 Task: Look for space in Jaggayyapeta, India from 4th September, 2023 to 10th September, 2023 for 1 adult in price range Rs.9000 to Rs.17000. Place can be private room with 1  bedroom having 1 bed and 1 bathroom. Property type can be house, flat, guest house, hotel. Booking option can be shelf check-in. Required host language is English.
Action: Mouse moved to (572, 139)
Screenshot: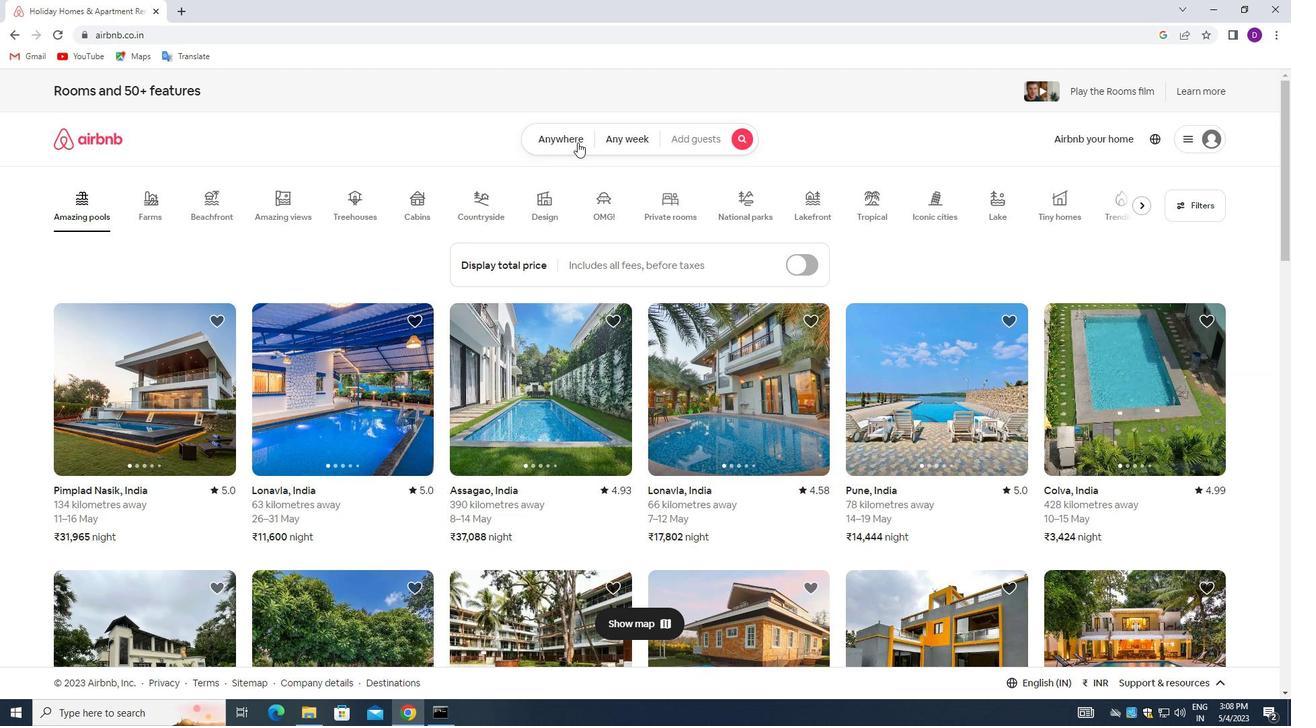 
Action: Mouse pressed left at (572, 139)
Screenshot: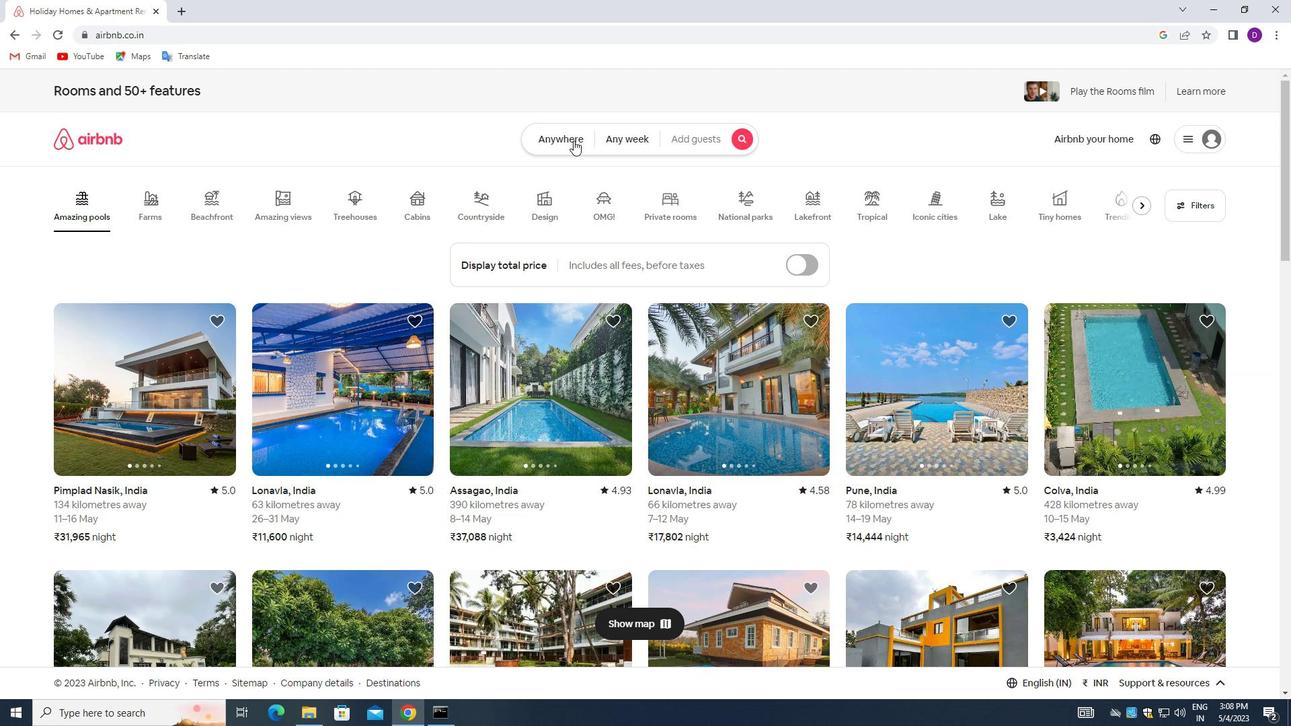
Action: Mouse moved to (525, 189)
Screenshot: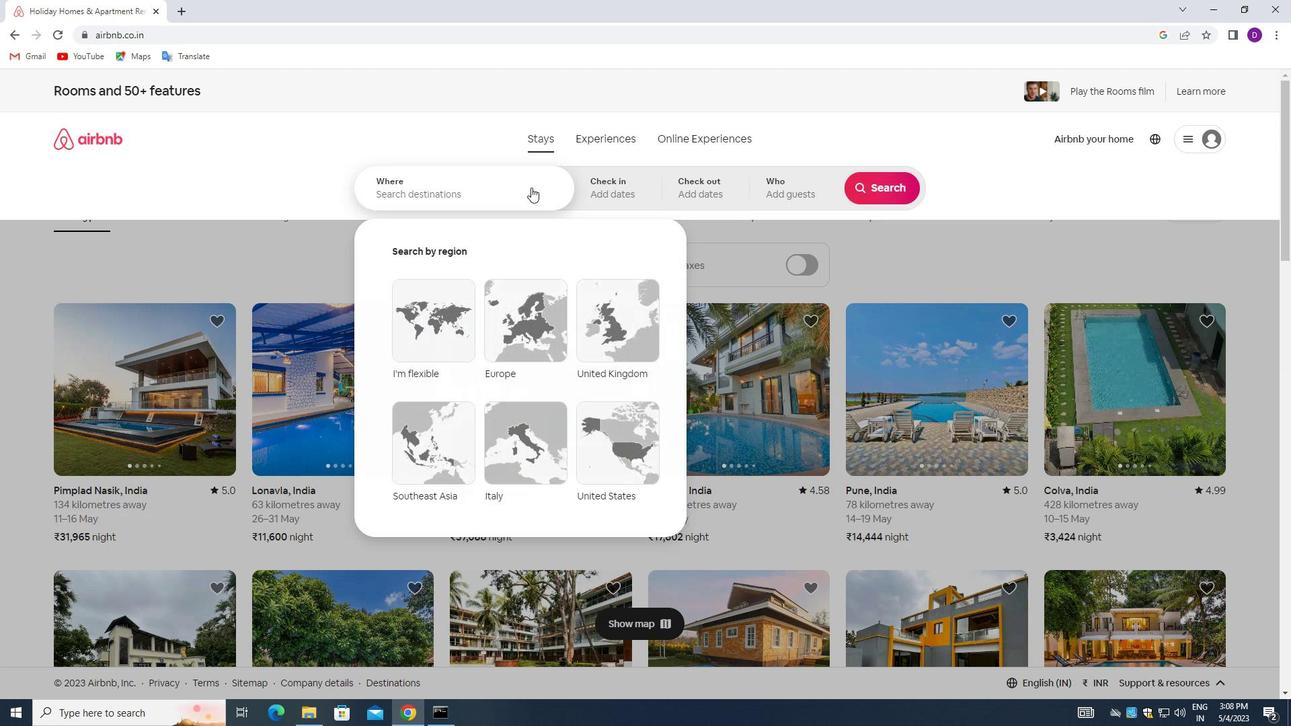 
Action: Mouse pressed left at (525, 189)
Screenshot: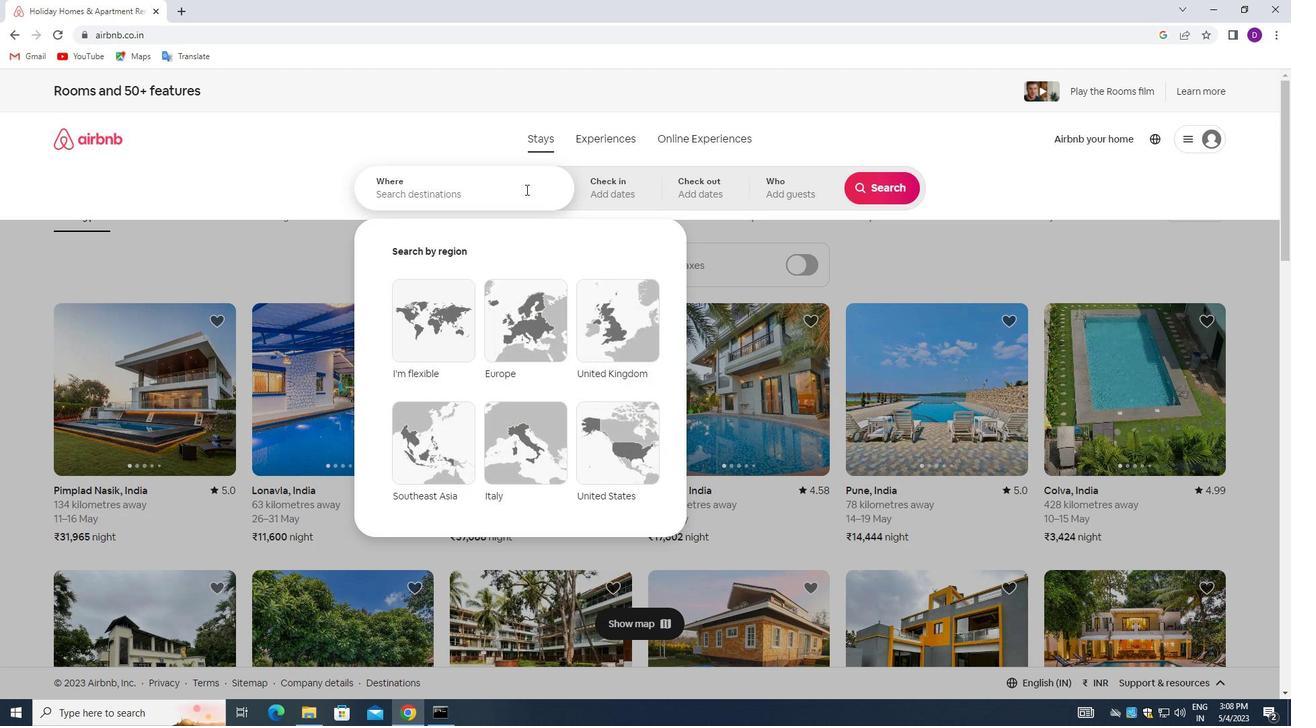 
Action: Mouse moved to (287, 174)
Screenshot: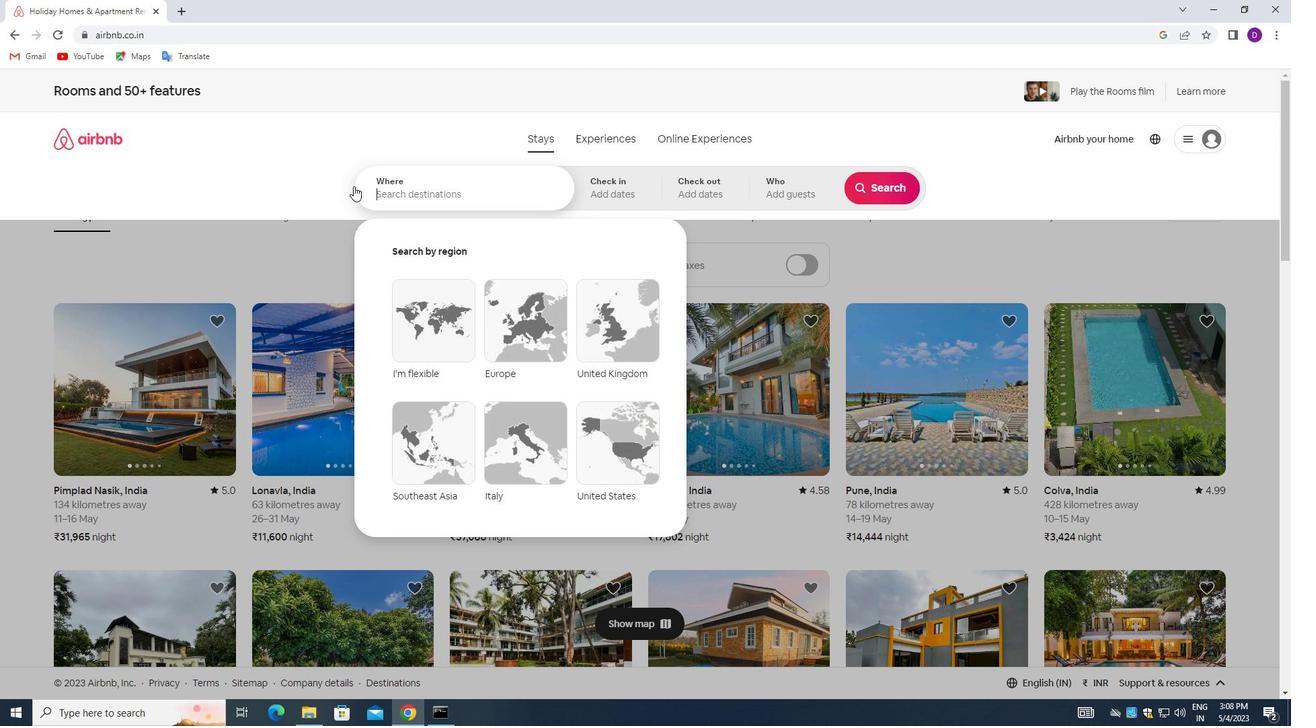 
Action: Key pressed <Key.shift>JAGGAYYAPETA,<Key.space><Key.shift>INDIA<Key.enter>
Screenshot: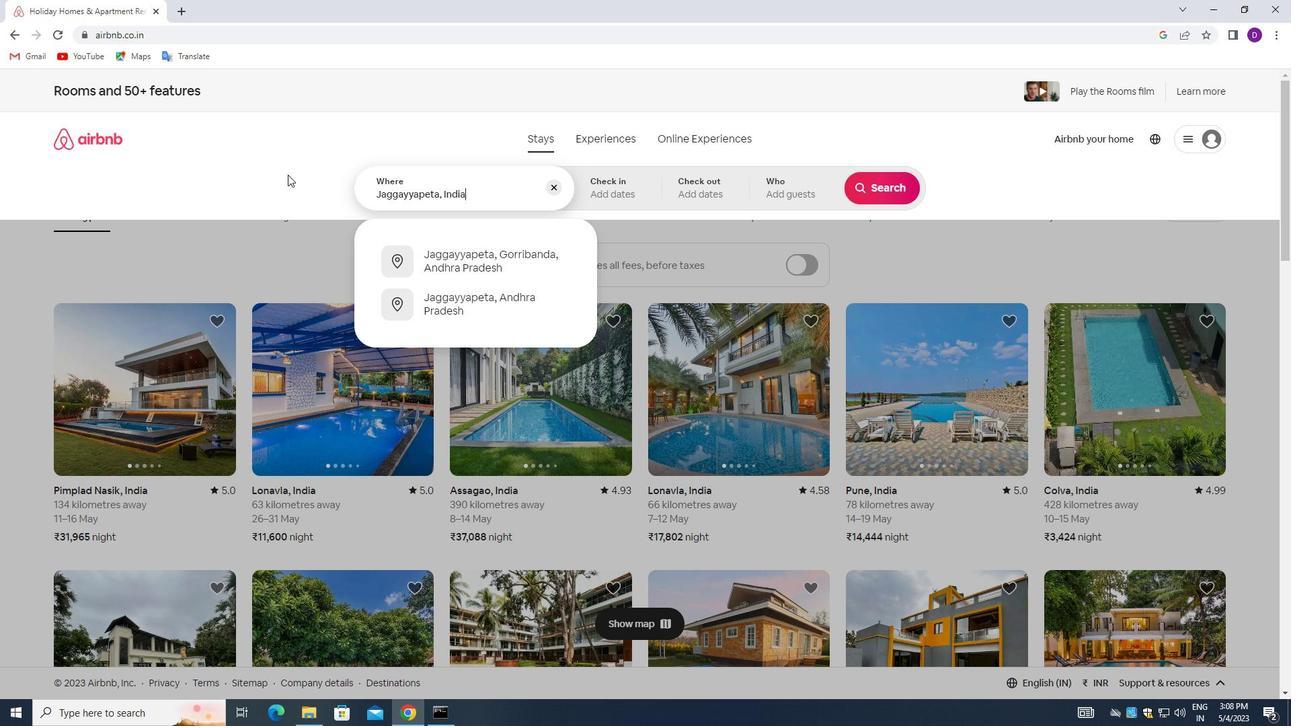 
Action: Mouse moved to (885, 291)
Screenshot: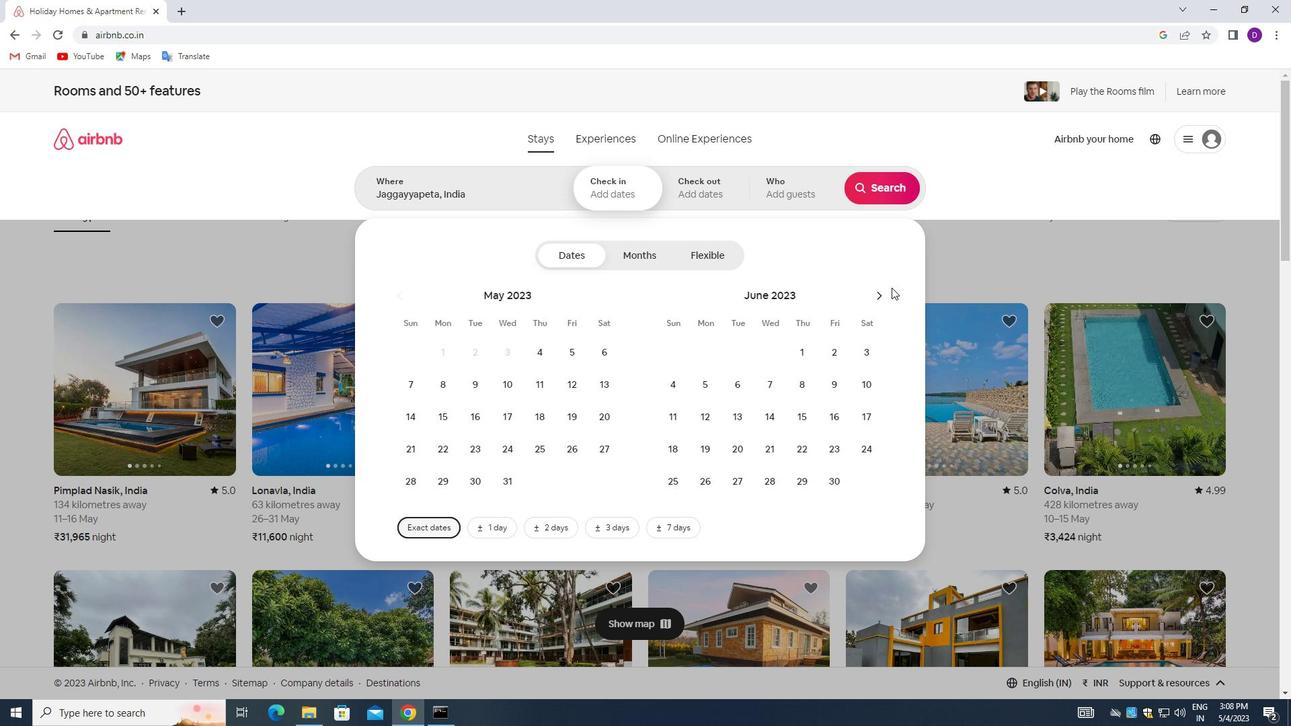 
Action: Mouse pressed left at (885, 291)
Screenshot: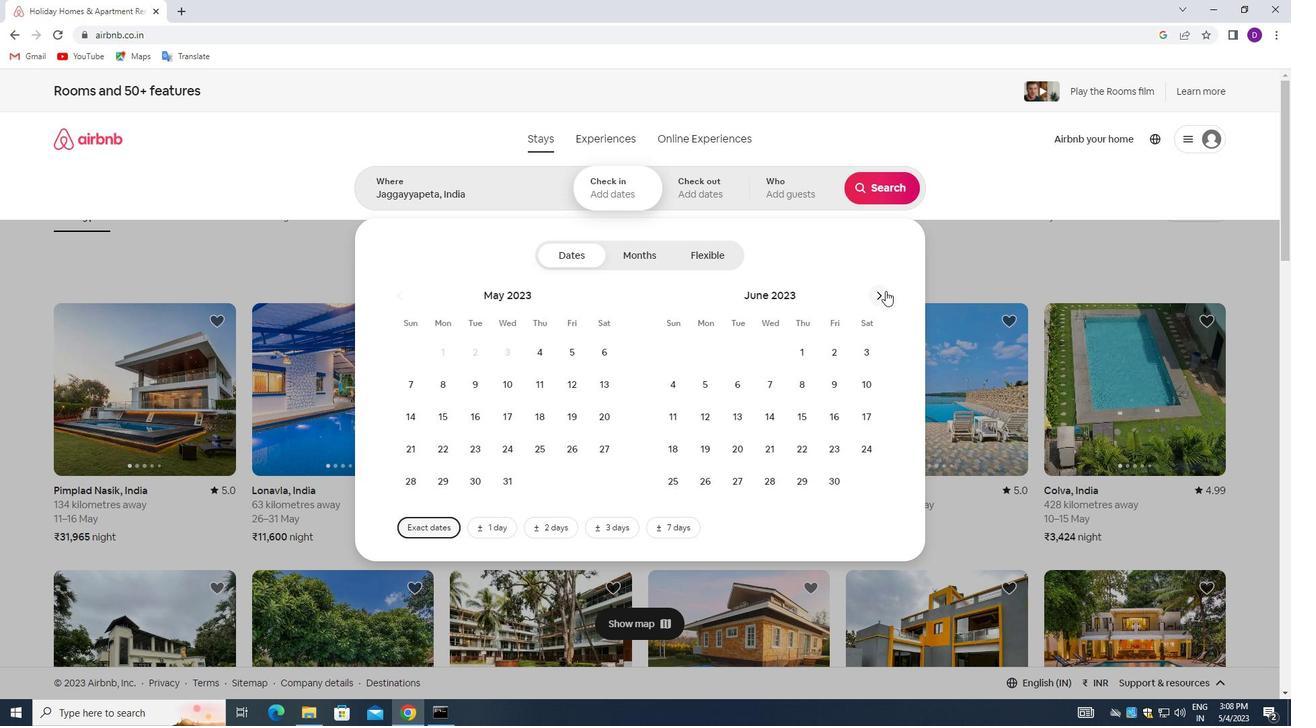 
Action: Mouse moved to (884, 291)
Screenshot: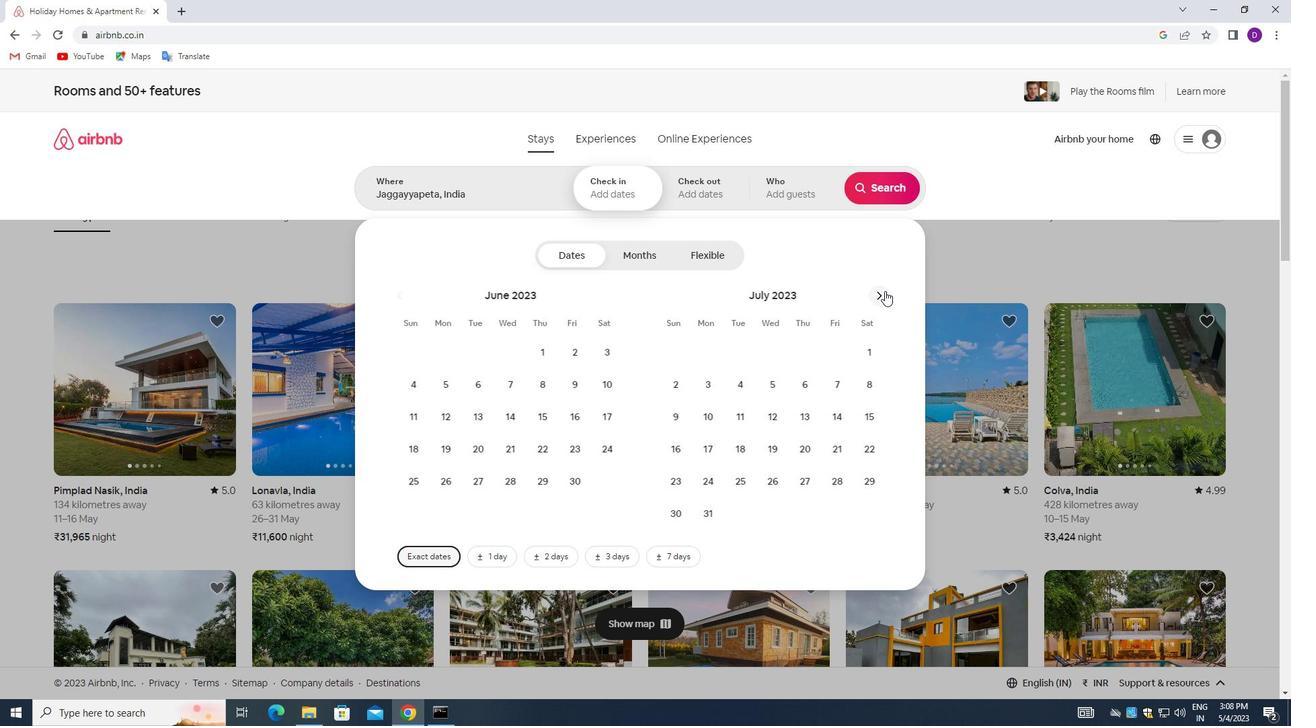 
Action: Mouse pressed left at (884, 291)
Screenshot: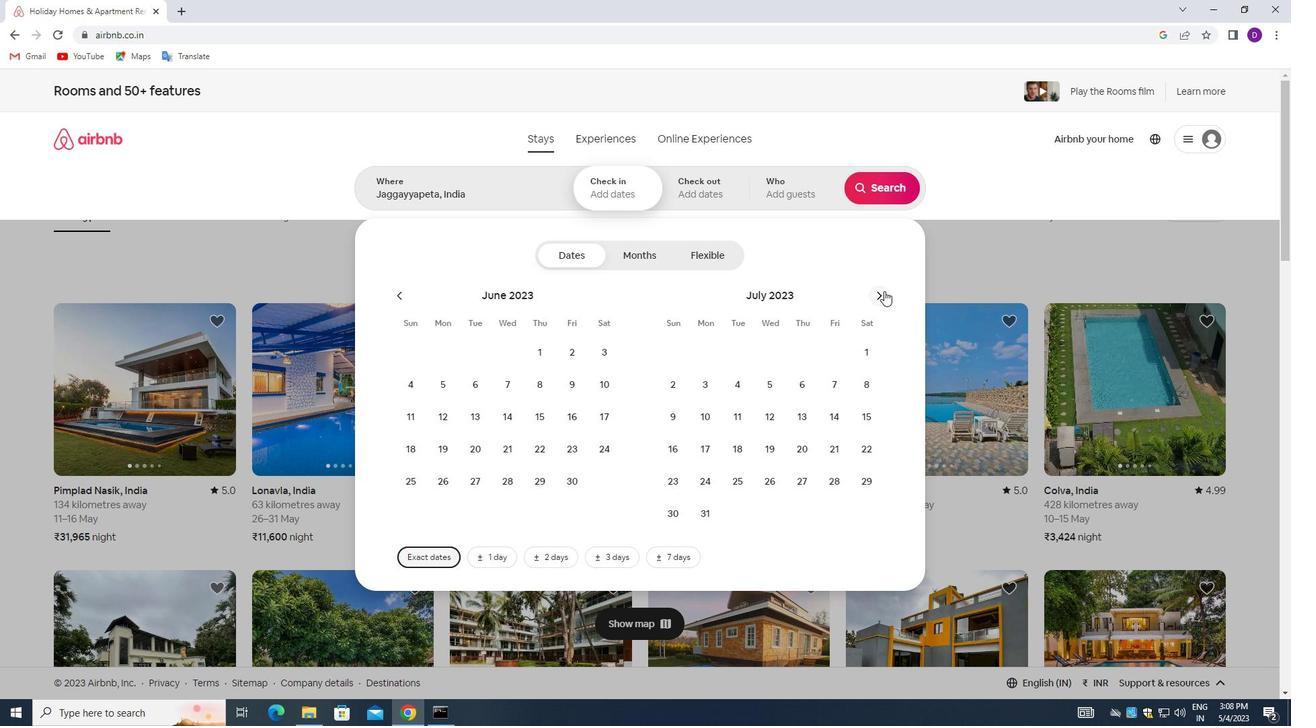 
Action: Mouse pressed left at (884, 291)
Screenshot: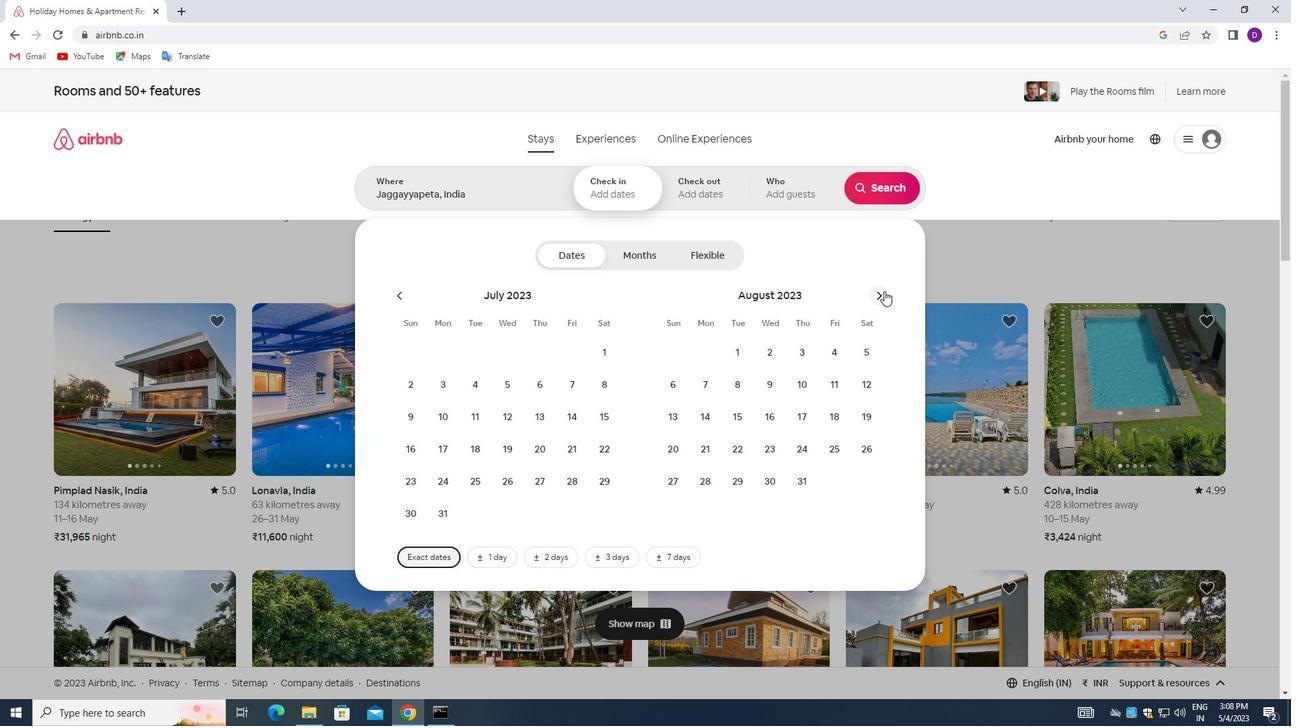 
Action: Mouse moved to (696, 382)
Screenshot: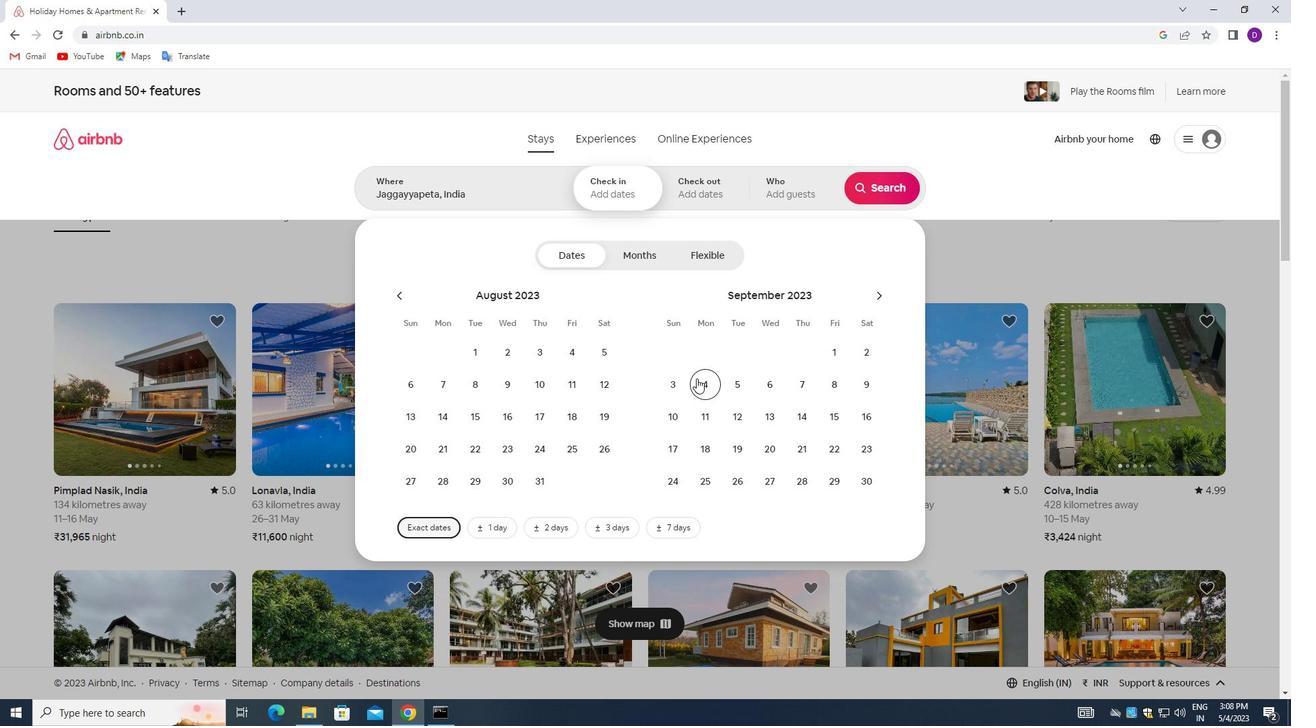 
Action: Mouse pressed left at (696, 382)
Screenshot: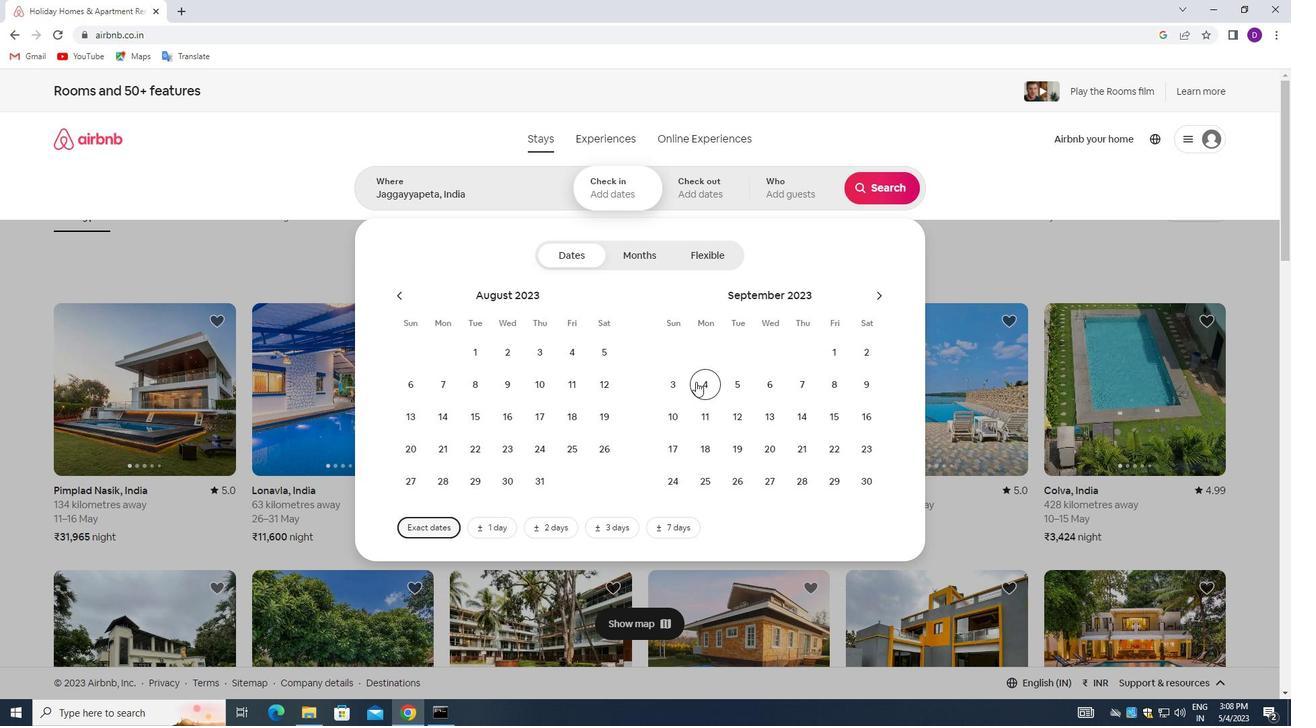 
Action: Mouse moved to (680, 409)
Screenshot: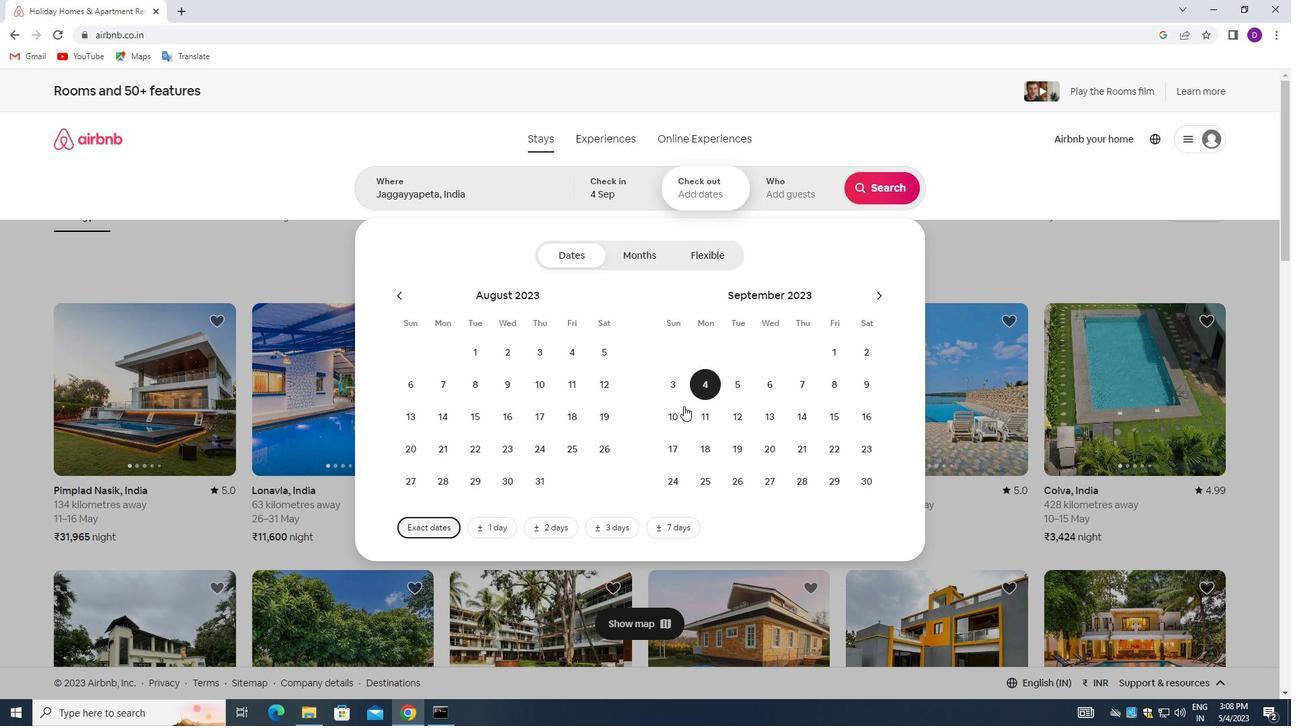
Action: Mouse pressed left at (680, 409)
Screenshot: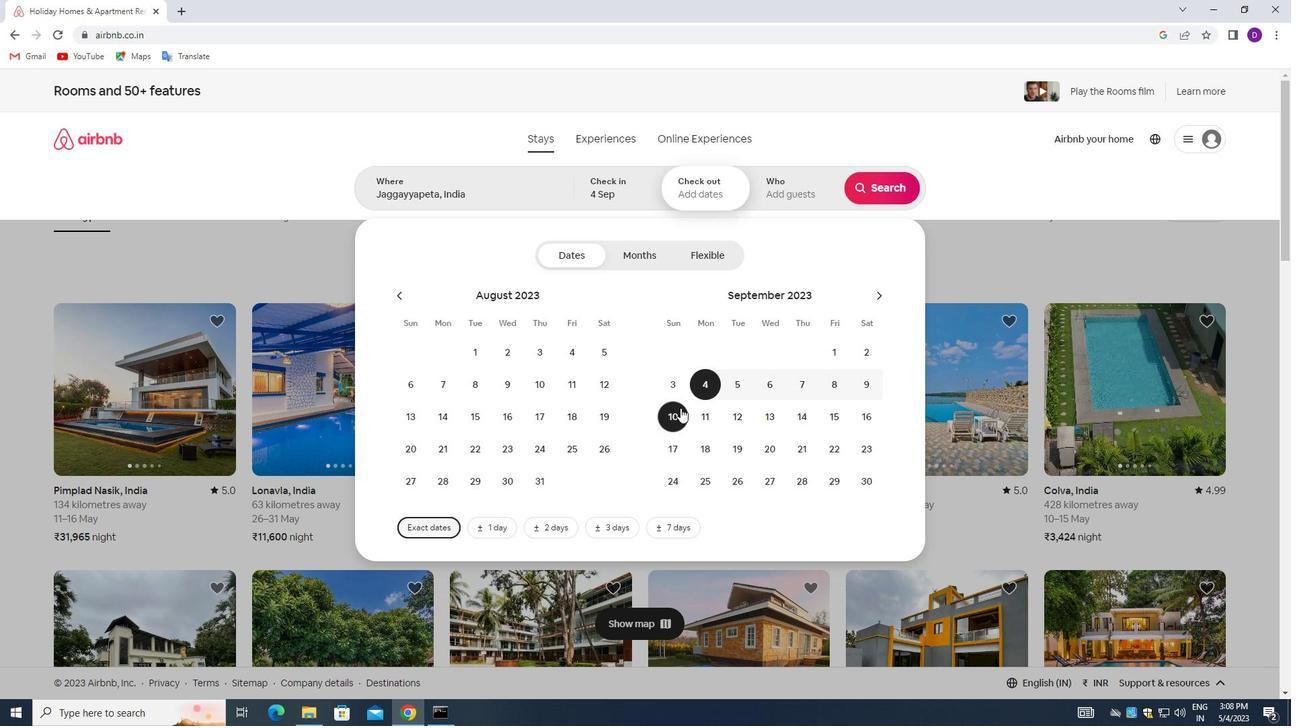 
Action: Mouse moved to (781, 192)
Screenshot: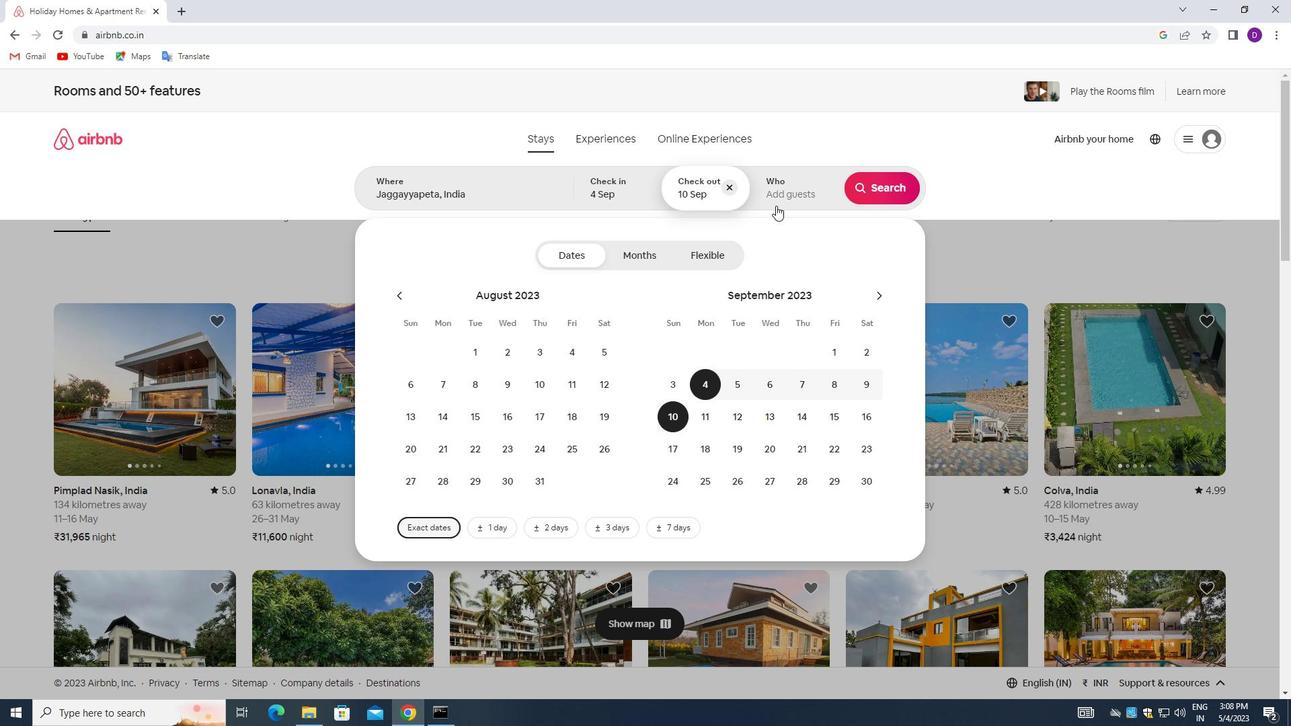 
Action: Mouse pressed left at (781, 192)
Screenshot: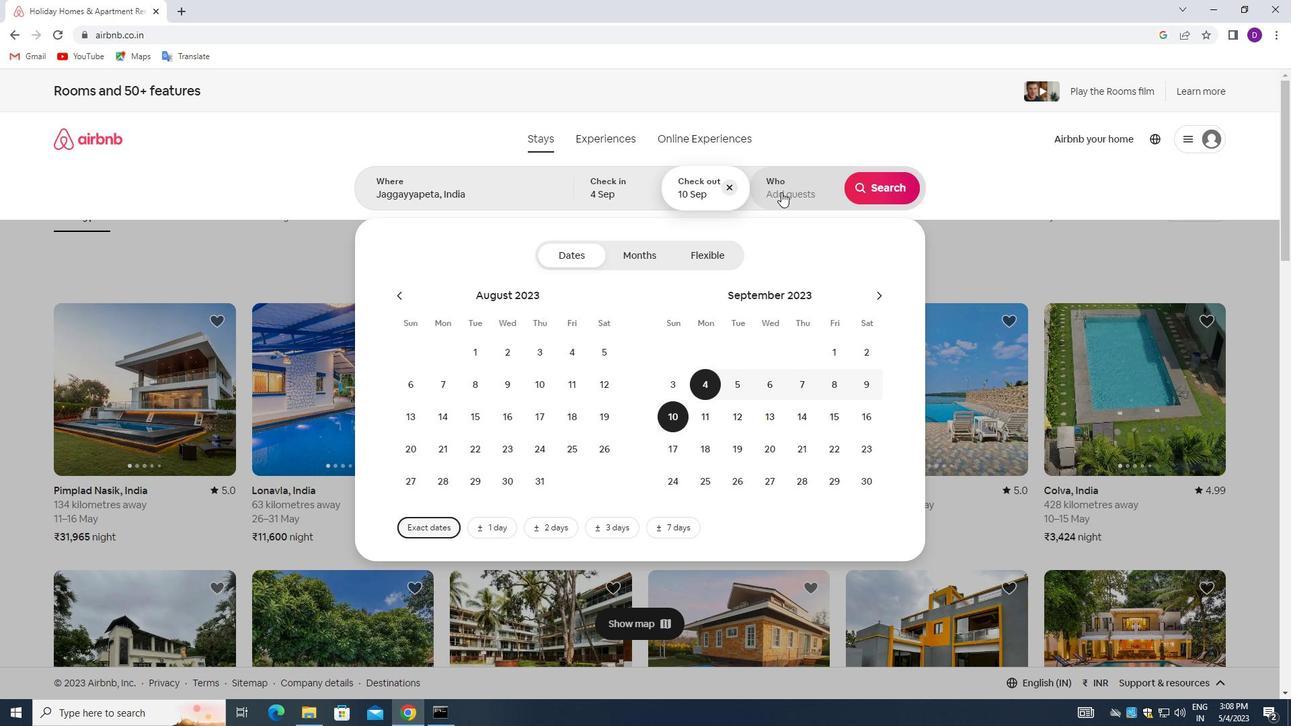 
Action: Mouse moved to (887, 259)
Screenshot: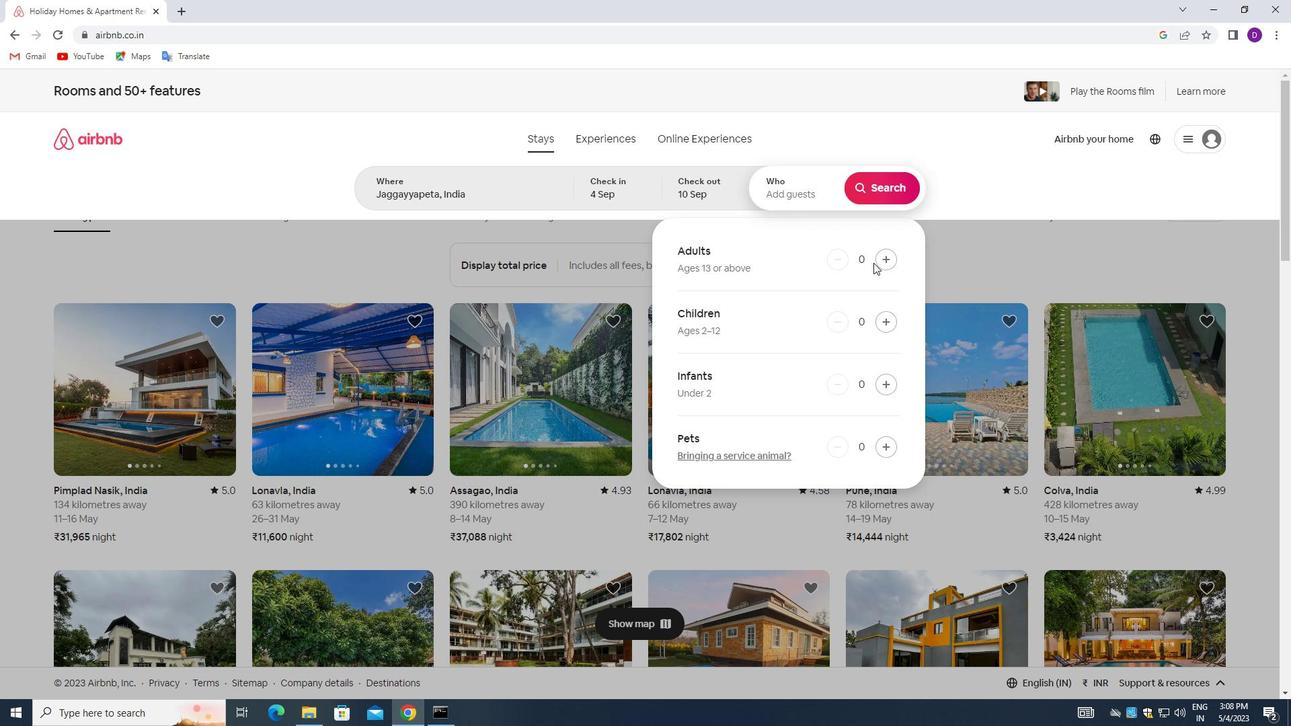 
Action: Mouse pressed left at (887, 259)
Screenshot: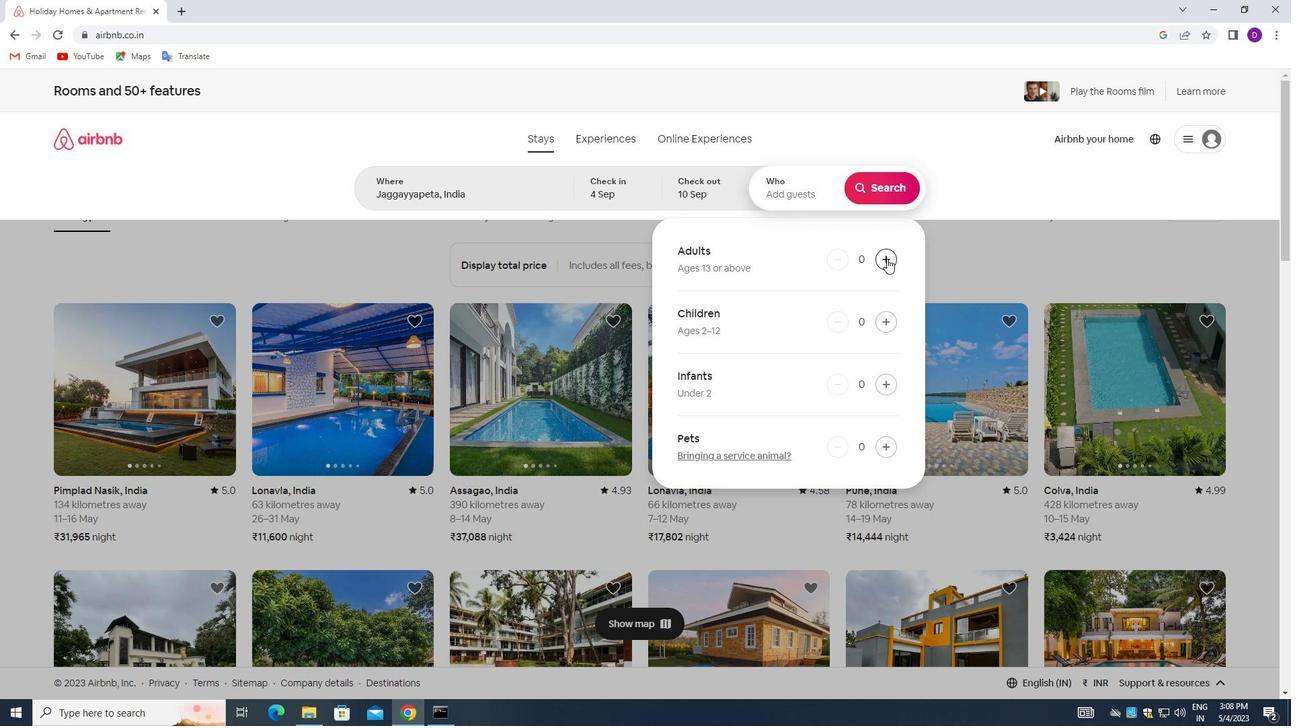 
Action: Mouse moved to (888, 185)
Screenshot: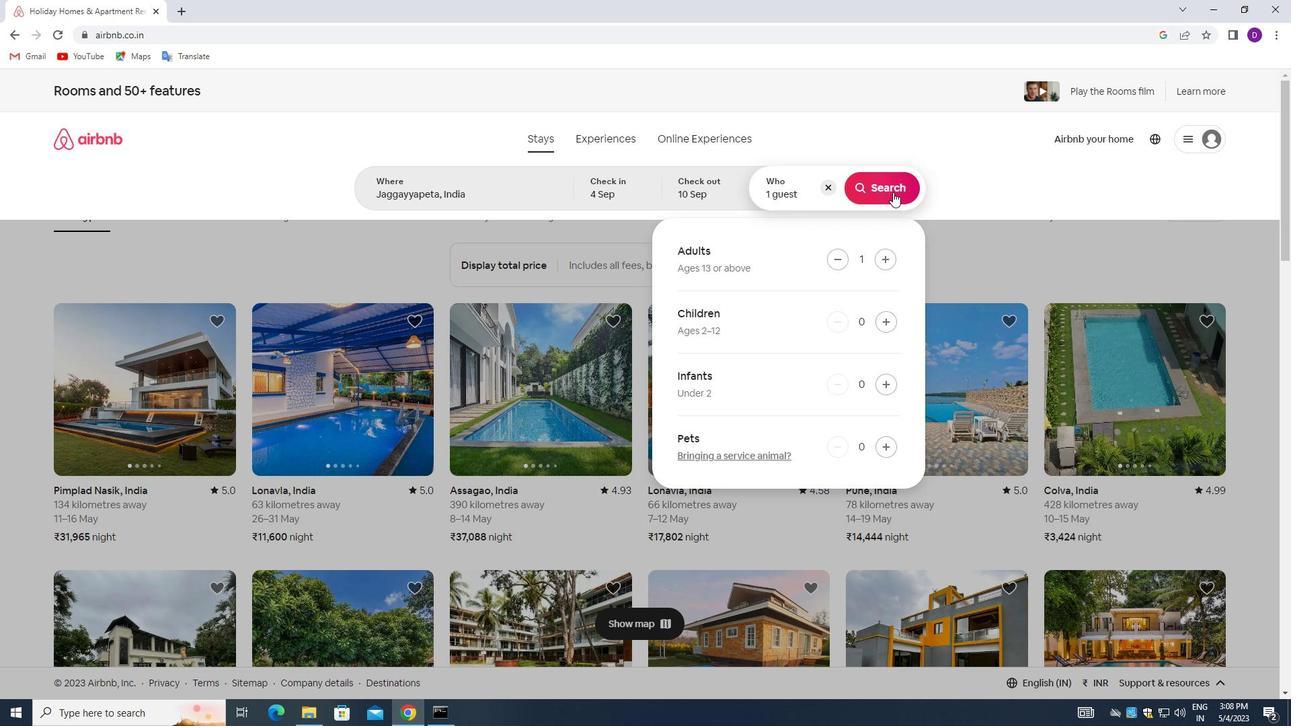 
Action: Mouse pressed left at (888, 185)
Screenshot: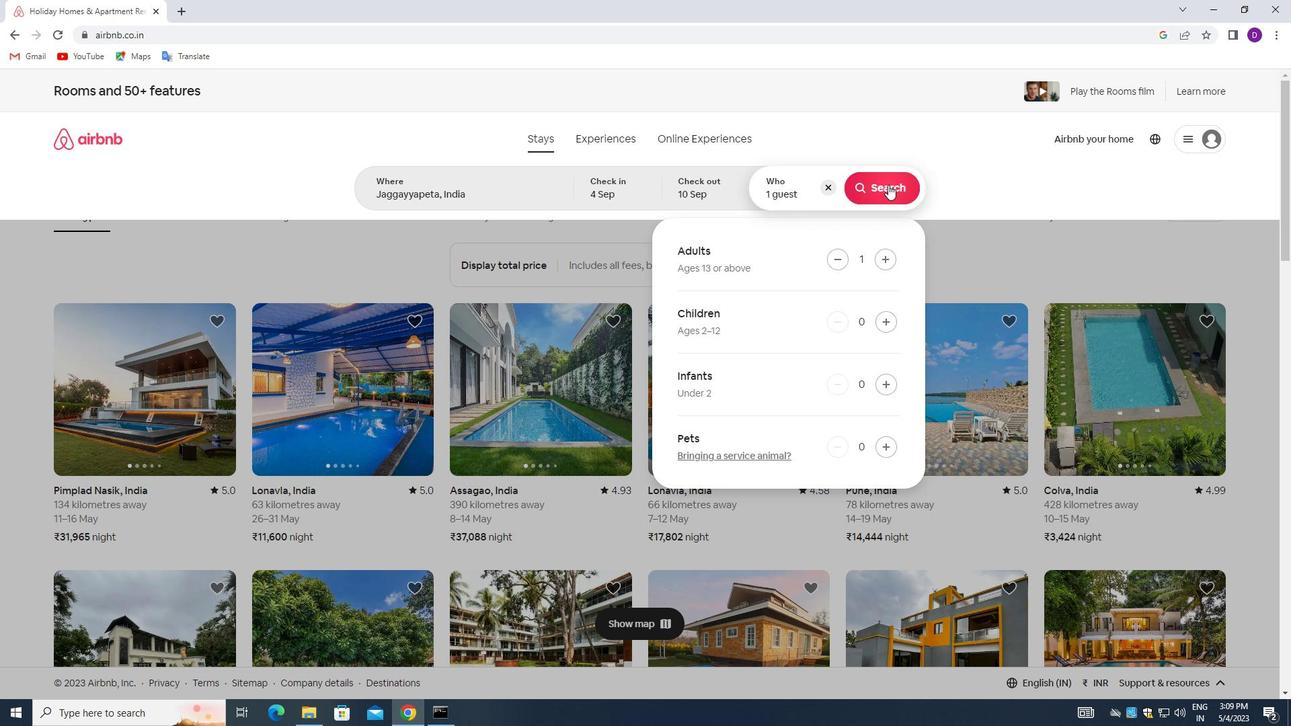 
Action: Mouse moved to (1225, 147)
Screenshot: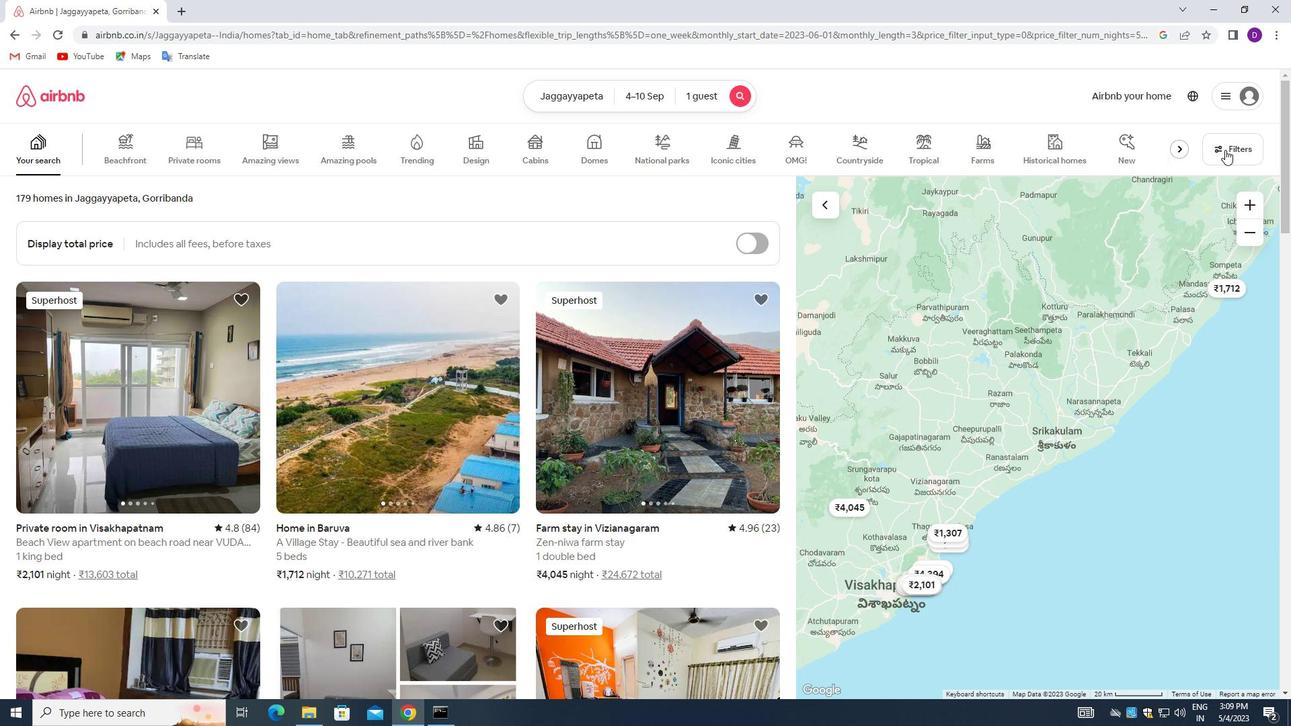 
Action: Mouse pressed left at (1225, 147)
Screenshot: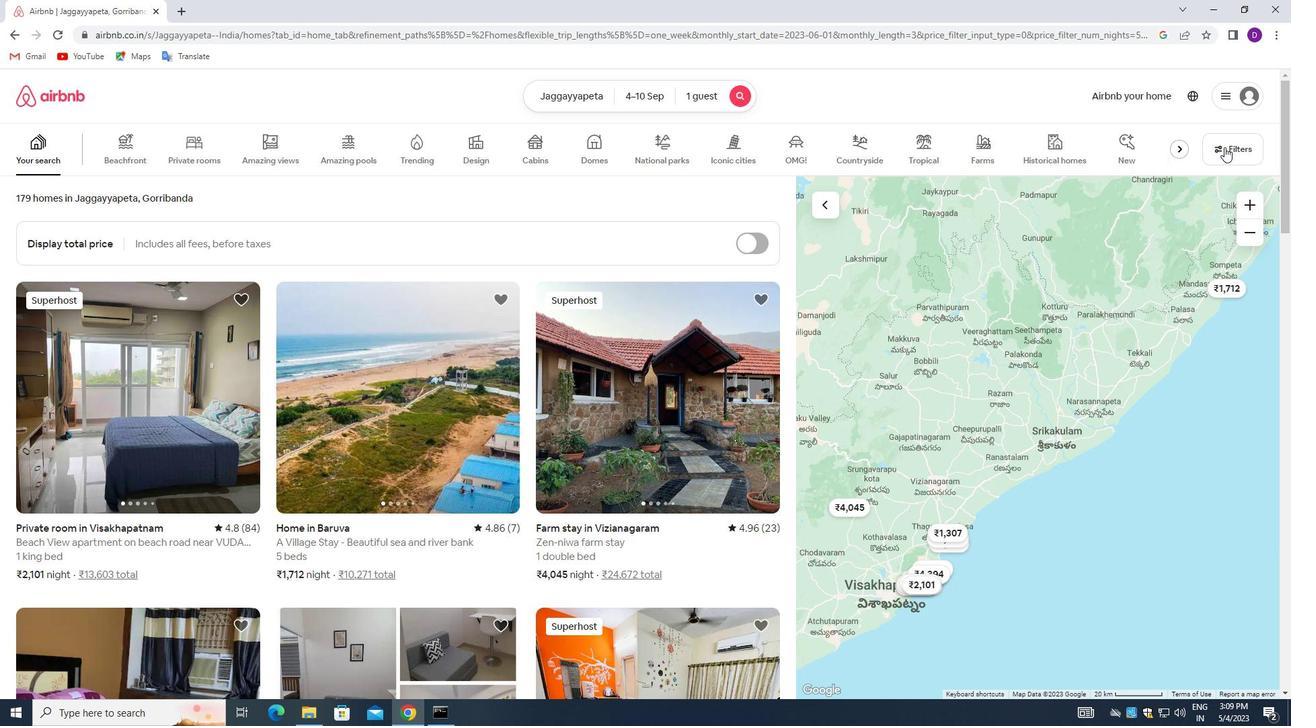 
Action: Mouse moved to (471, 320)
Screenshot: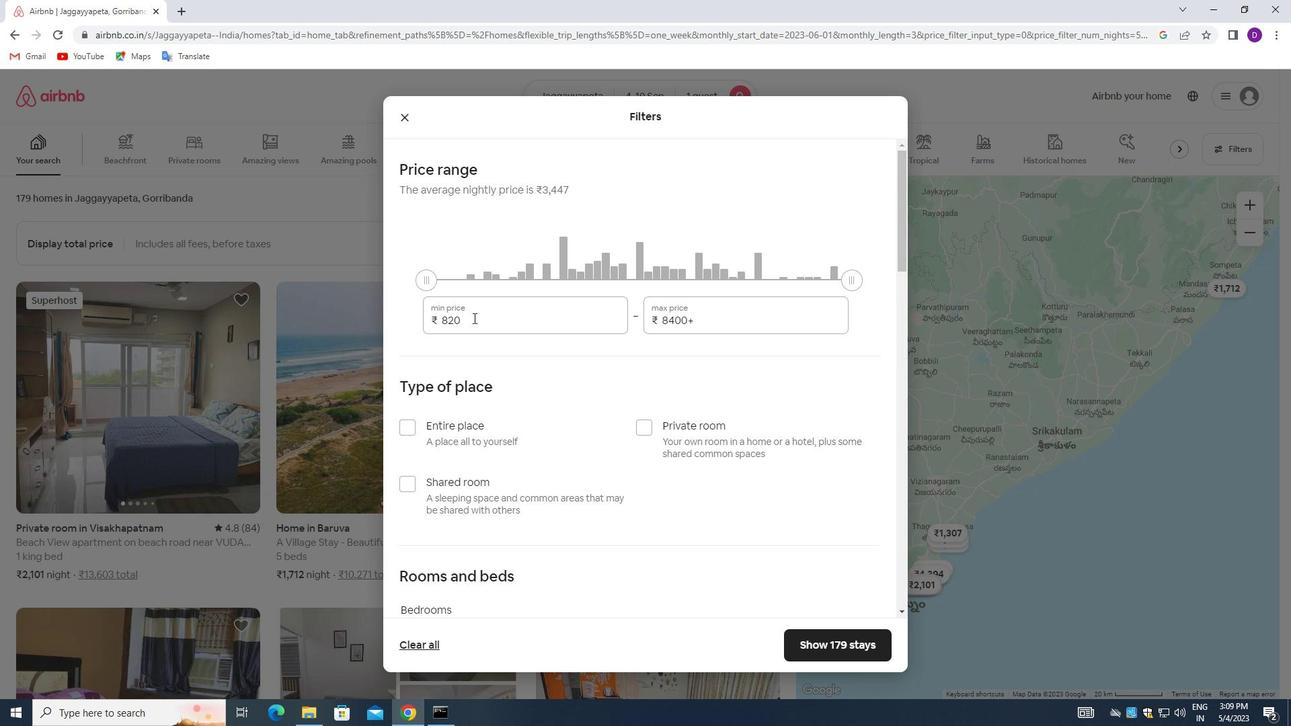 
Action: Mouse pressed left at (471, 320)
Screenshot: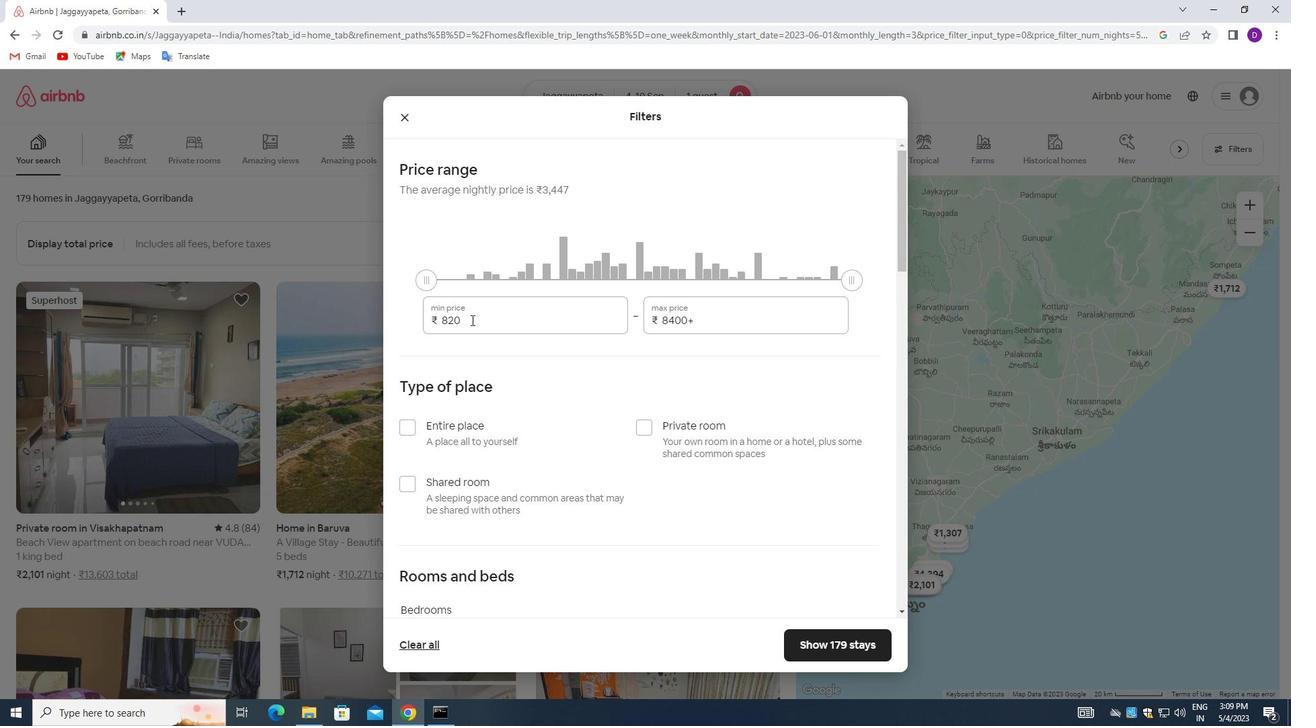 
Action: Mouse pressed left at (471, 320)
Screenshot: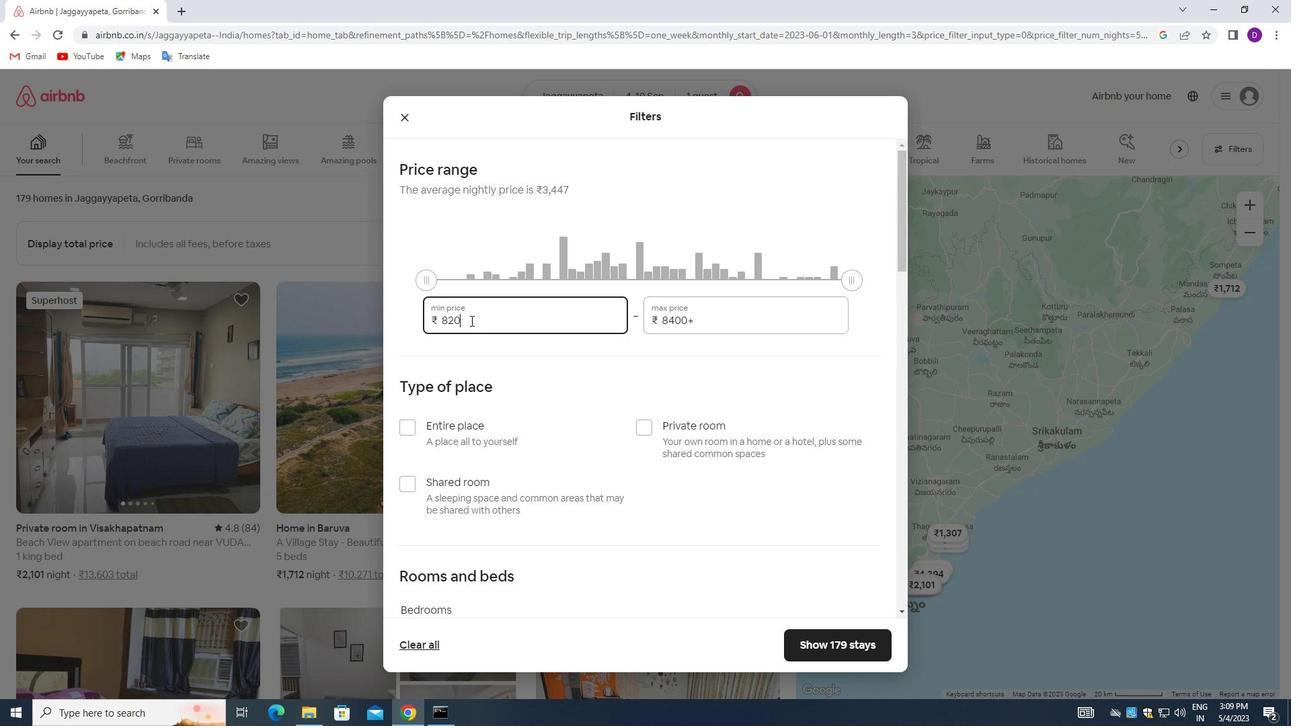 
Action: Key pressed 9000<Key.tab>17000
Screenshot: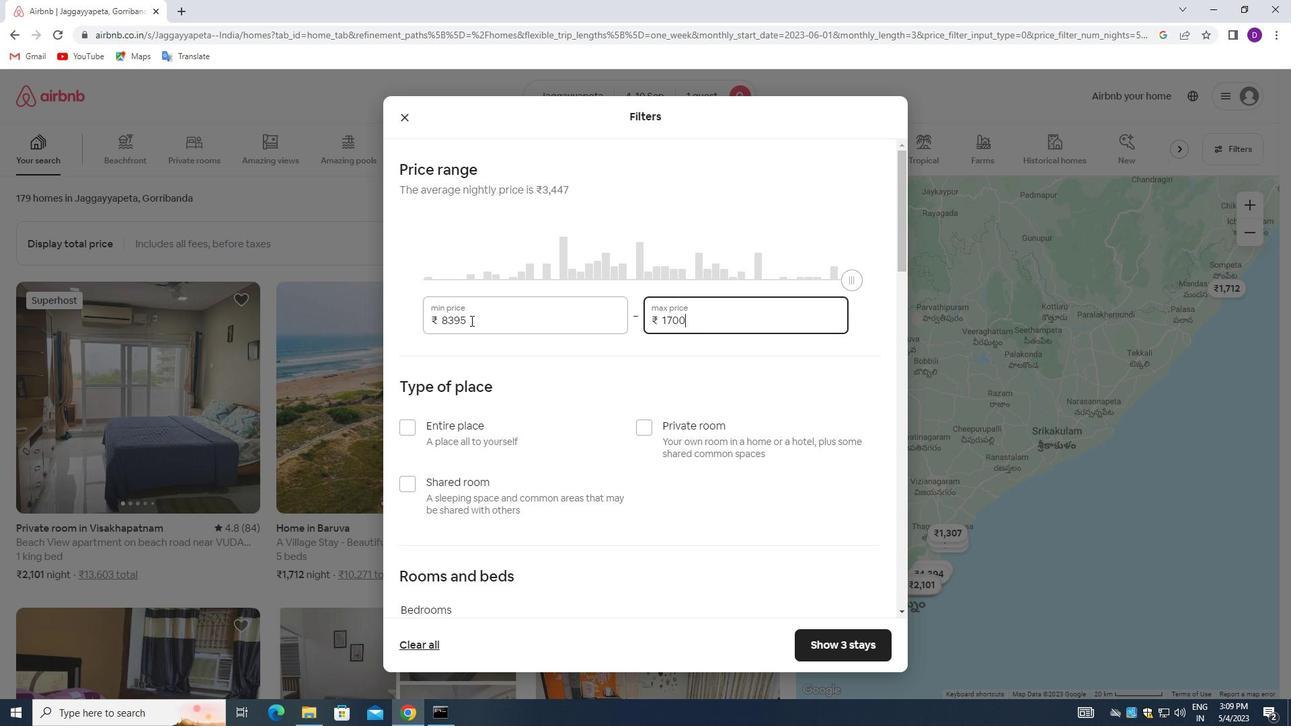 
Action: Mouse moved to (644, 431)
Screenshot: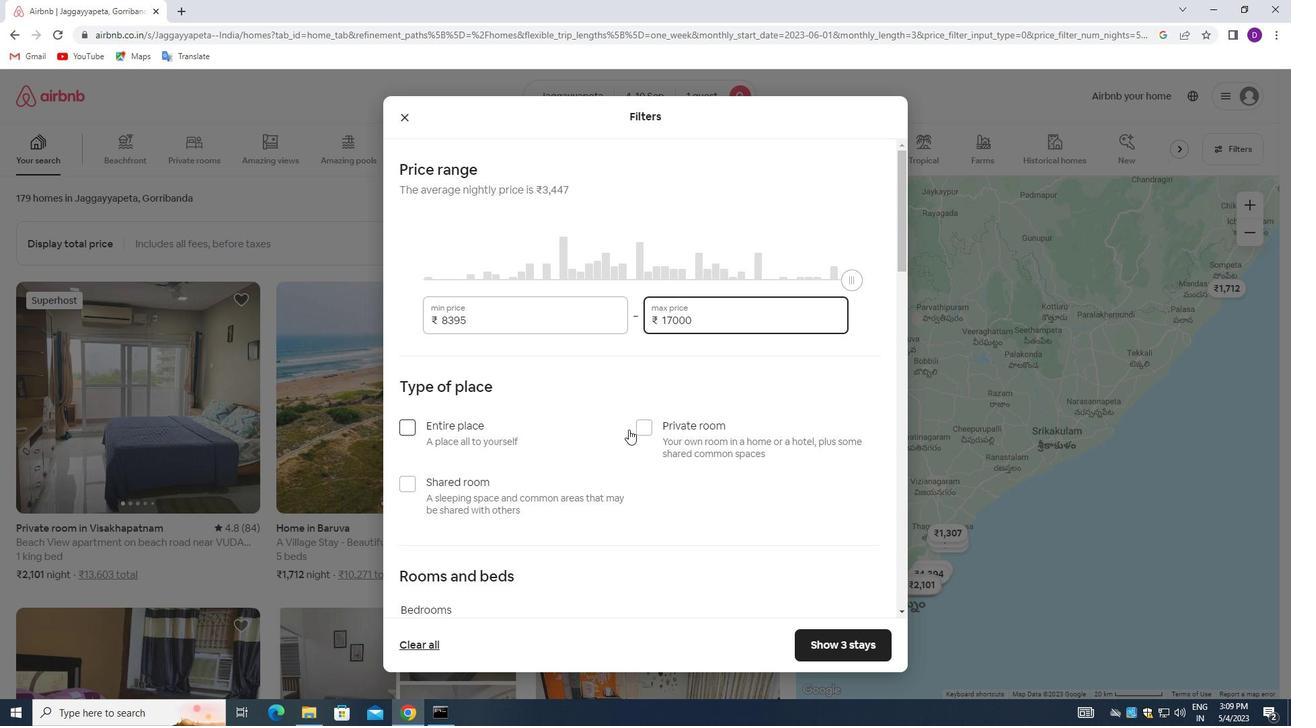 
Action: Mouse pressed left at (644, 431)
Screenshot: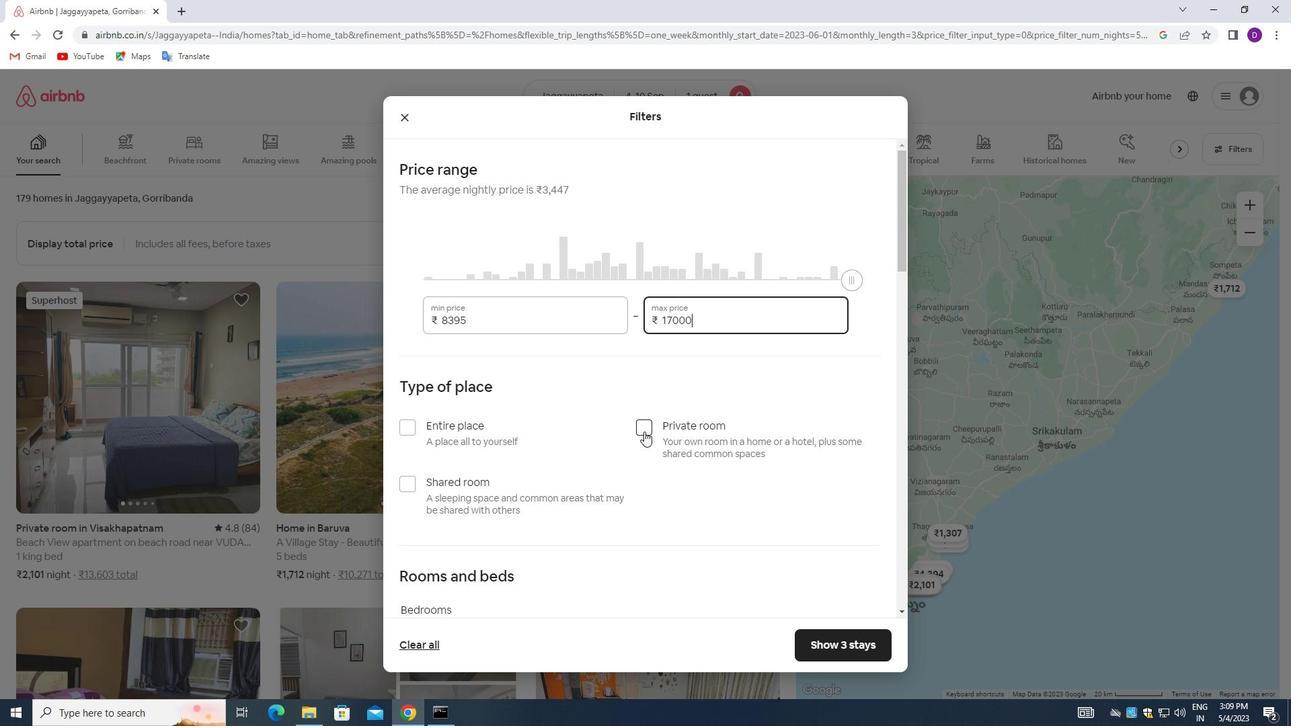 
Action: Mouse moved to (644, 431)
Screenshot: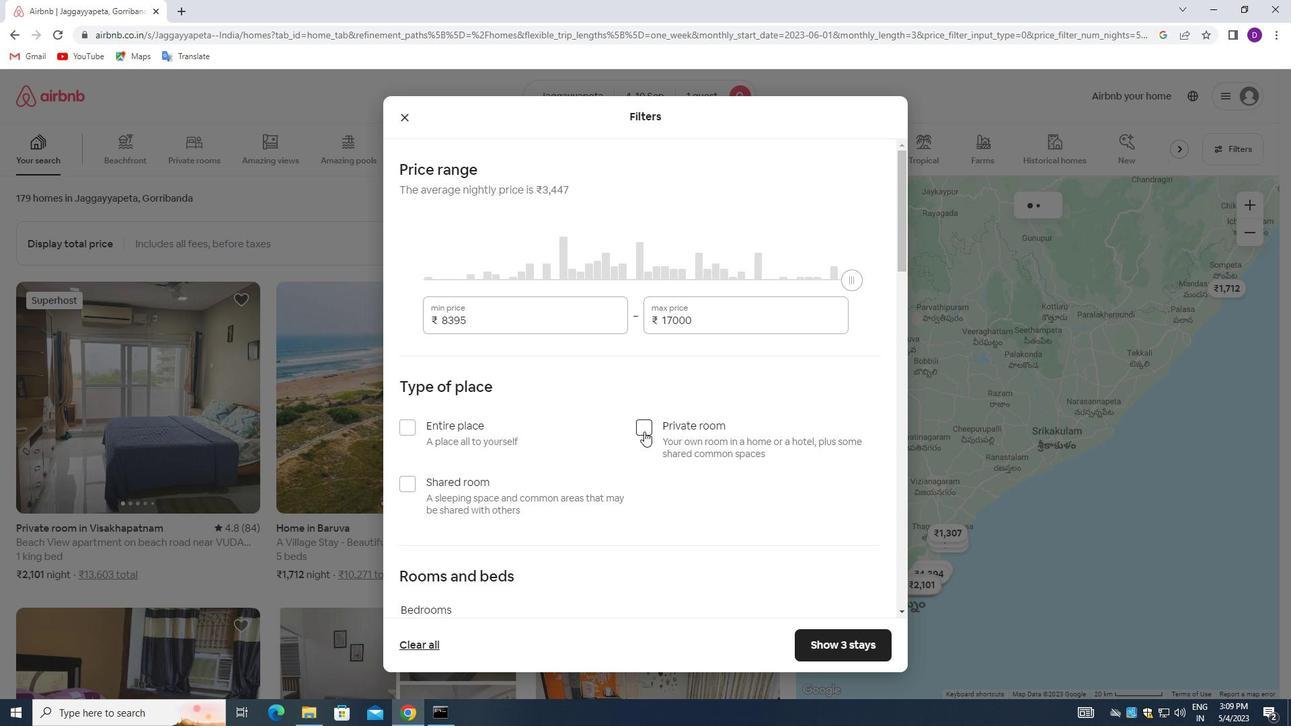 
Action: Mouse scrolled (644, 431) with delta (0, 0)
Screenshot: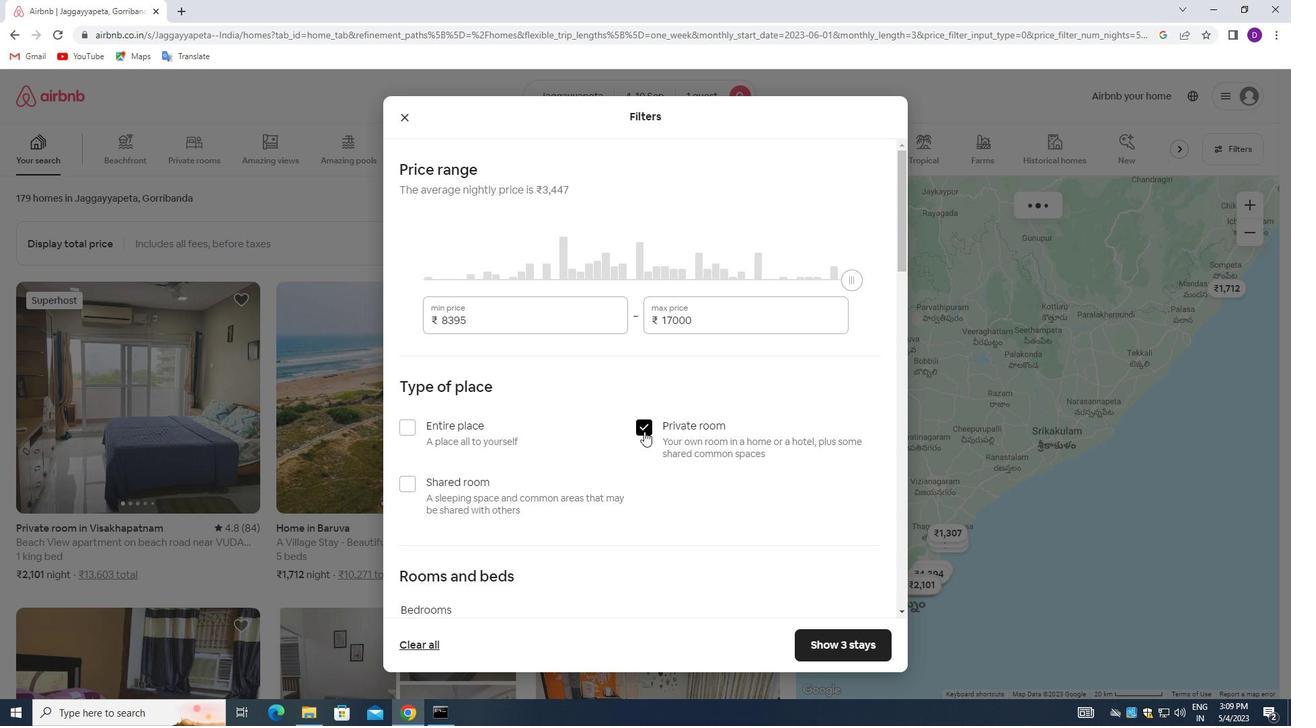 
Action: Mouse scrolled (644, 431) with delta (0, 0)
Screenshot: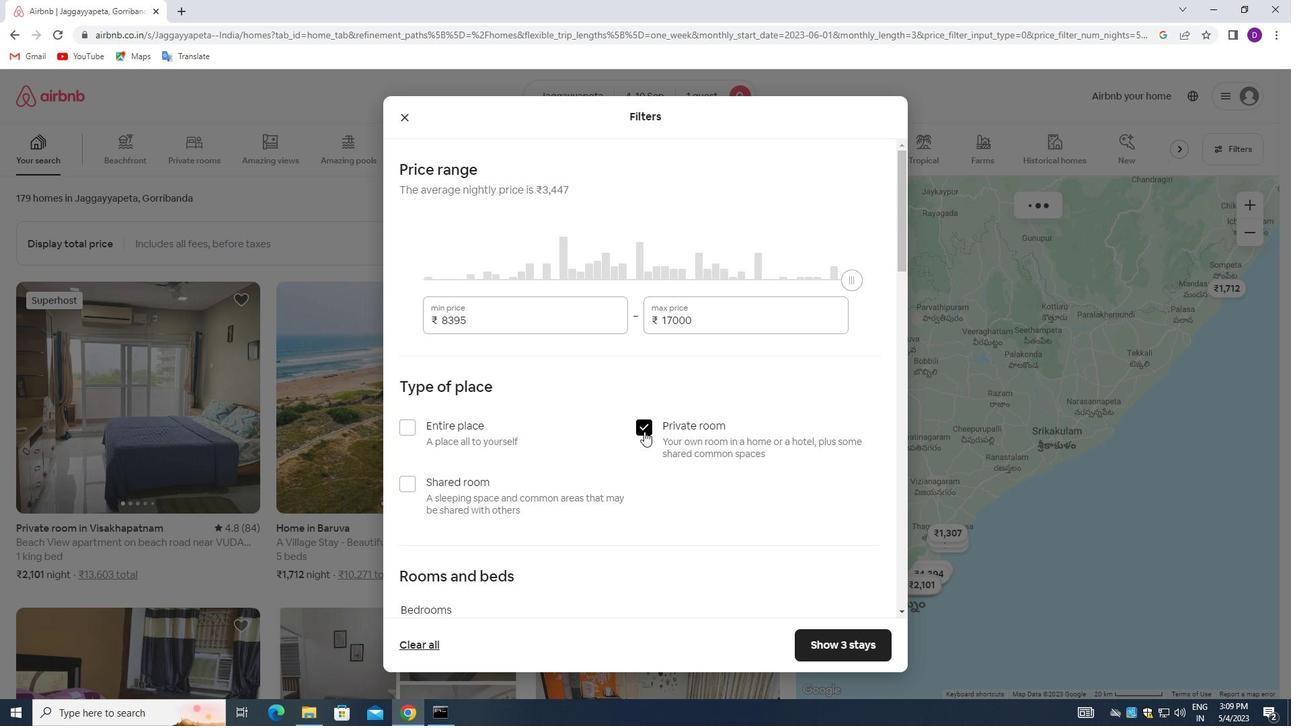 
Action: Mouse scrolled (644, 431) with delta (0, 0)
Screenshot: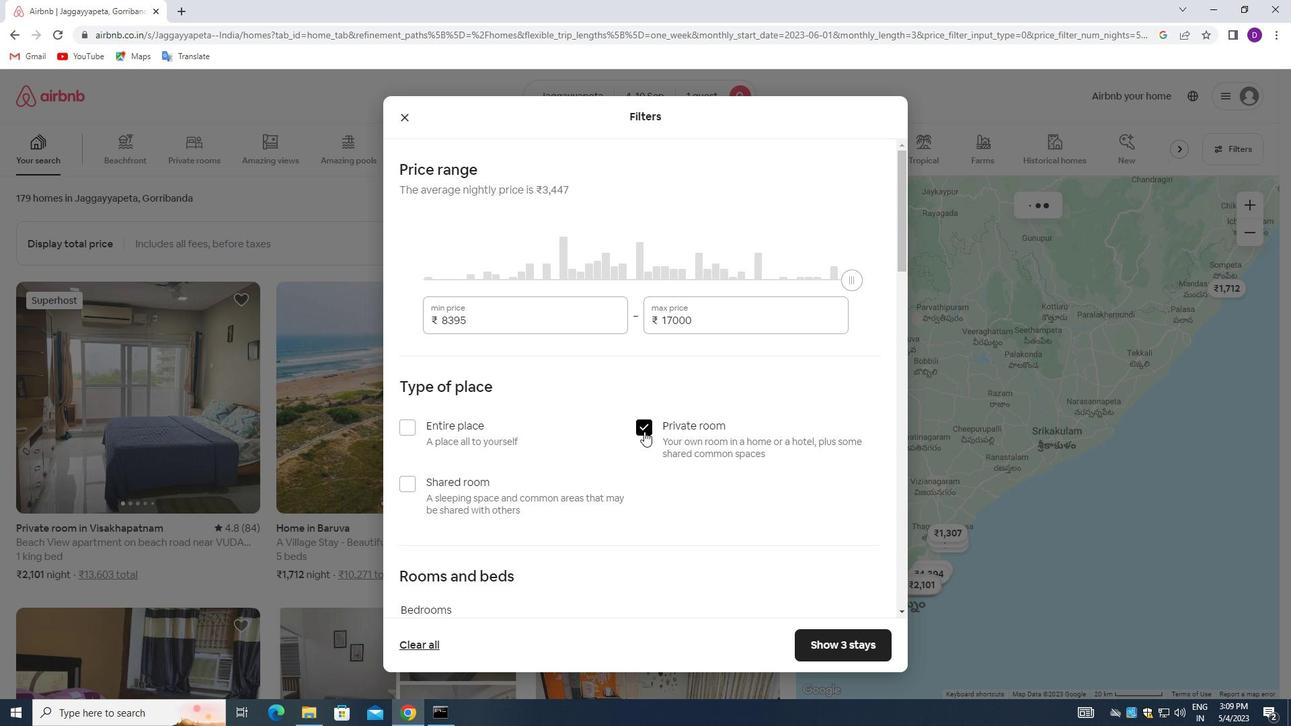 
Action: Mouse scrolled (644, 431) with delta (0, 0)
Screenshot: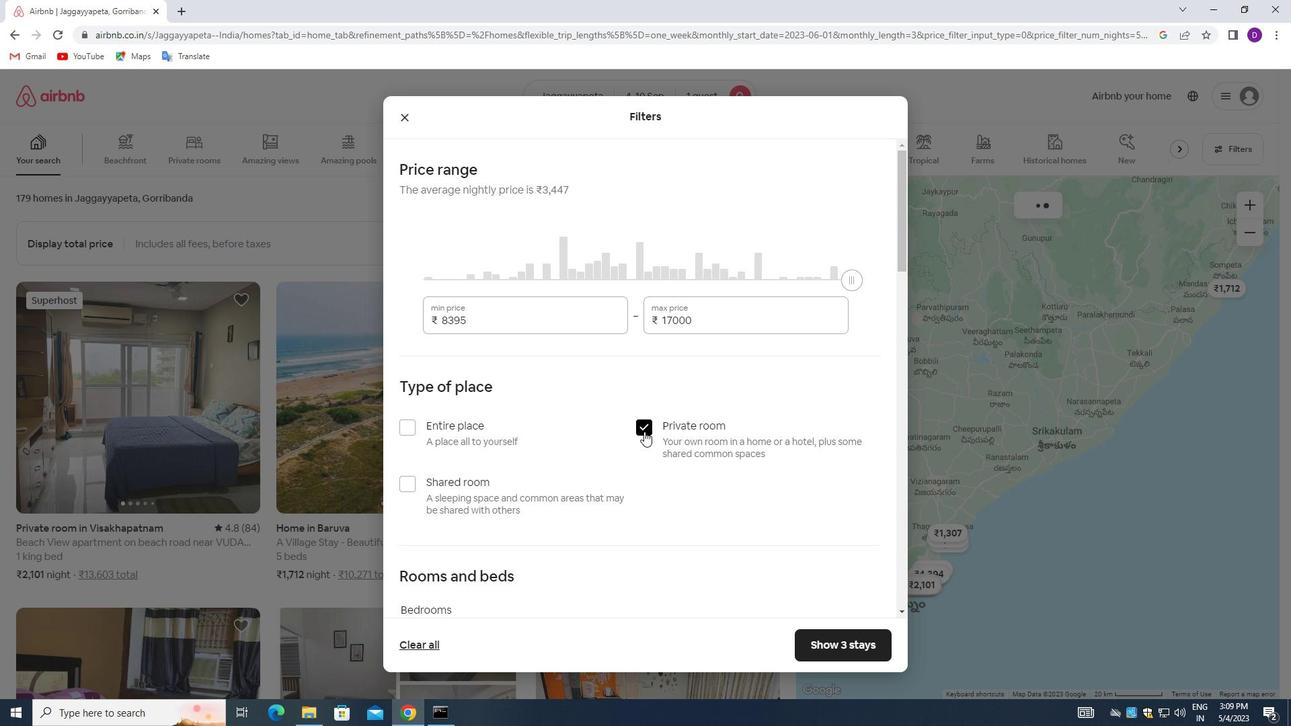 
Action: Mouse scrolled (644, 431) with delta (0, 0)
Screenshot: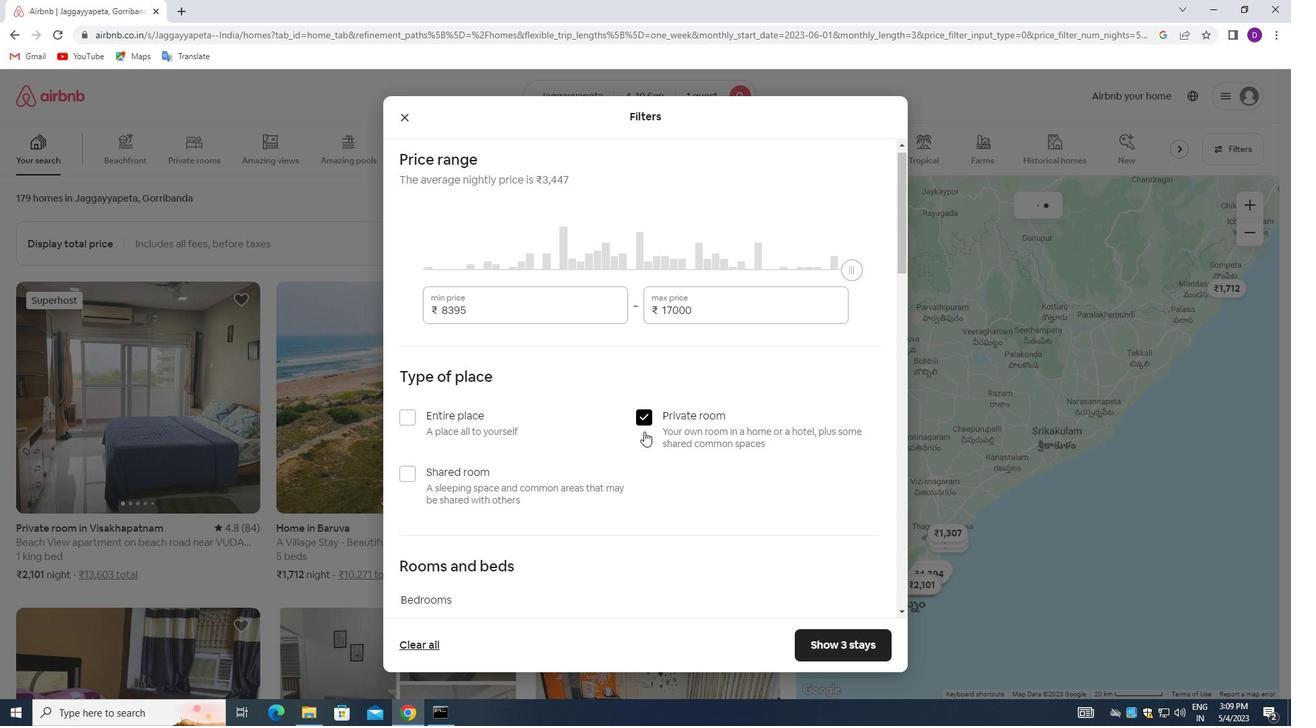 
Action: Mouse moved to (482, 317)
Screenshot: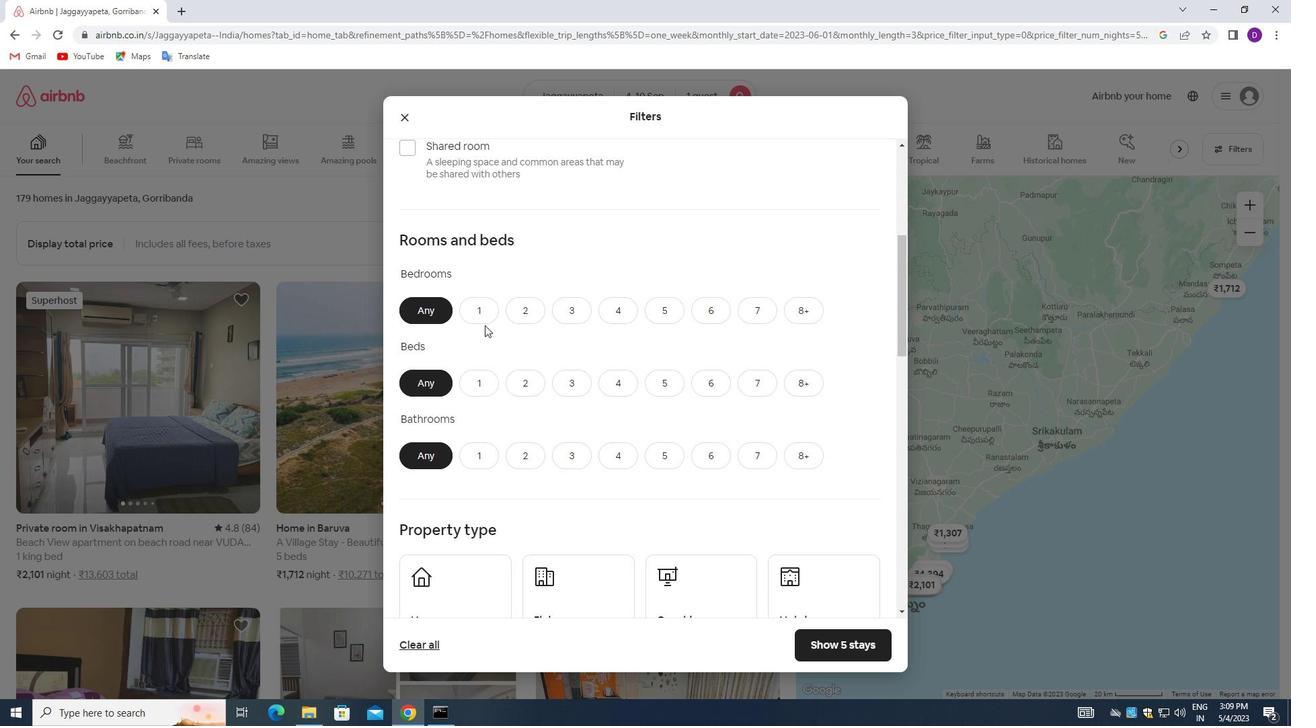 
Action: Mouse pressed left at (482, 317)
Screenshot: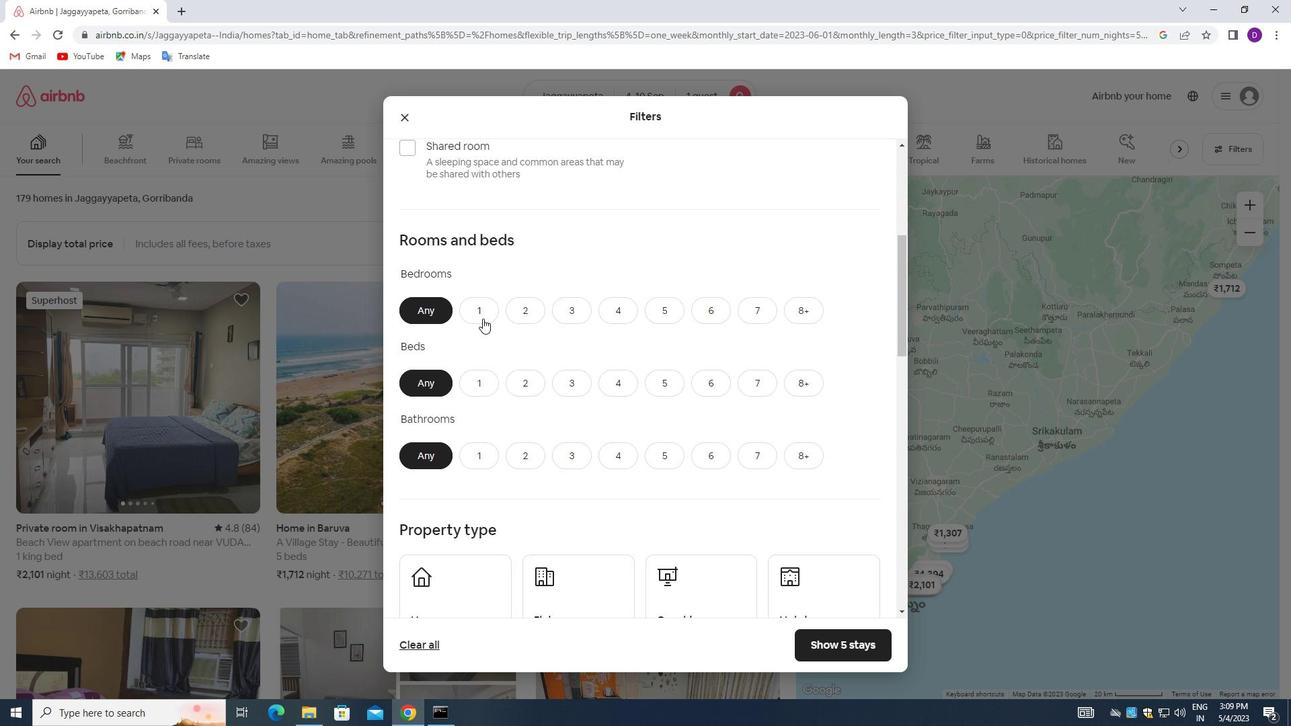 
Action: Mouse moved to (478, 388)
Screenshot: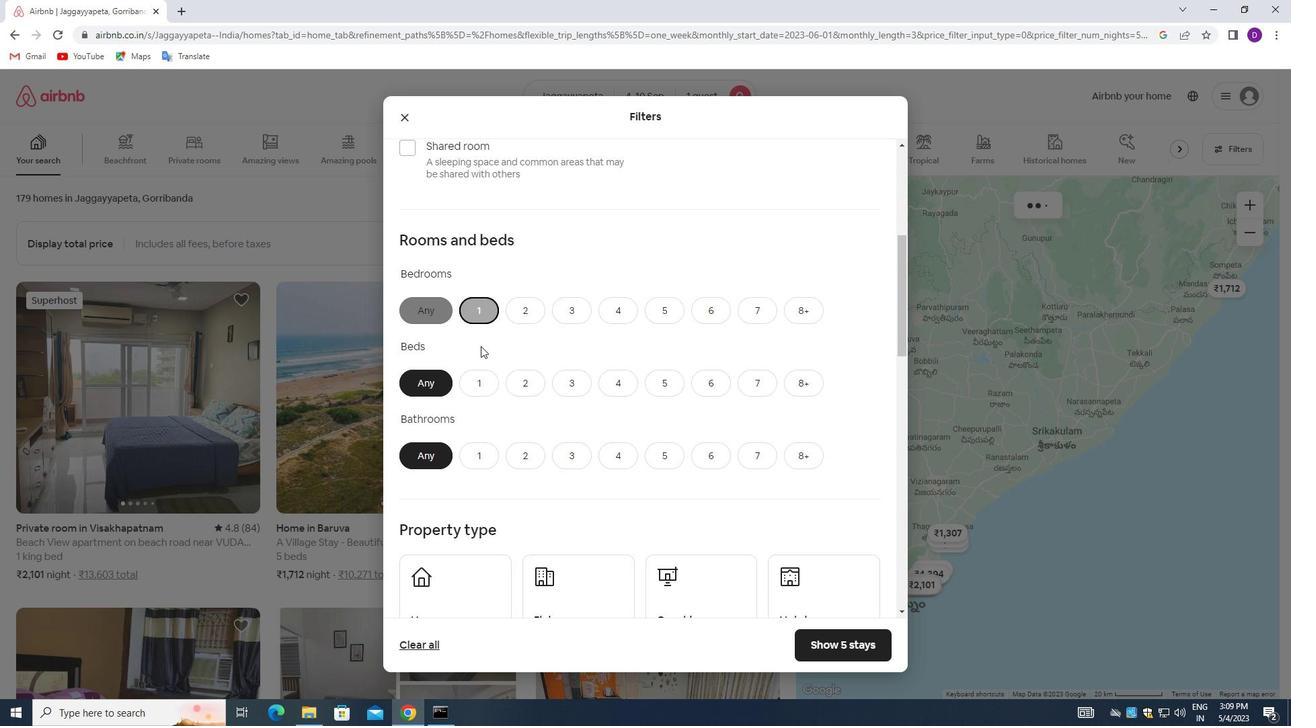 
Action: Mouse pressed left at (478, 388)
Screenshot: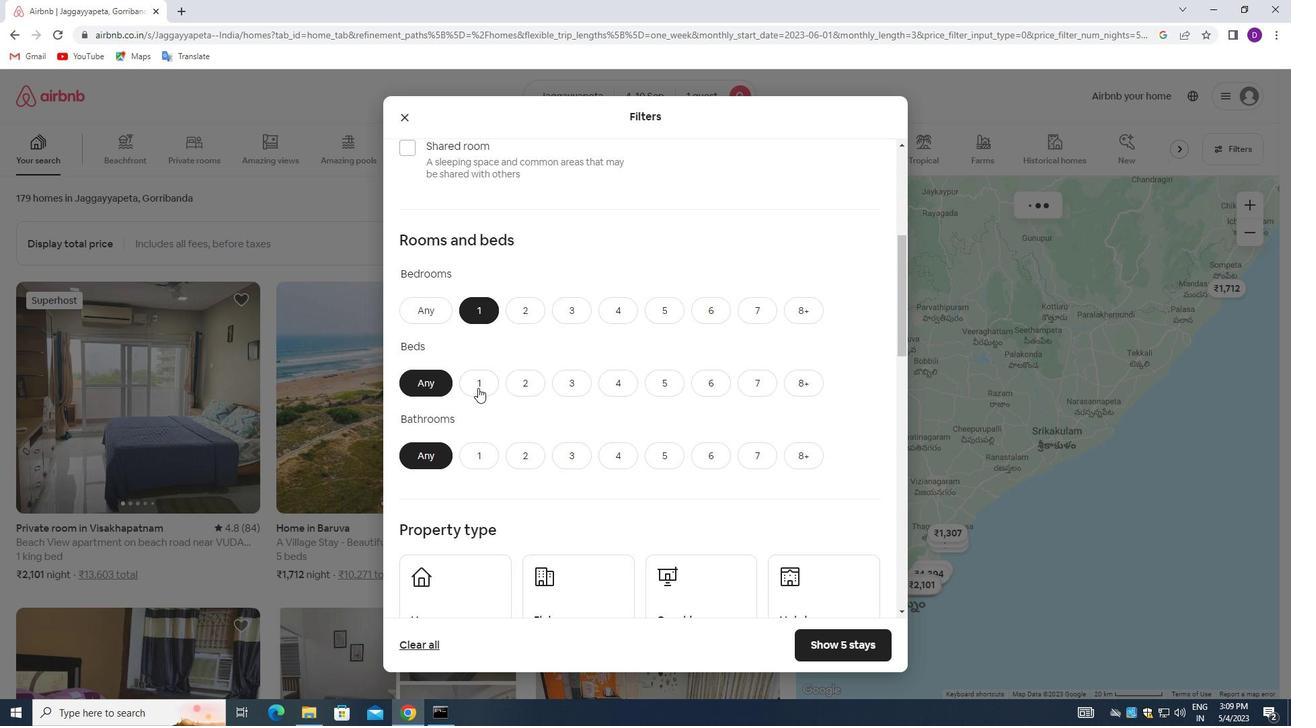 
Action: Mouse moved to (488, 458)
Screenshot: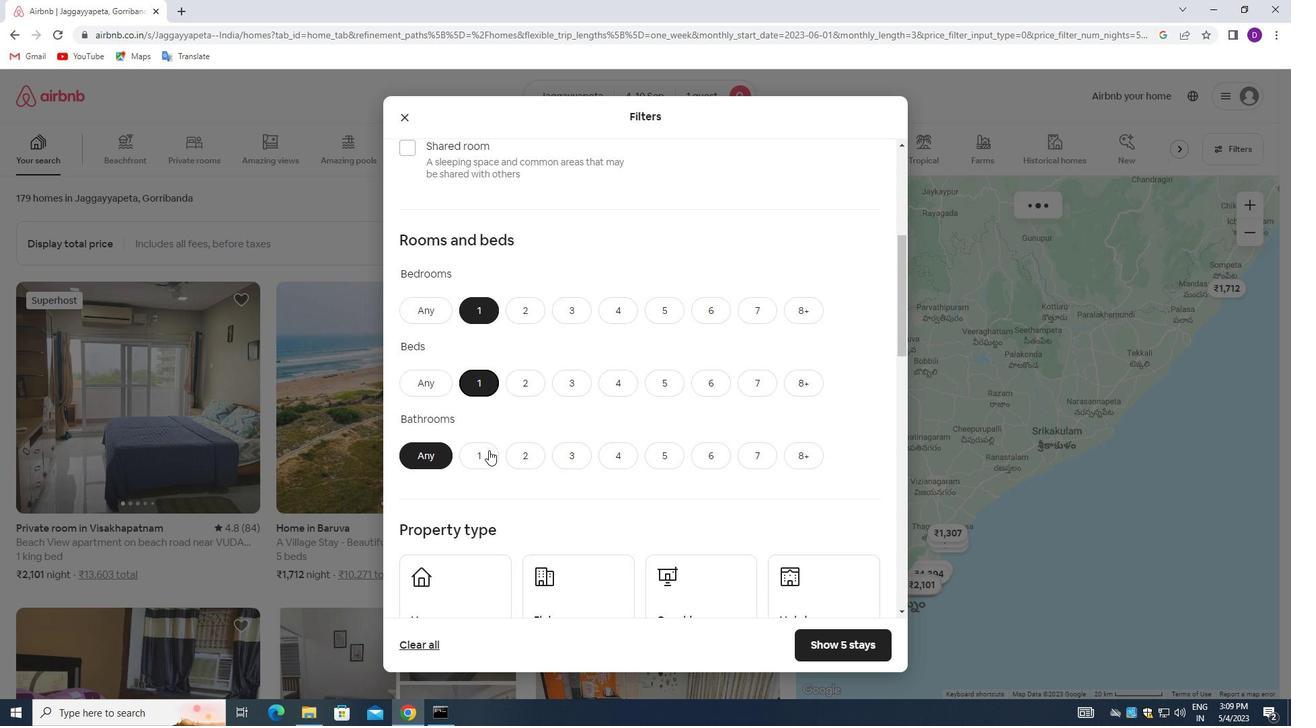 
Action: Mouse pressed left at (488, 458)
Screenshot: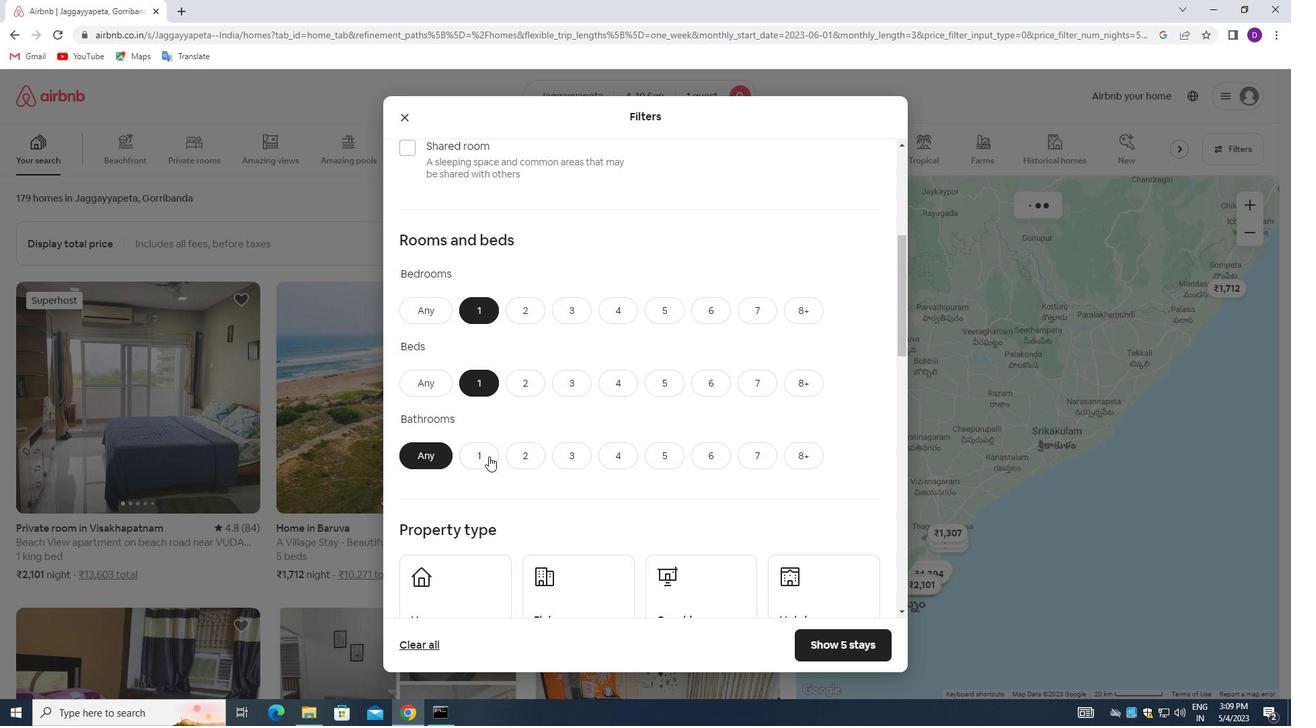 
Action: Mouse moved to (506, 388)
Screenshot: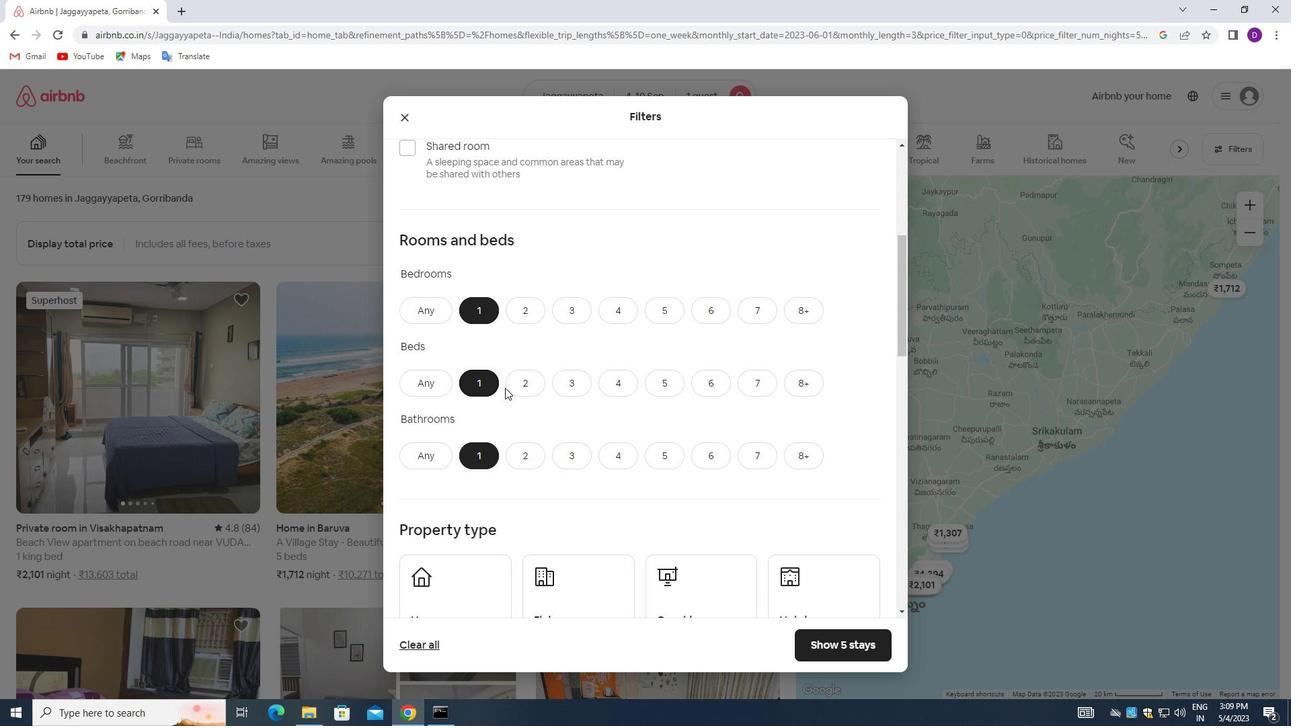 
Action: Mouse scrolled (506, 388) with delta (0, 0)
Screenshot: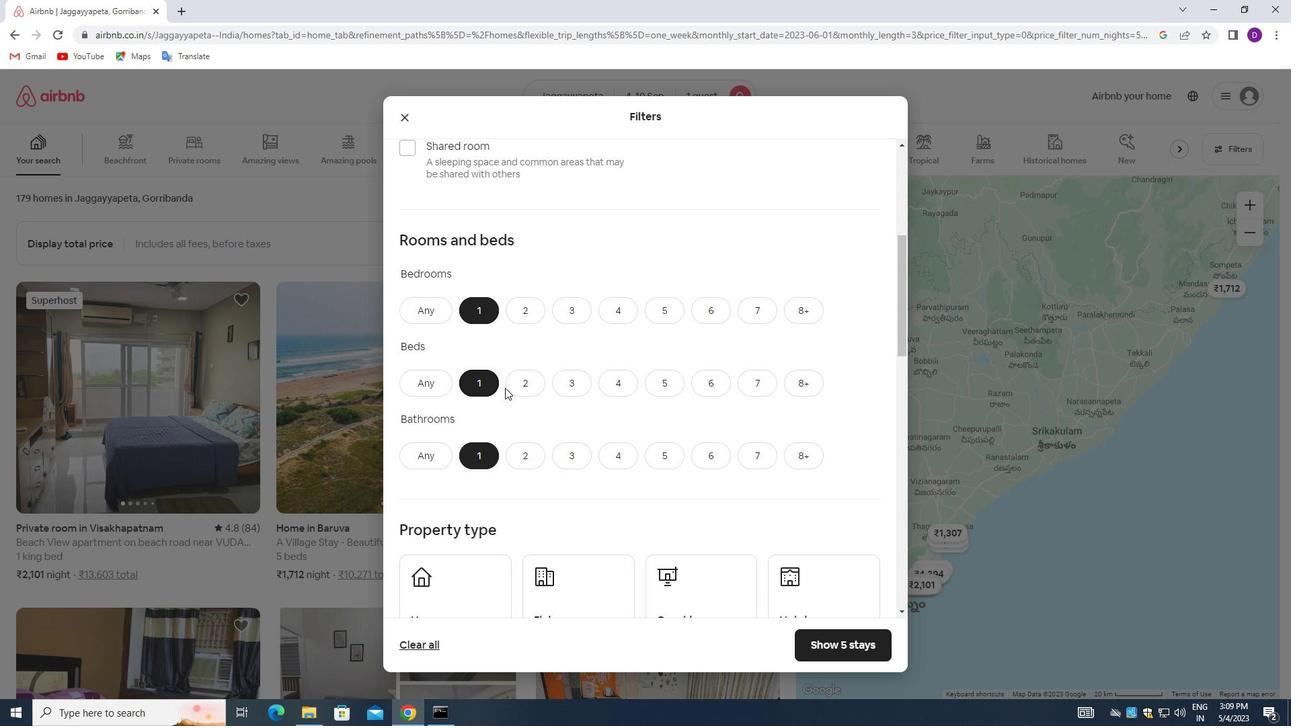 
Action: Mouse moved to (507, 388)
Screenshot: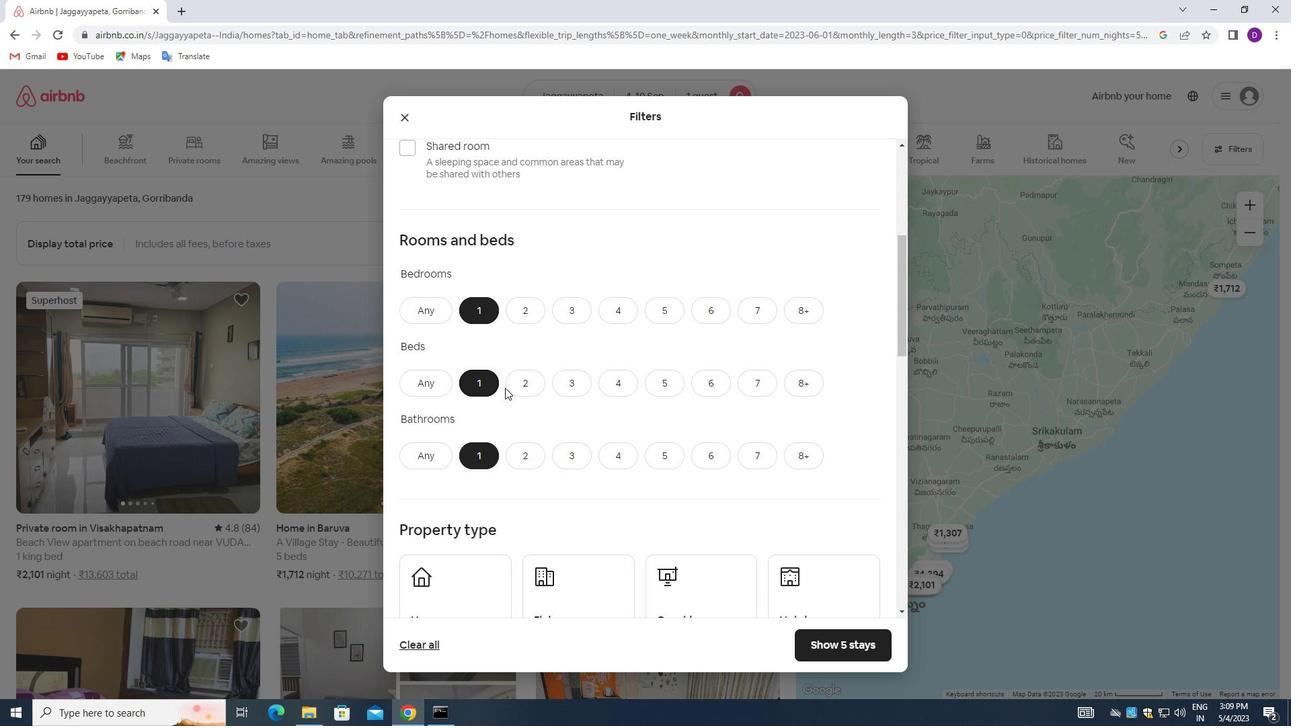 
Action: Mouse scrolled (507, 388) with delta (0, 0)
Screenshot: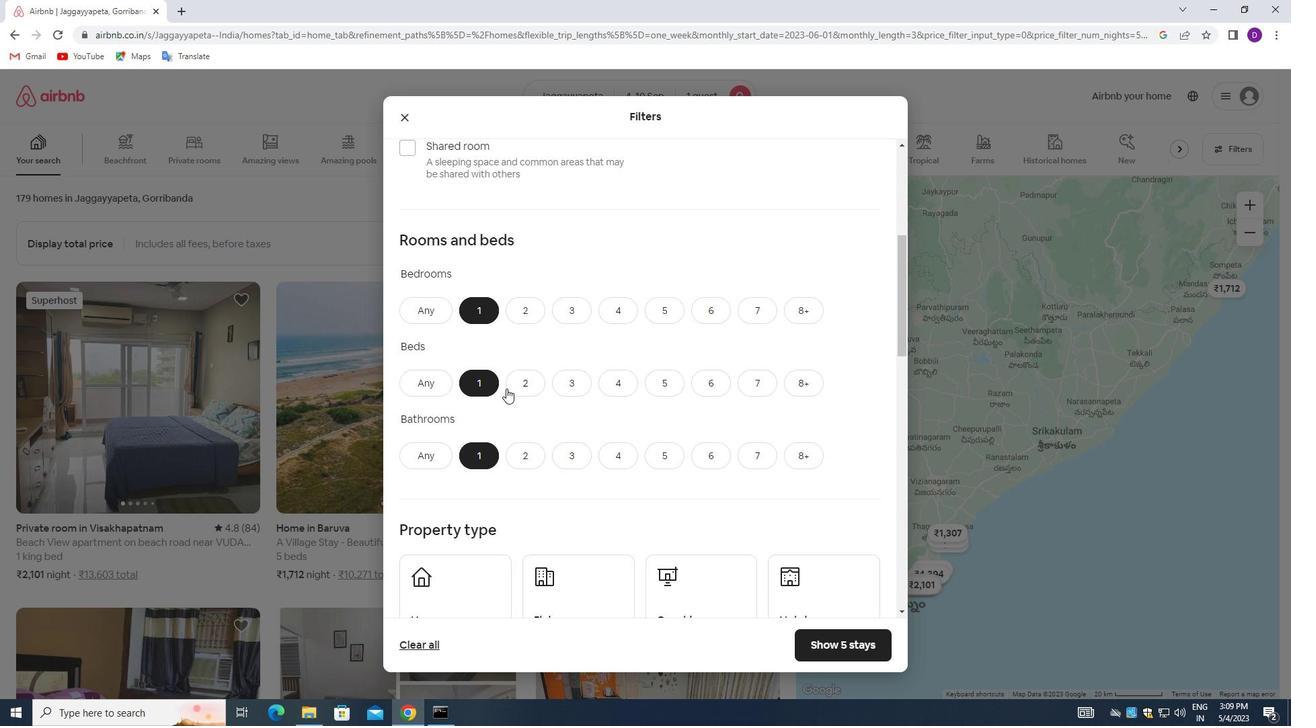 
Action: Mouse moved to (507, 389)
Screenshot: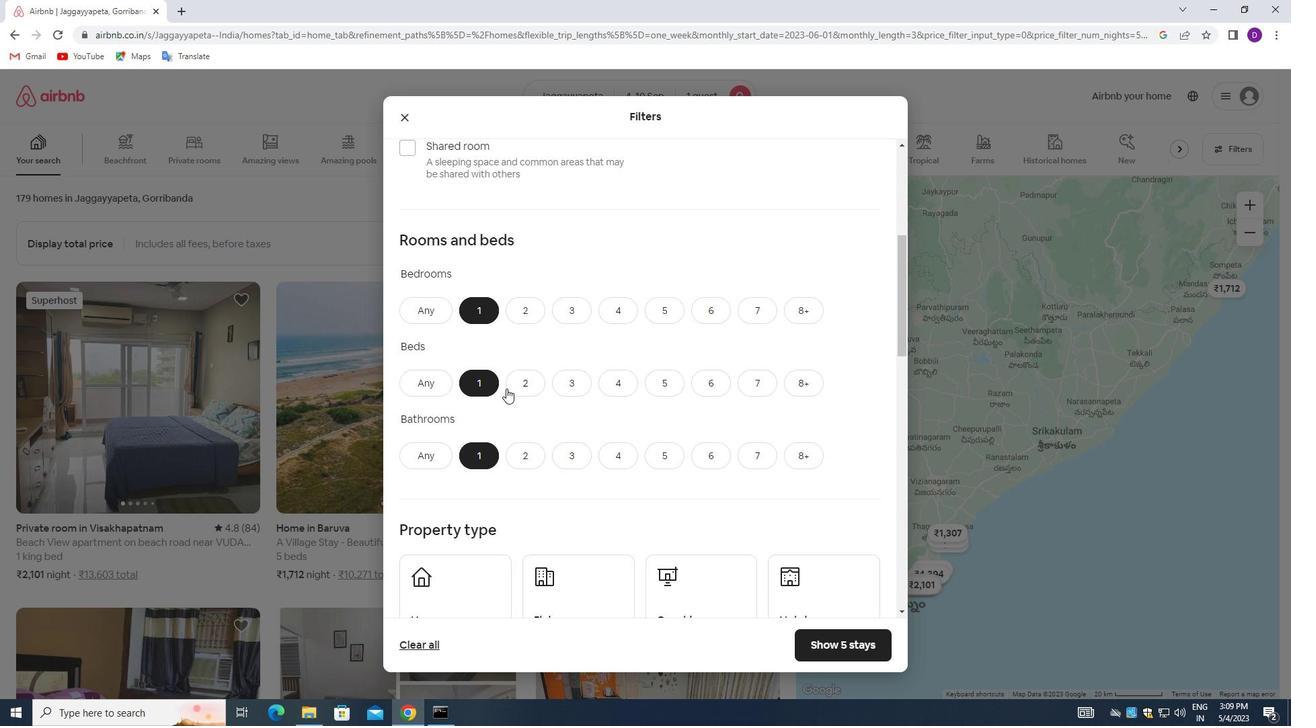 
Action: Mouse scrolled (507, 388) with delta (0, 0)
Screenshot: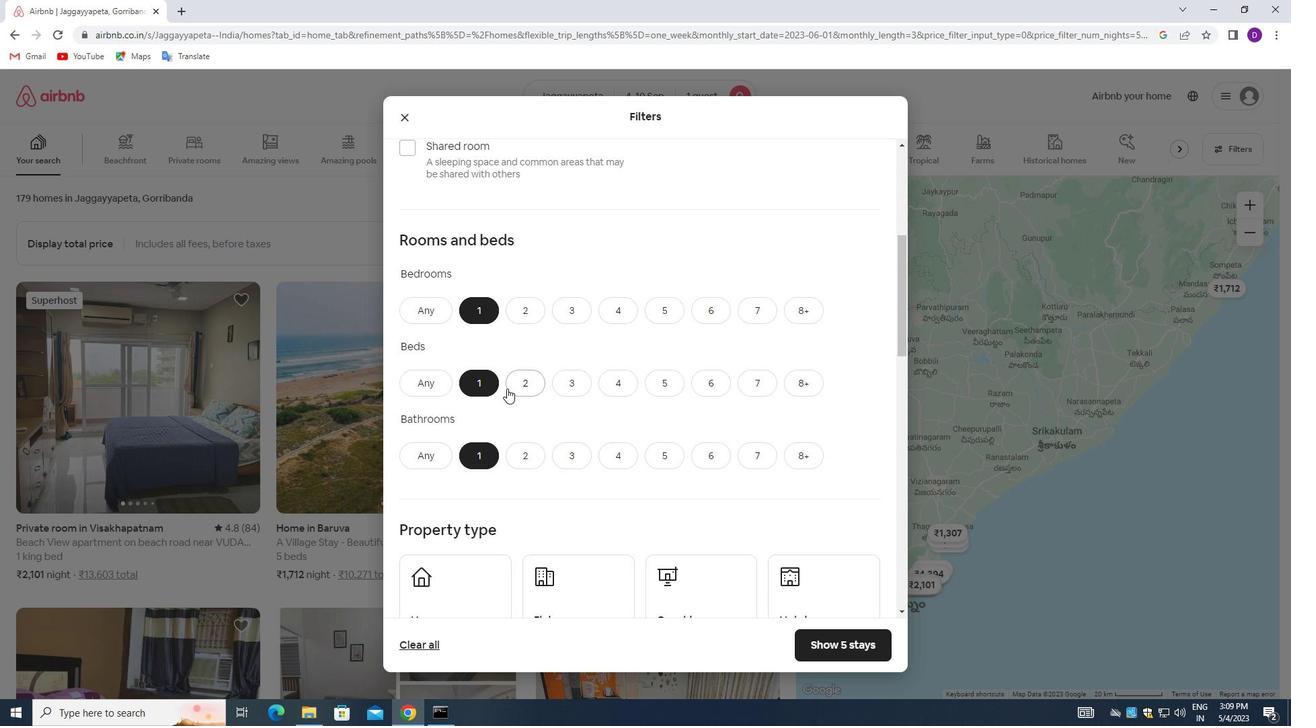 
Action: Mouse moved to (497, 400)
Screenshot: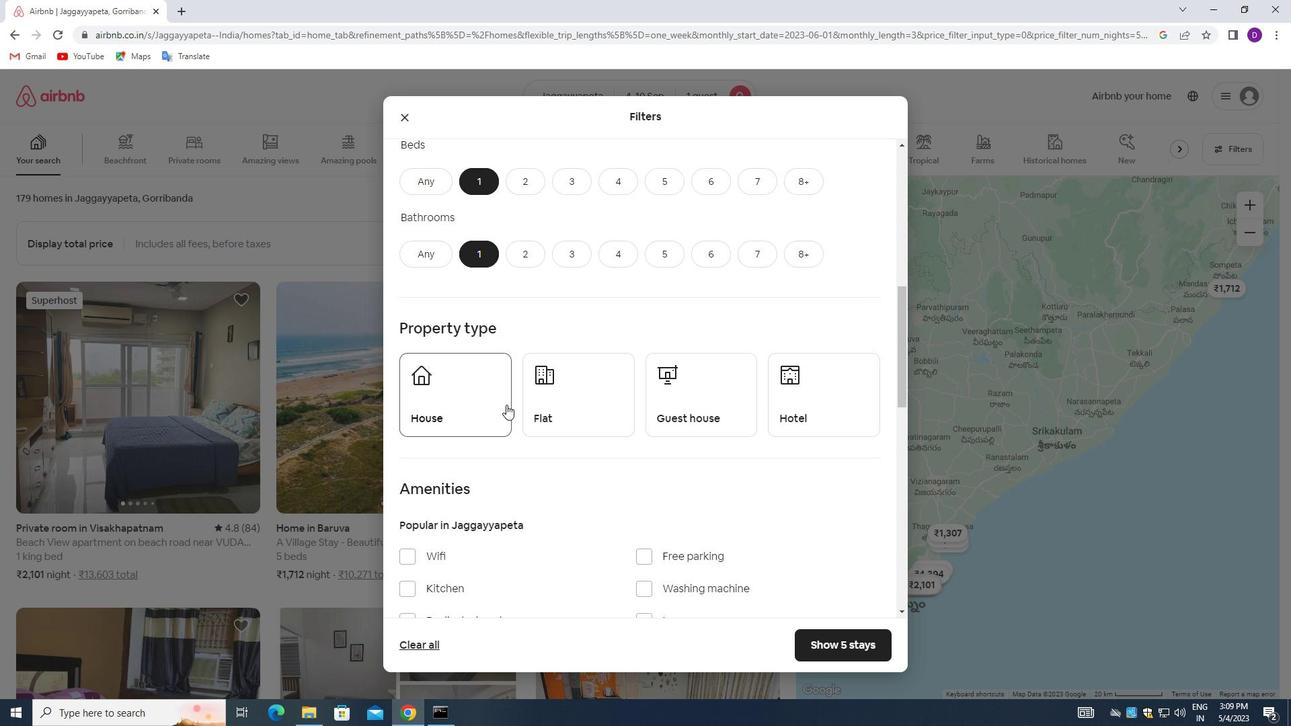 
Action: Mouse pressed left at (497, 400)
Screenshot: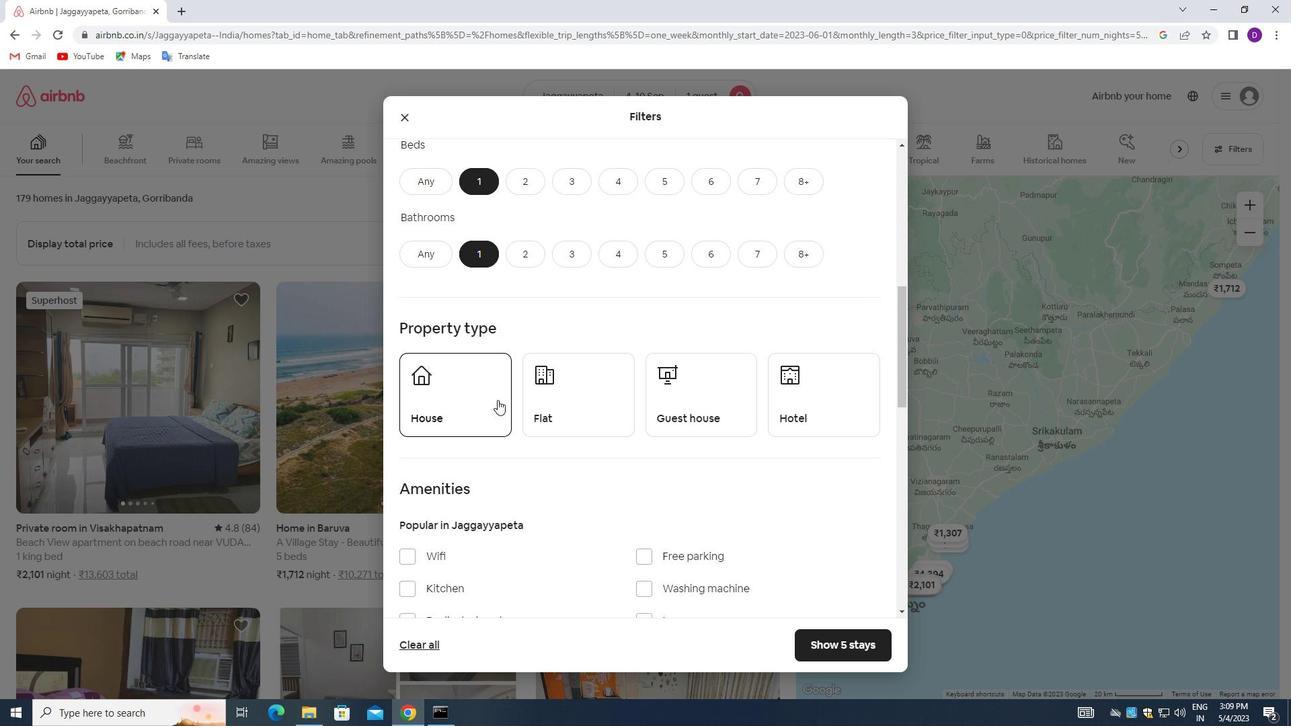 
Action: Mouse moved to (581, 399)
Screenshot: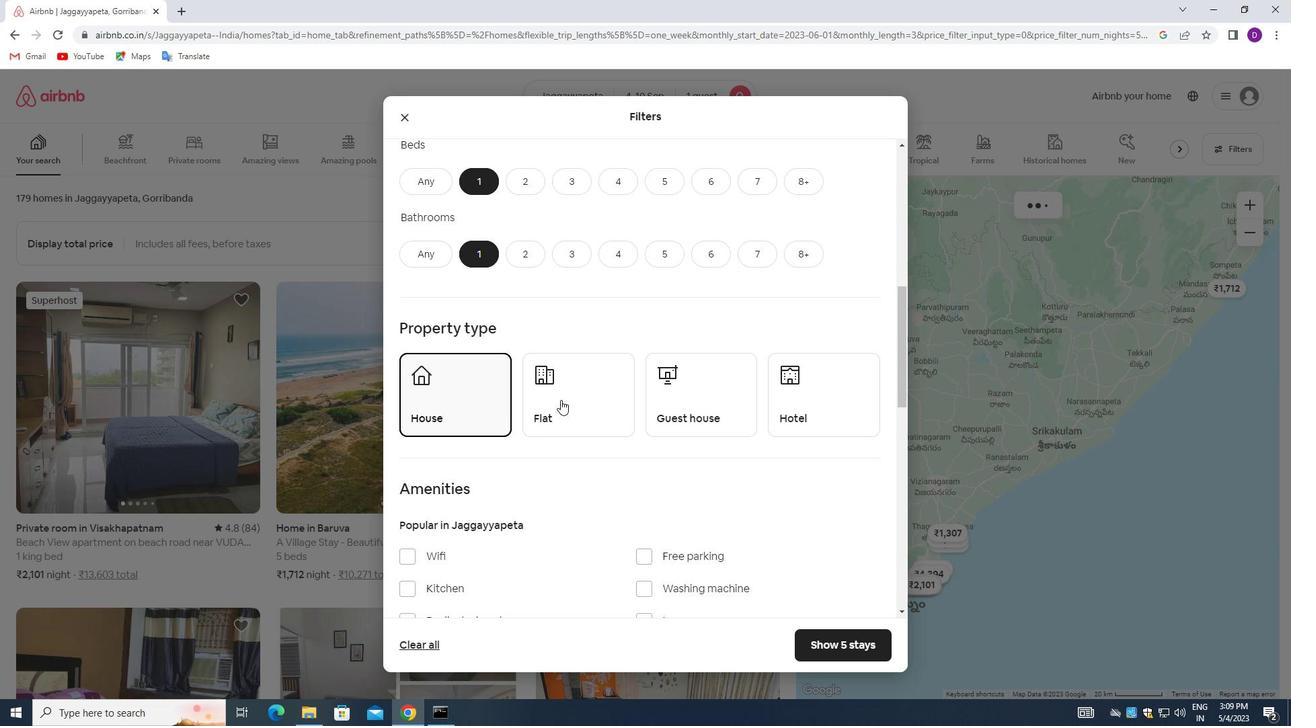 
Action: Mouse pressed left at (581, 399)
Screenshot: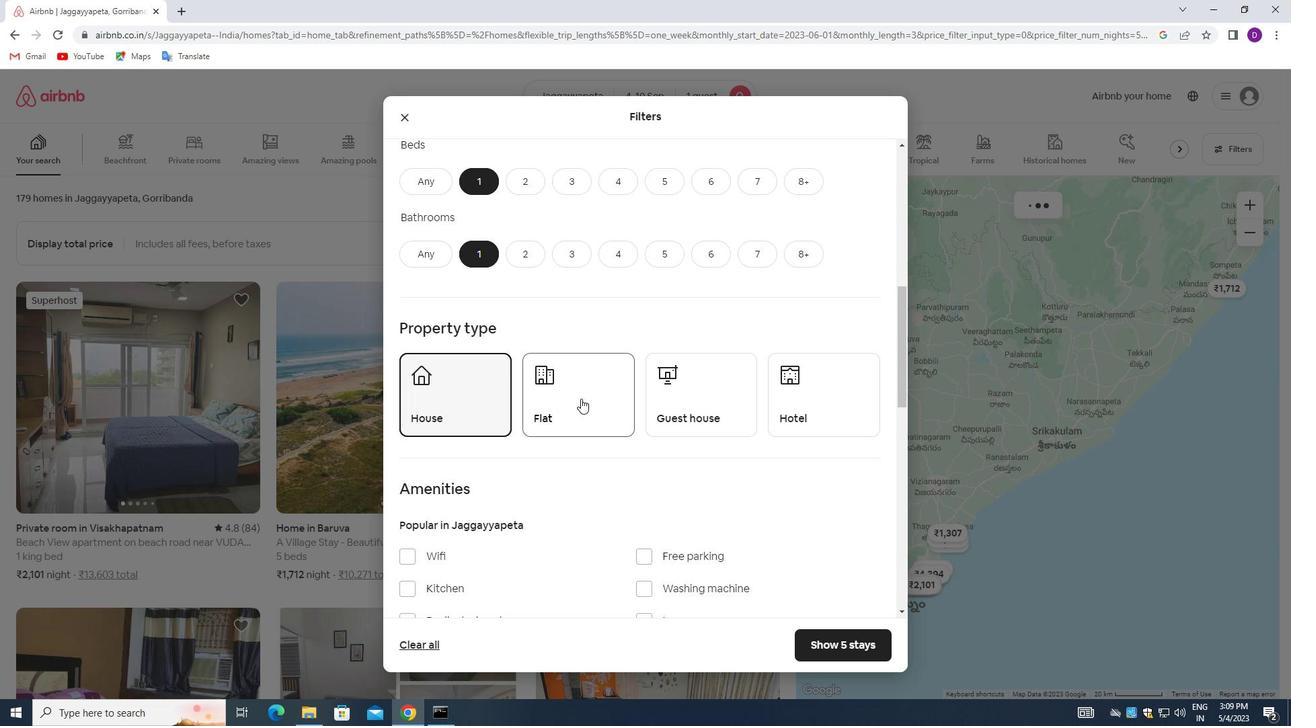
Action: Mouse moved to (699, 387)
Screenshot: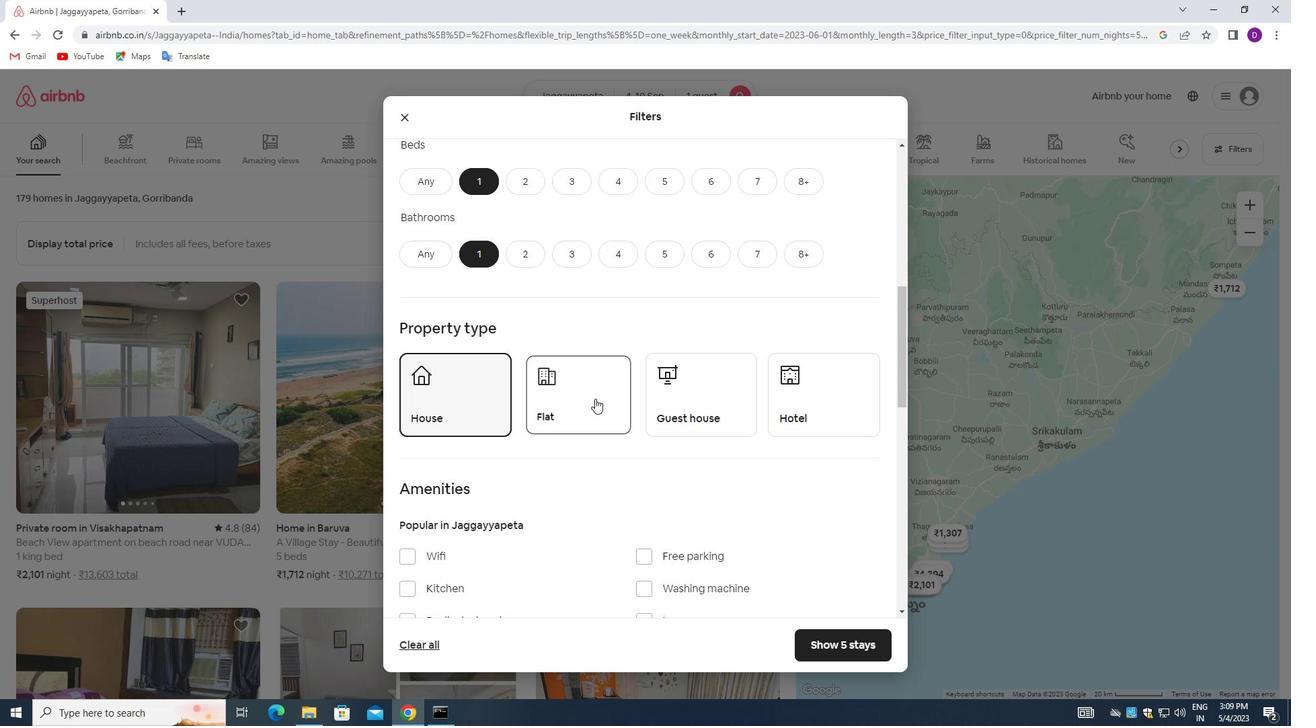 
Action: Mouse pressed left at (699, 387)
Screenshot: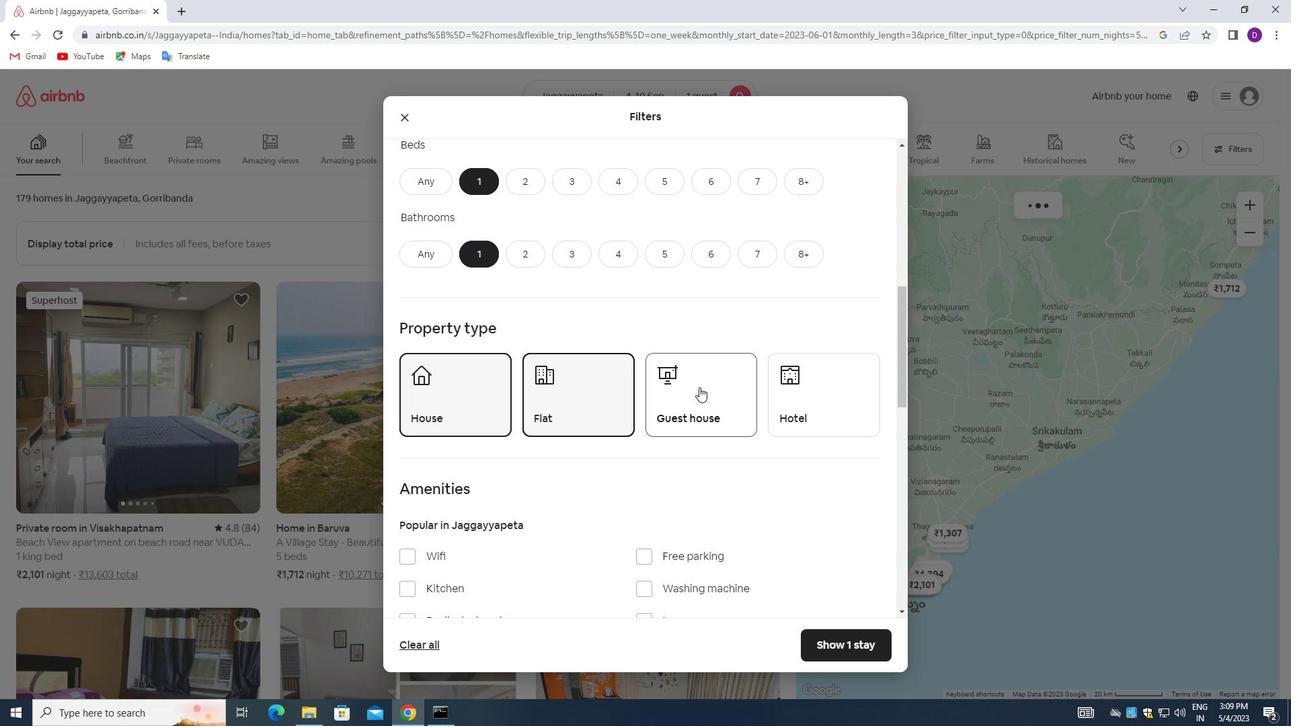 
Action: Mouse moved to (827, 384)
Screenshot: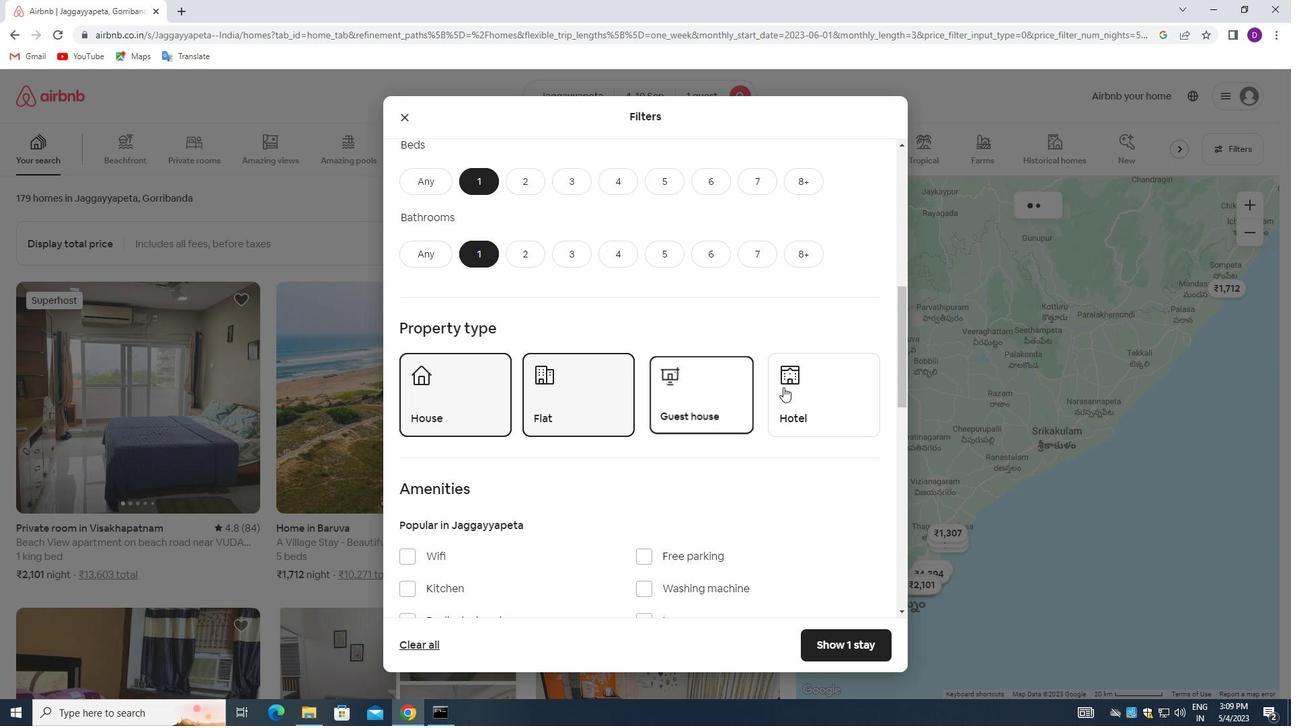 
Action: Mouse pressed left at (827, 384)
Screenshot: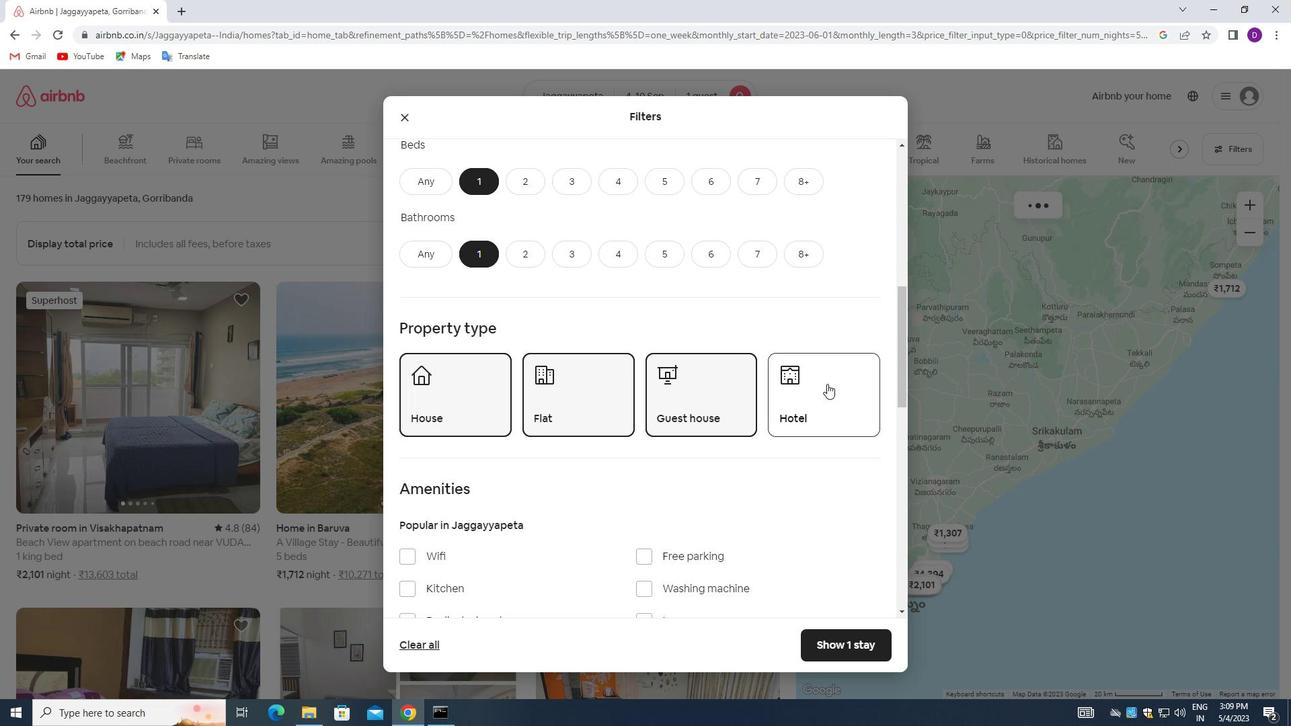 
Action: Mouse moved to (630, 390)
Screenshot: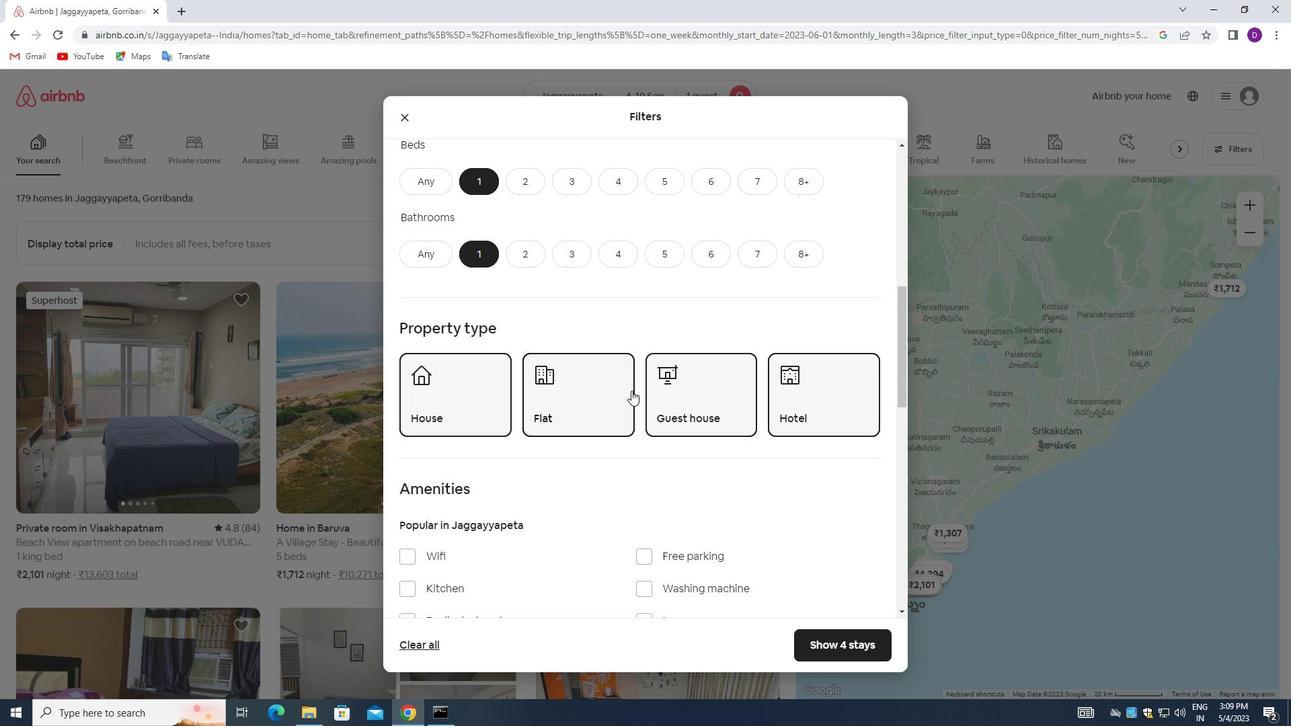 
Action: Mouse scrolled (630, 389) with delta (0, 0)
Screenshot: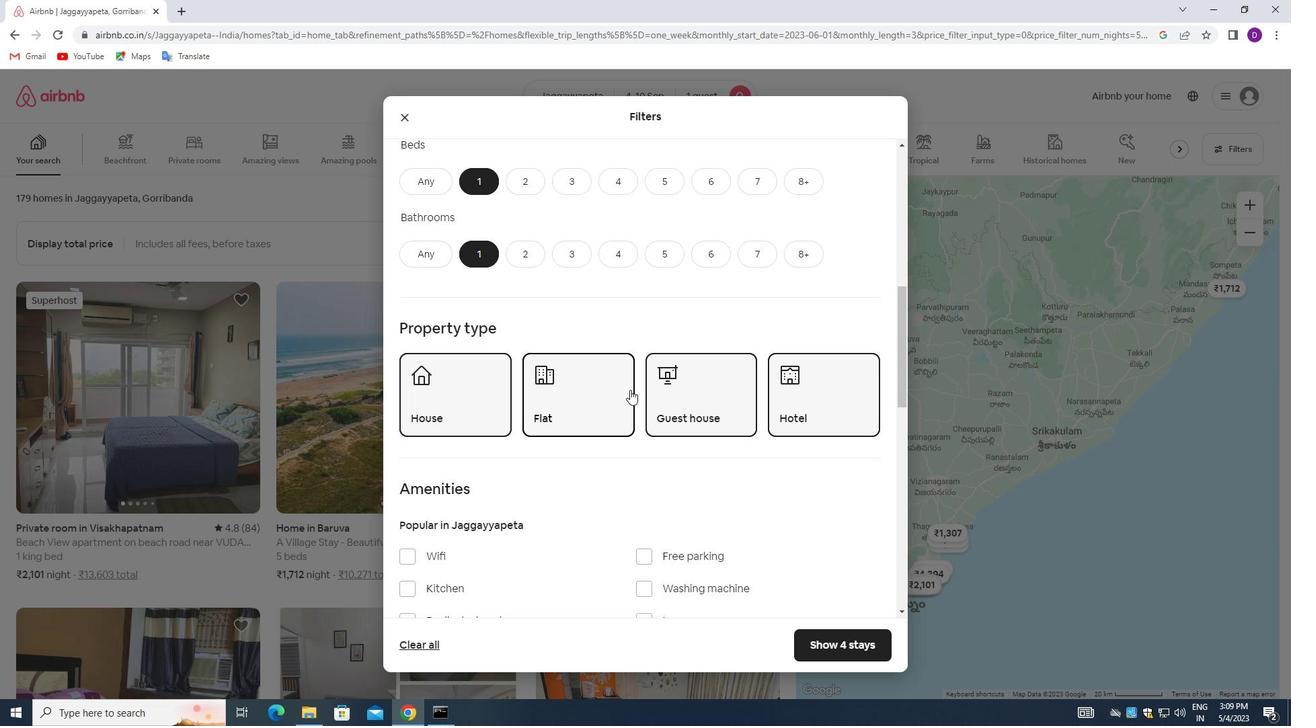 
Action: Mouse moved to (626, 391)
Screenshot: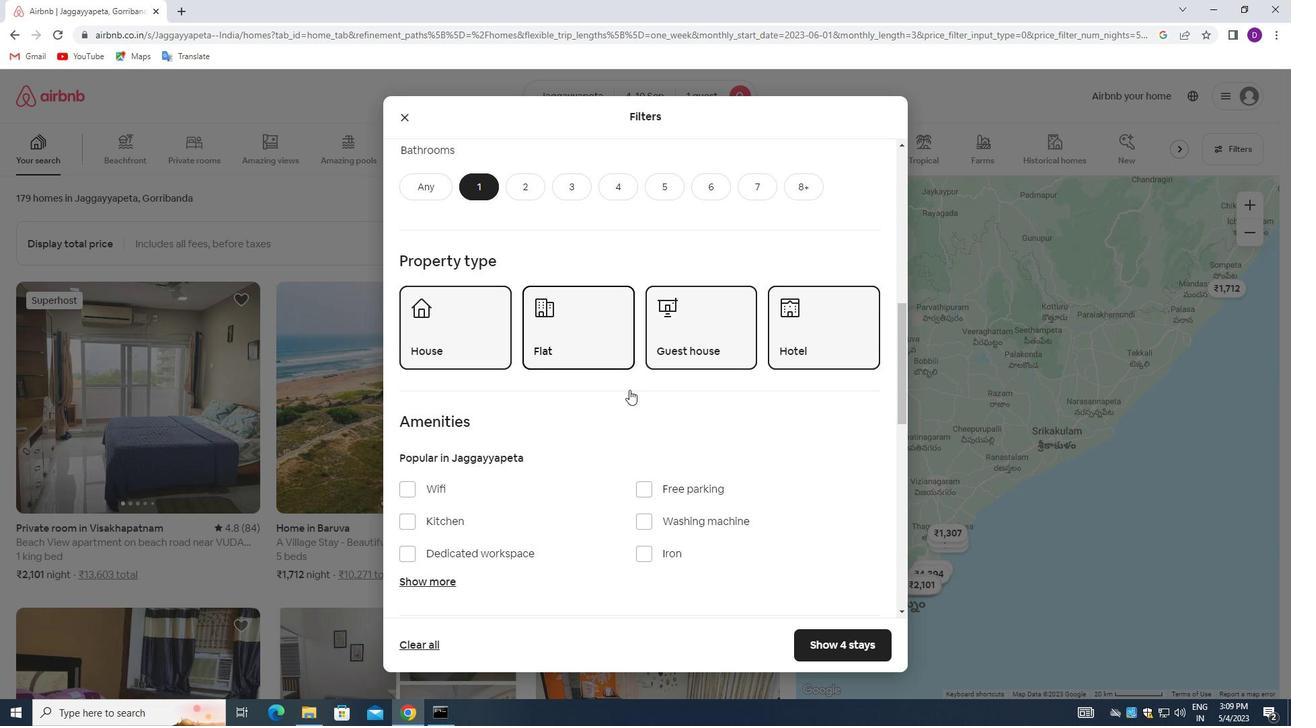 
Action: Mouse scrolled (626, 390) with delta (0, 0)
Screenshot: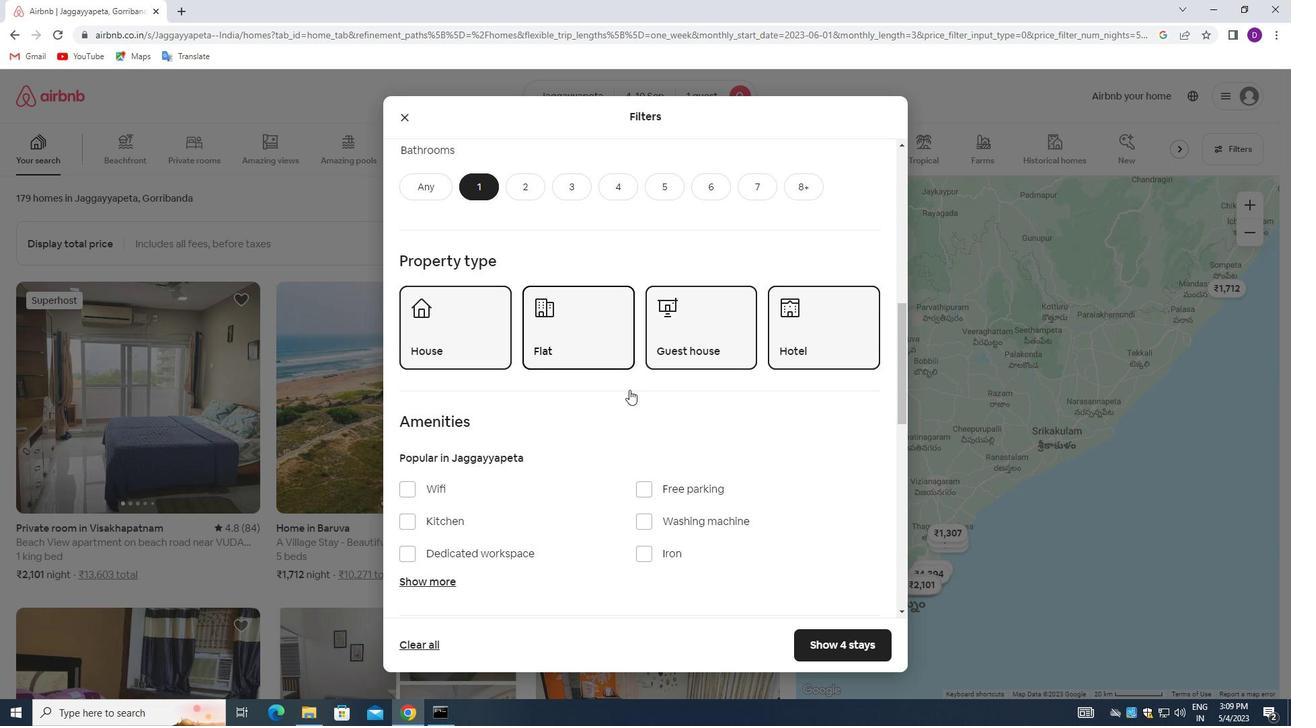 
Action: Mouse moved to (623, 395)
Screenshot: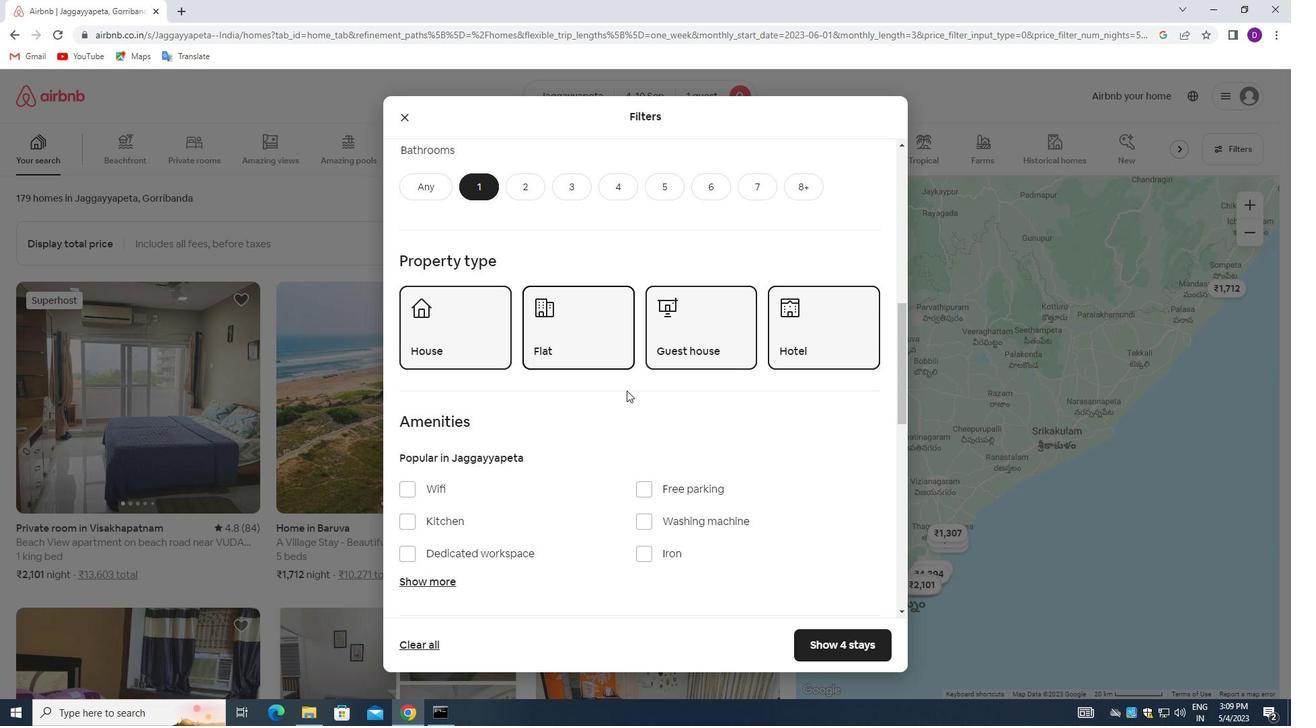 
Action: Mouse scrolled (623, 394) with delta (0, 0)
Screenshot: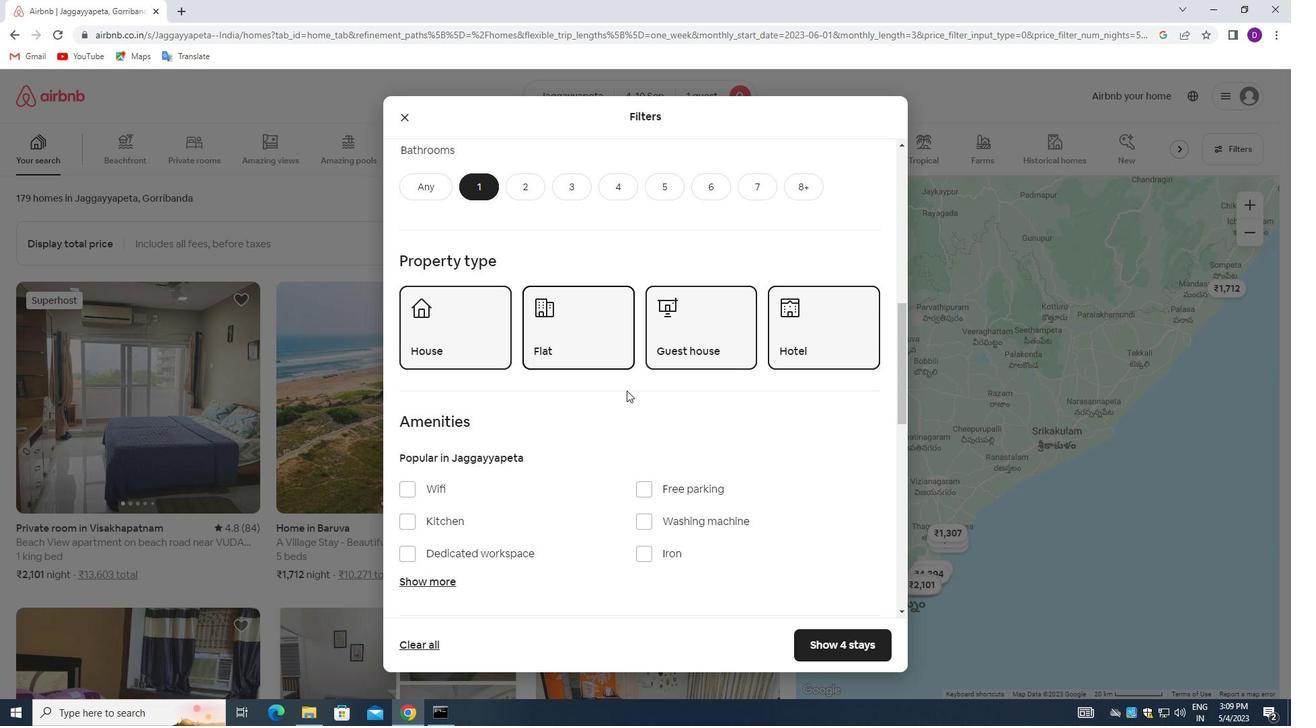 
Action: Mouse moved to (408, 351)
Screenshot: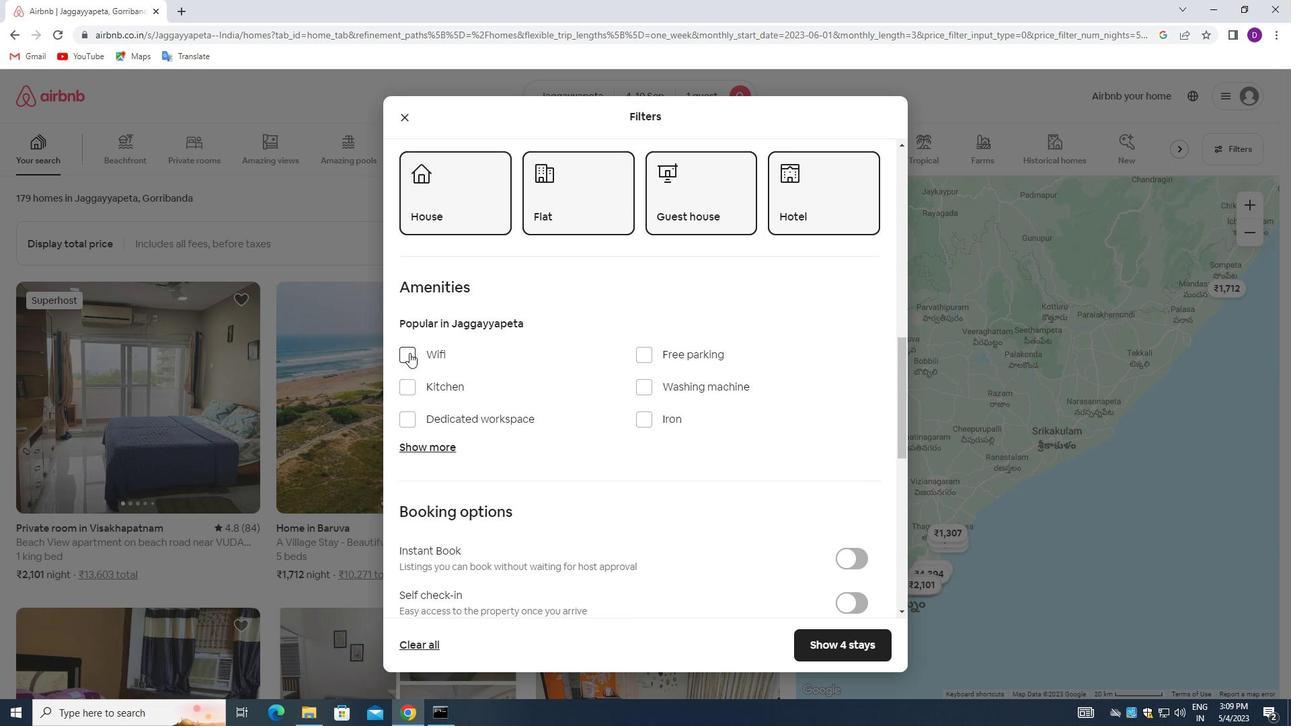 
Action: Mouse pressed left at (408, 351)
Screenshot: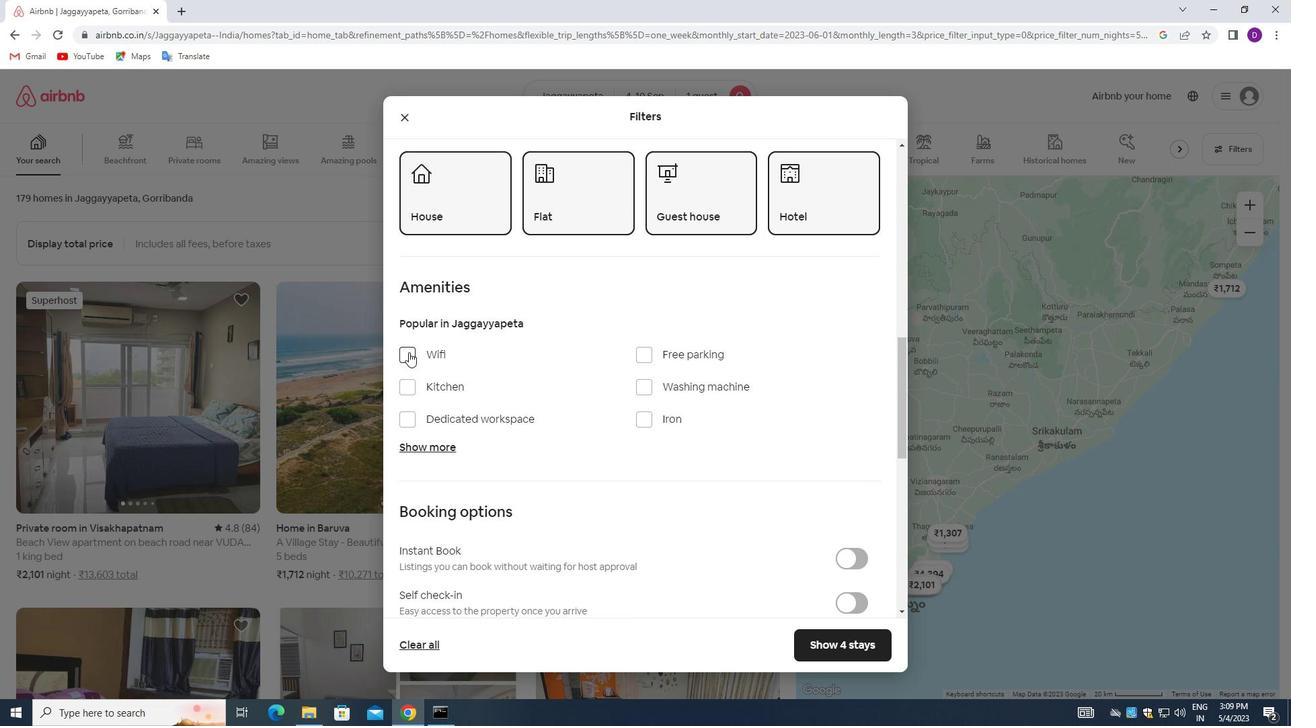 
Action: Mouse moved to (571, 406)
Screenshot: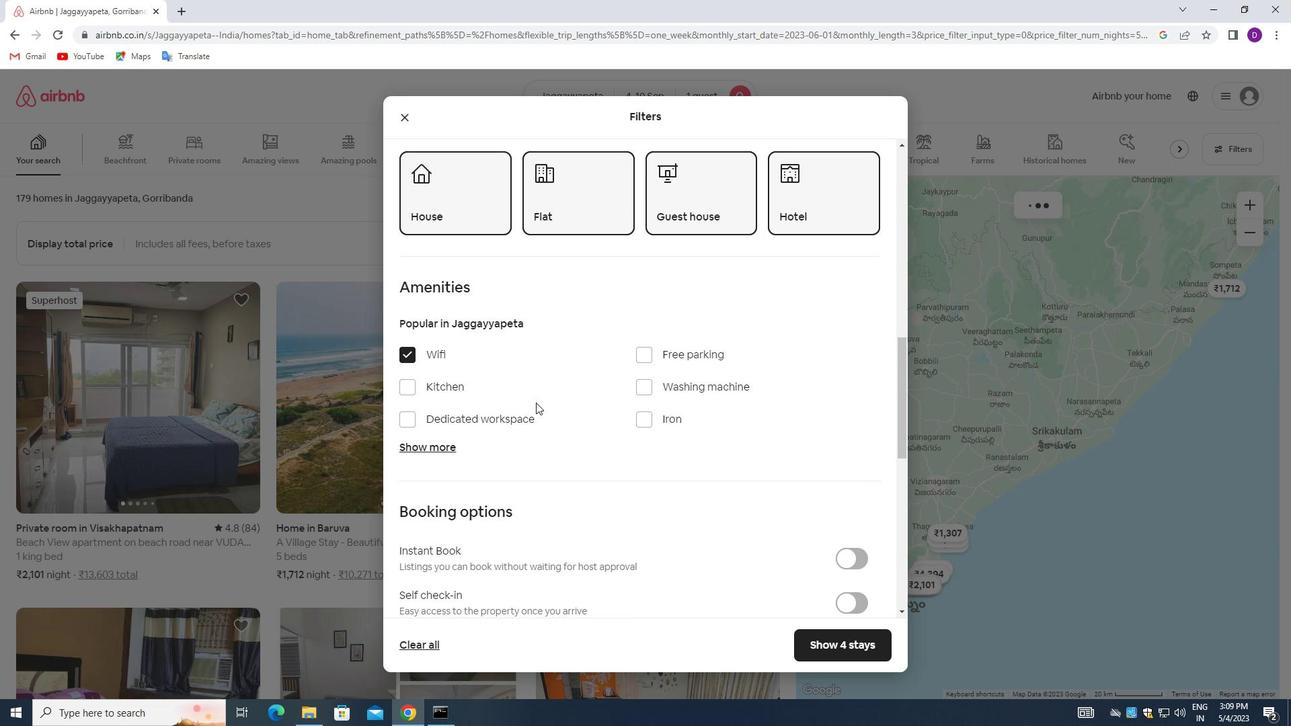 
Action: Mouse scrolled (571, 405) with delta (0, 0)
Screenshot: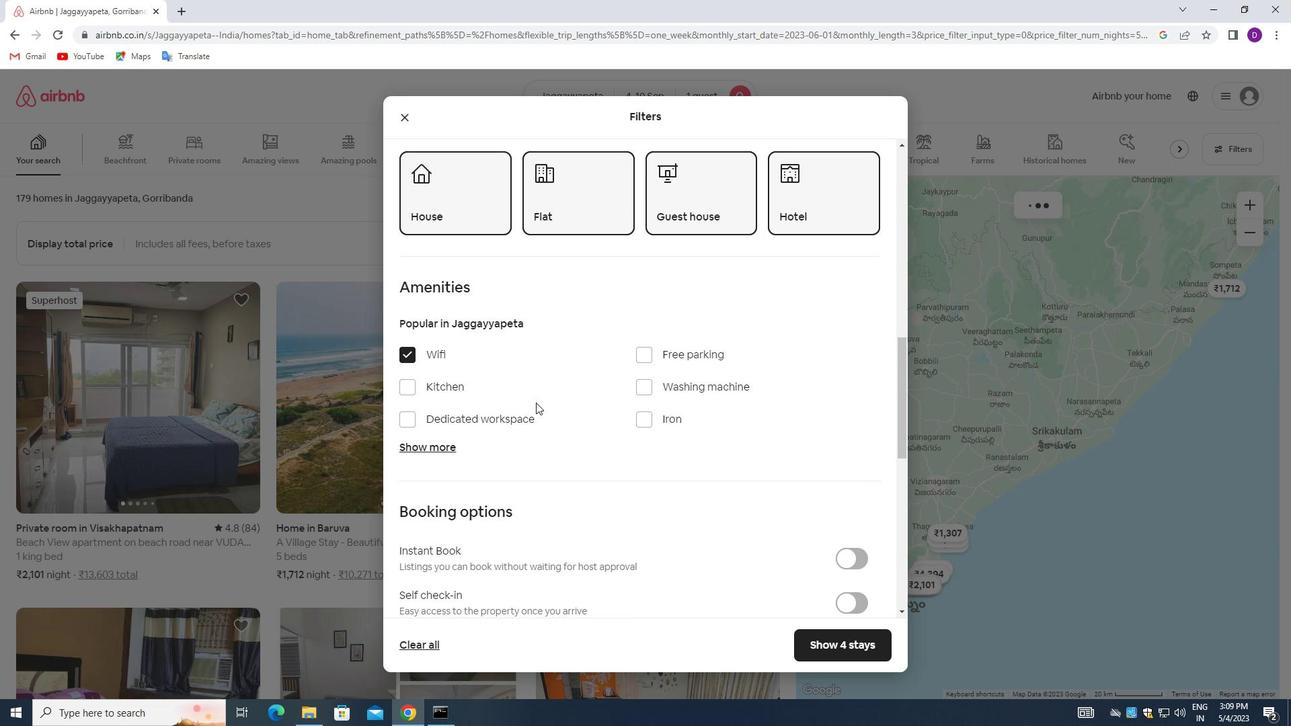 
Action: Mouse moved to (573, 407)
Screenshot: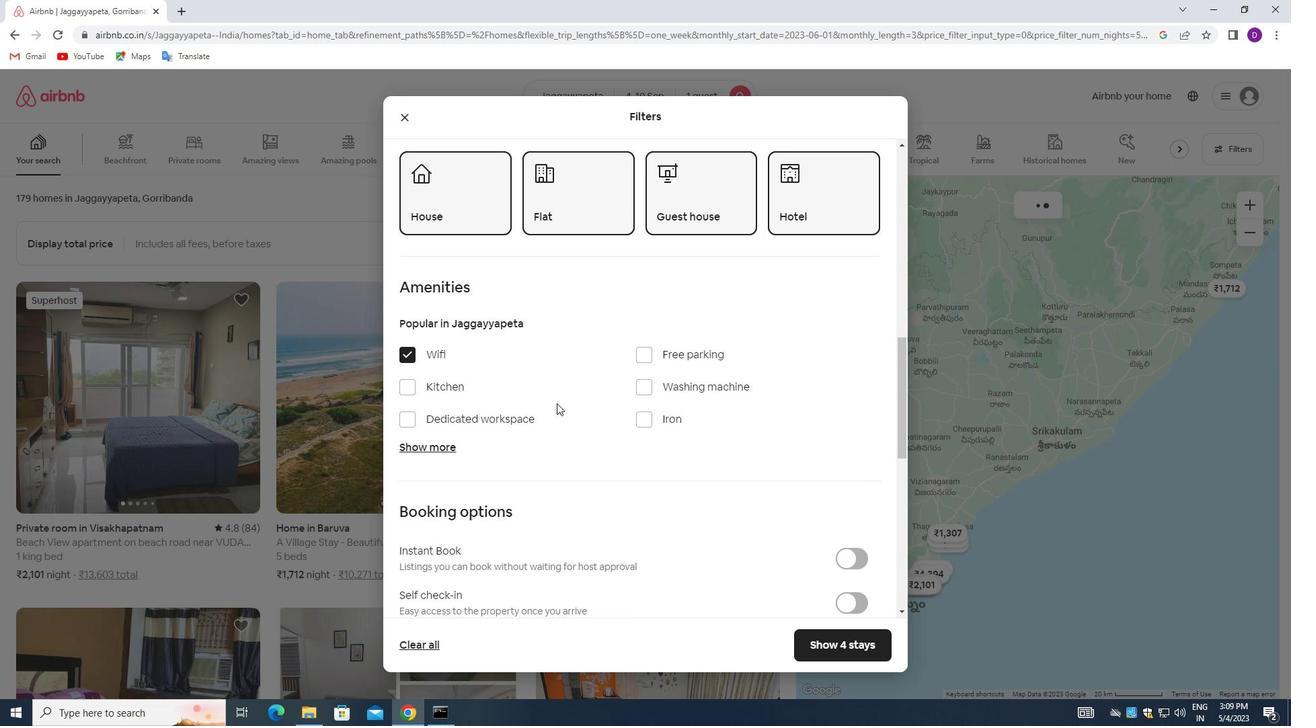 
Action: Mouse scrolled (573, 407) with delta (0, 0)
Screenshot: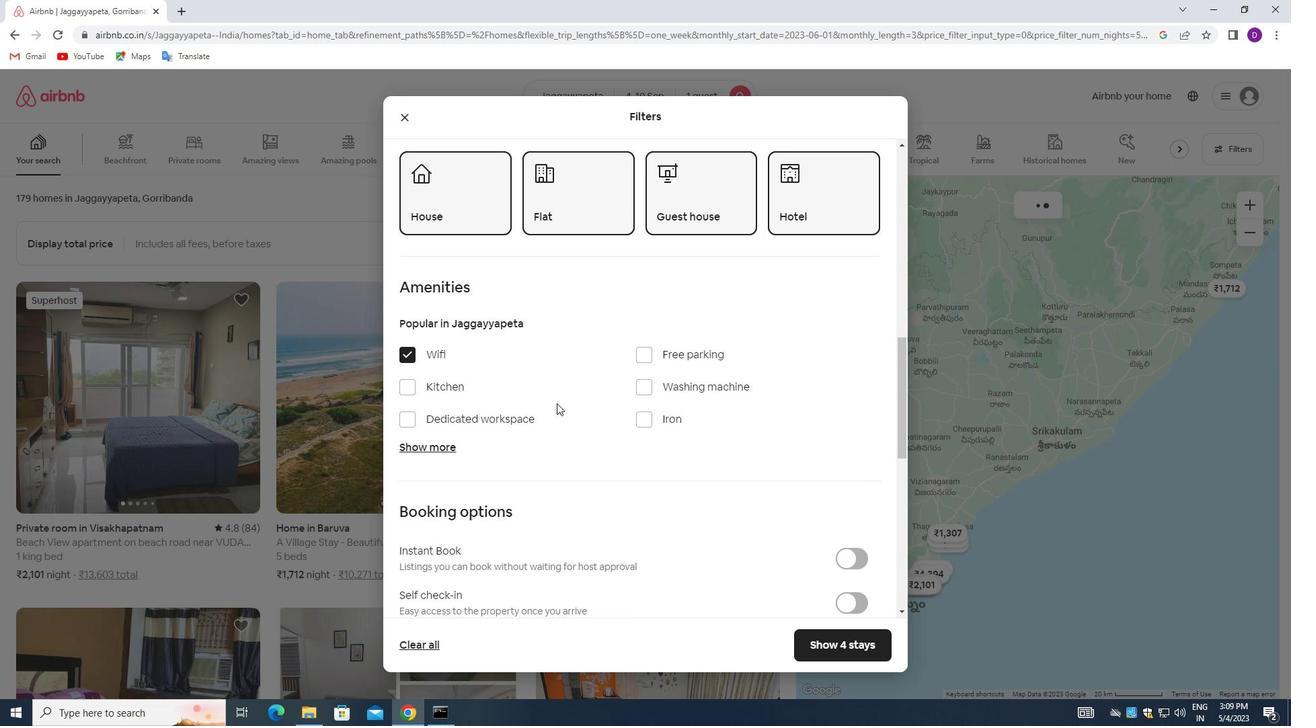 
Action: Mouse moved to (574, 407)
Screenshot: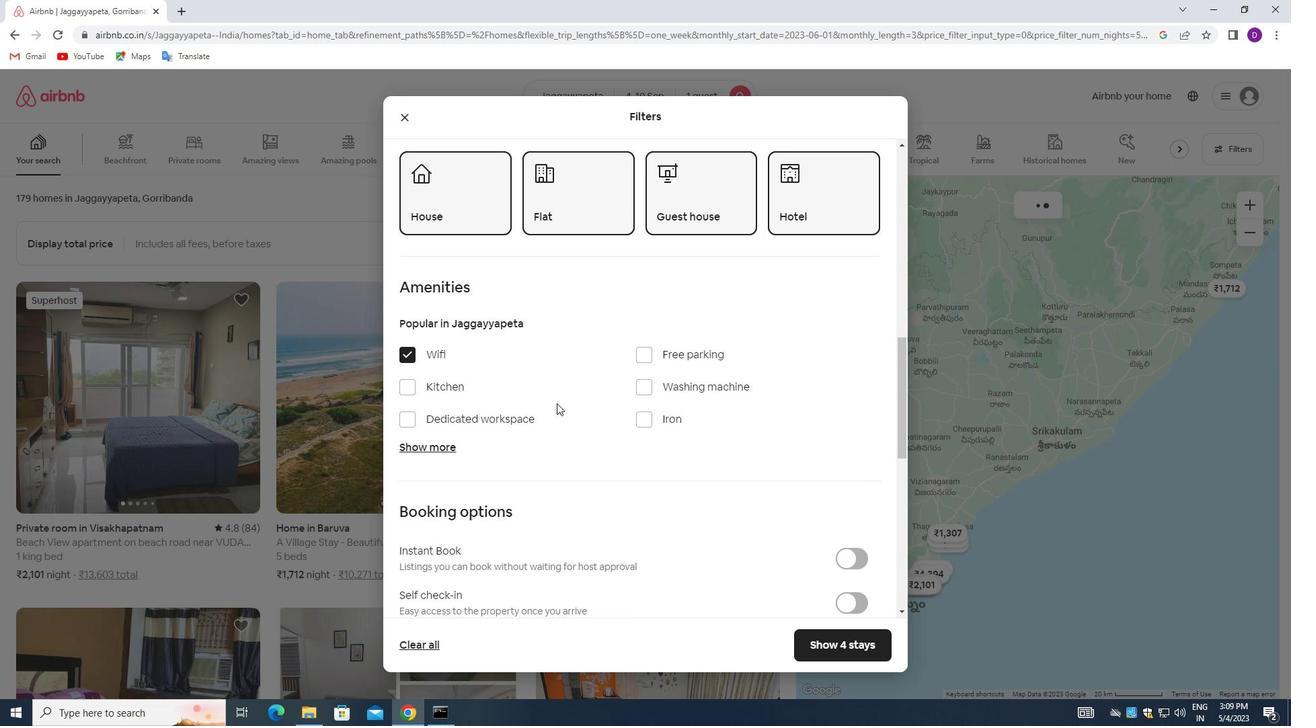 
Action: Mouse scrolled (574, 407) with delta (0, 0)
Screenshot: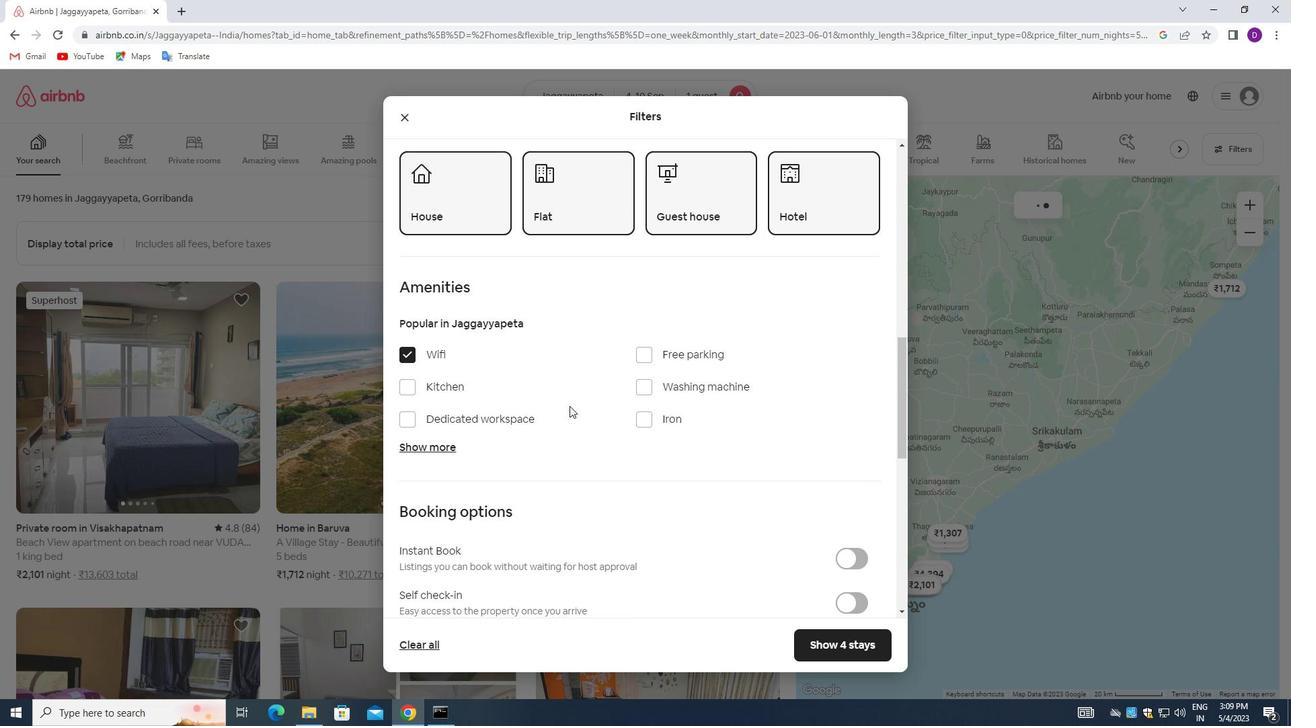 
Action: Mouse moved to (844, 396)
Screenshot: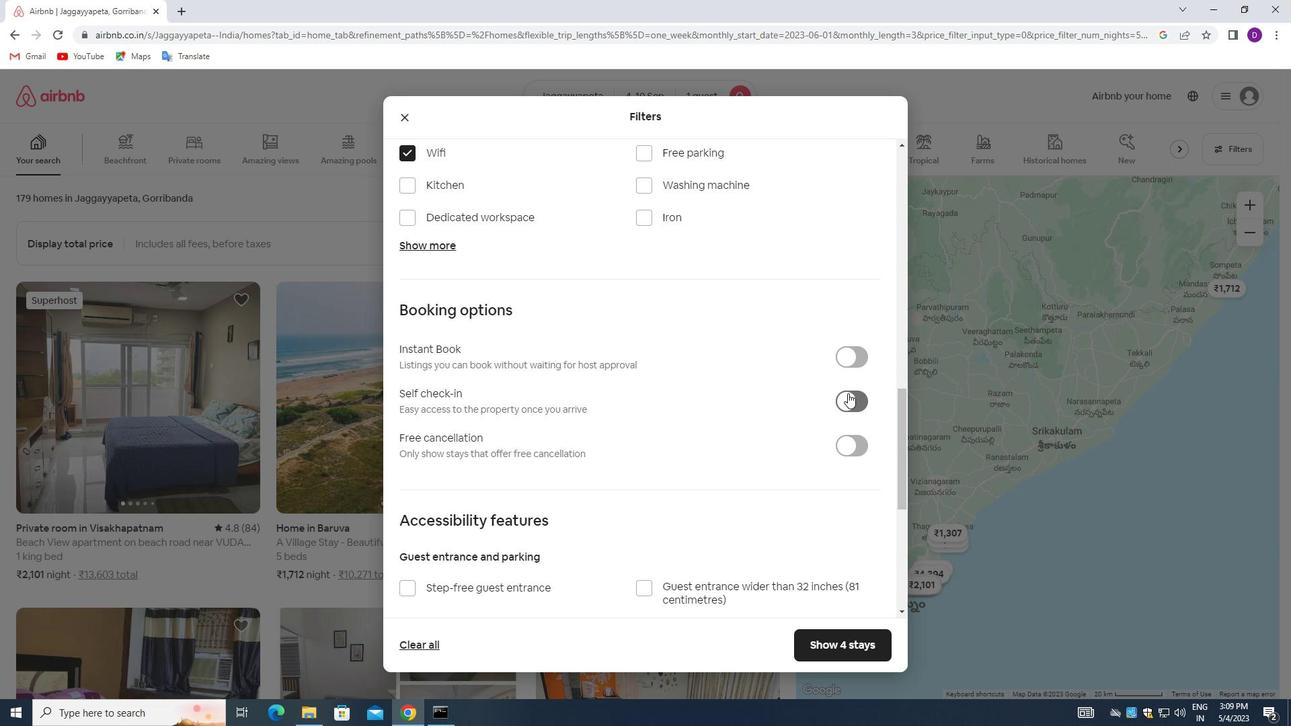 
Action: Mouse pressed left at (844, 396)
Screenshot: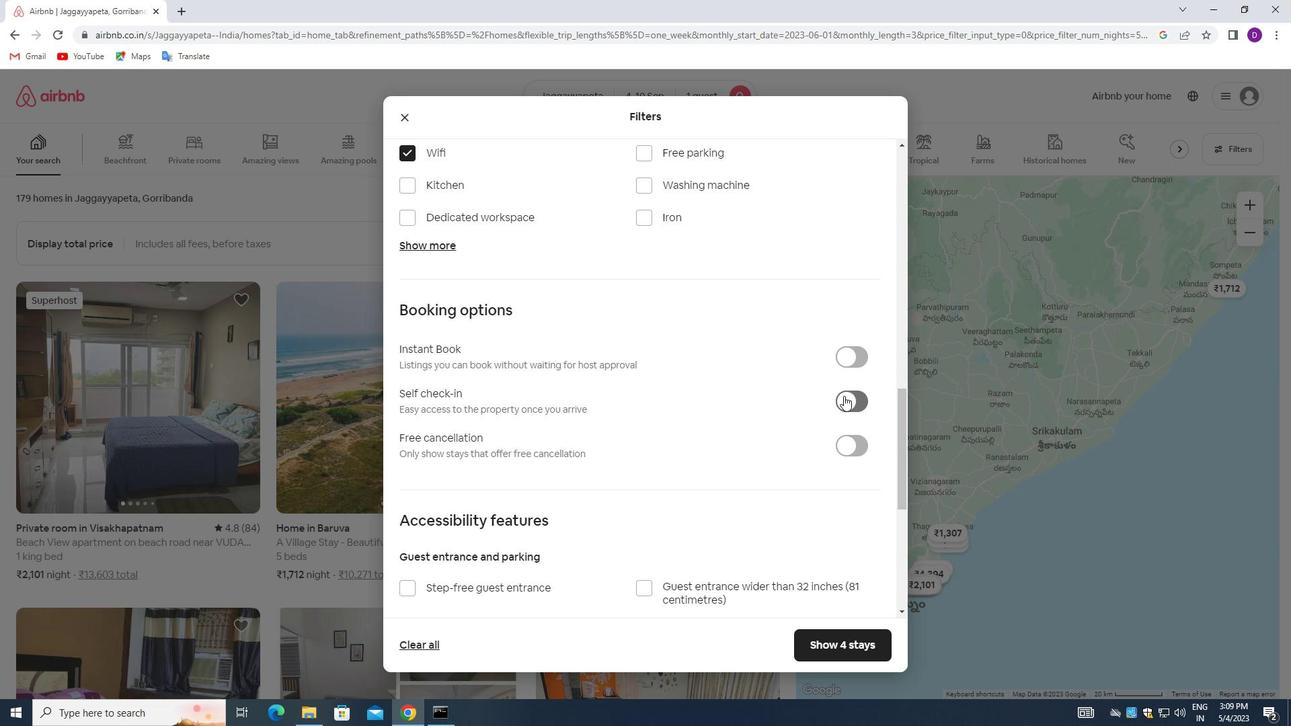 
Action: Mouse moved to (555, 426)
Screenshot: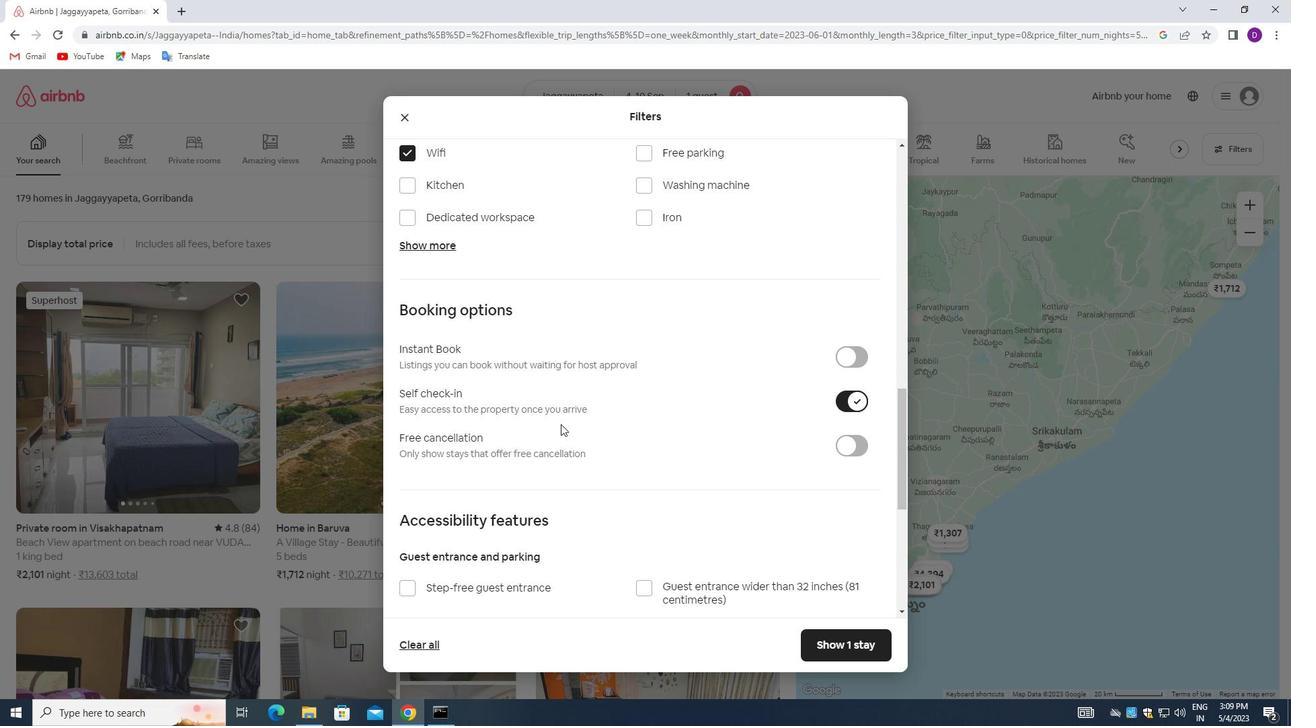 
Action: Mouse scrolled (555, 425) with delta (0, 0)
Screenshot: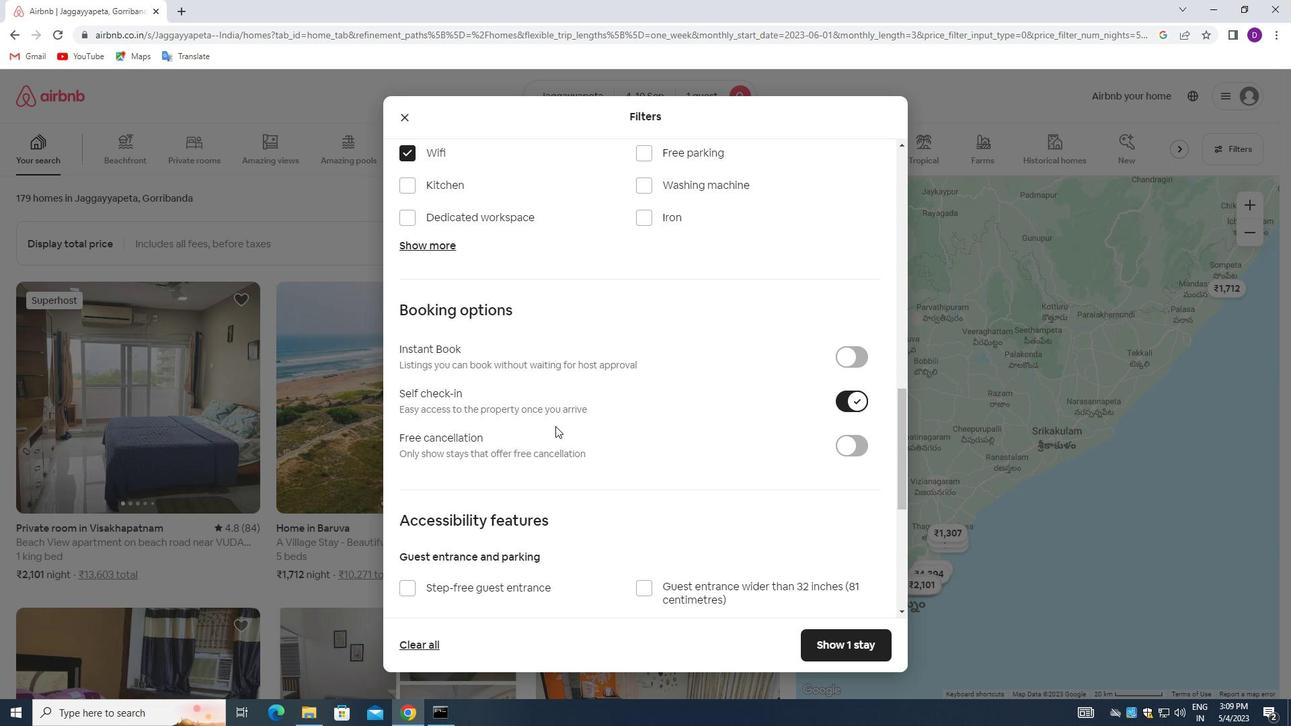 
Action: Mouse scrolled (555, 425) with delta (0, 0)
Screenshot: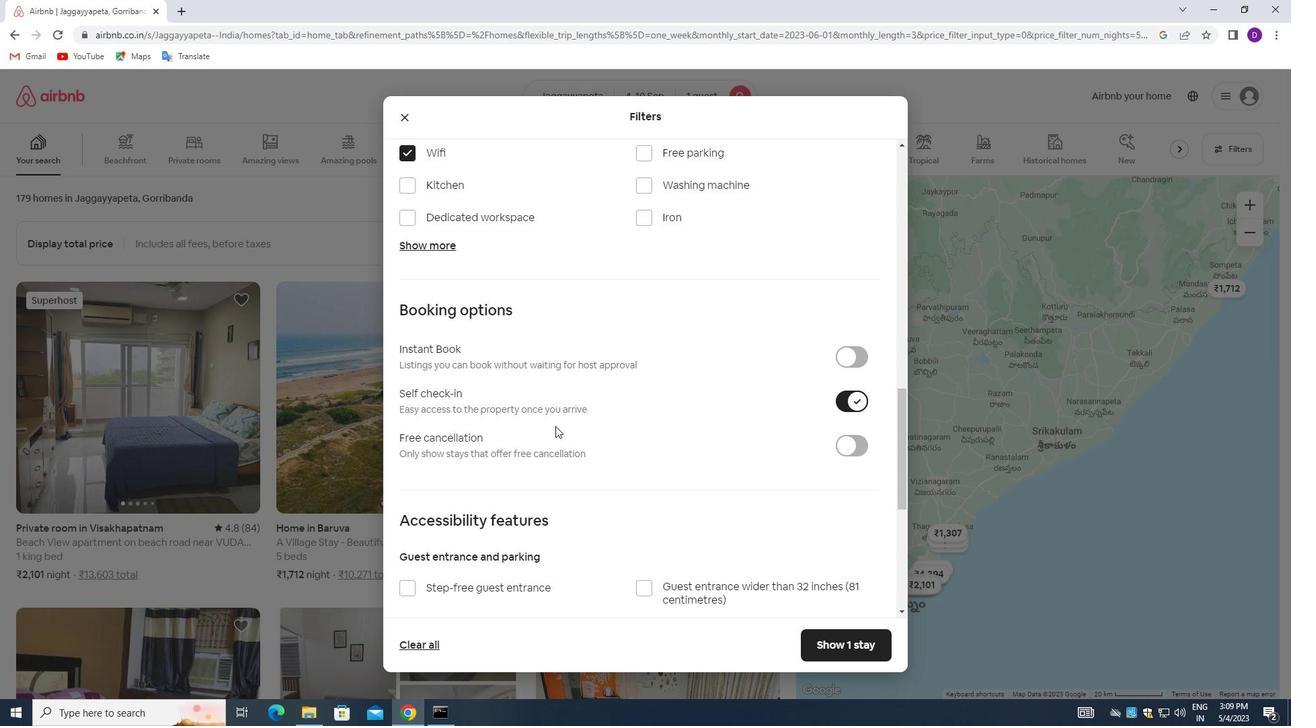 
Action: Mouse moved to (569, 433)
Screenshot: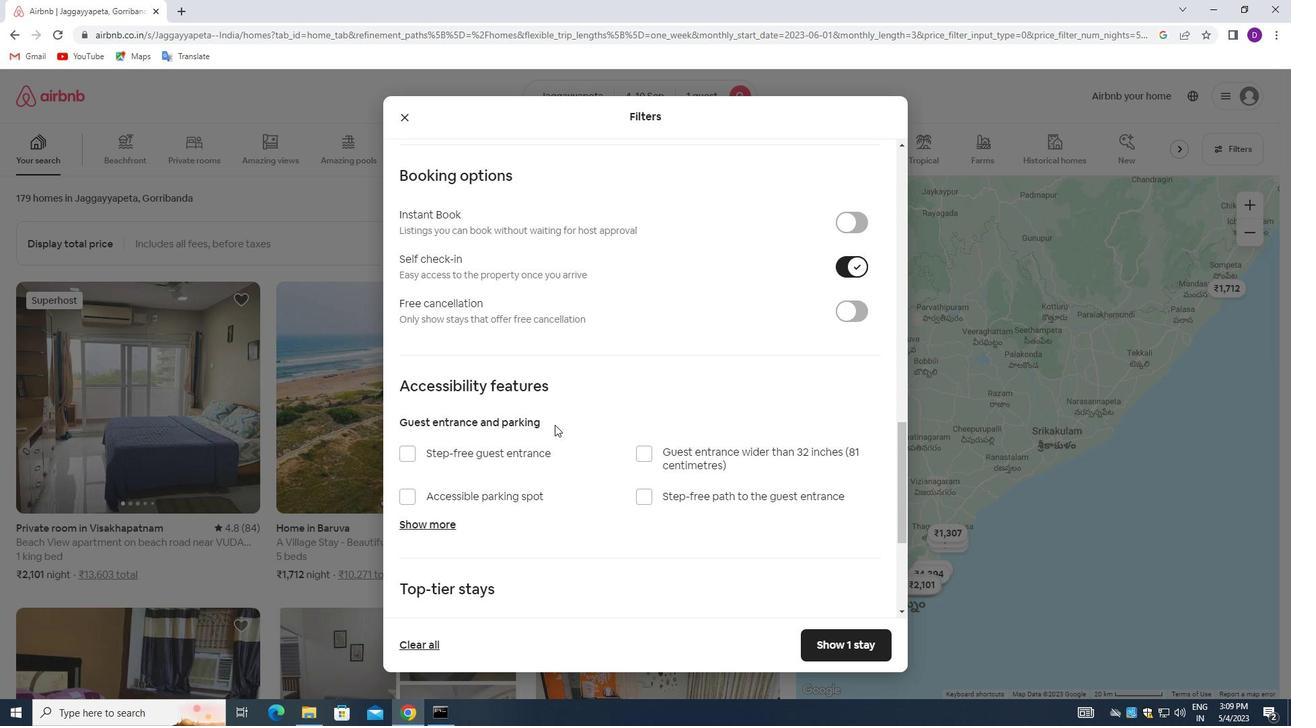 
Action: Mouse scrolled (569, 433) with delta (0, 0)
Screenshot: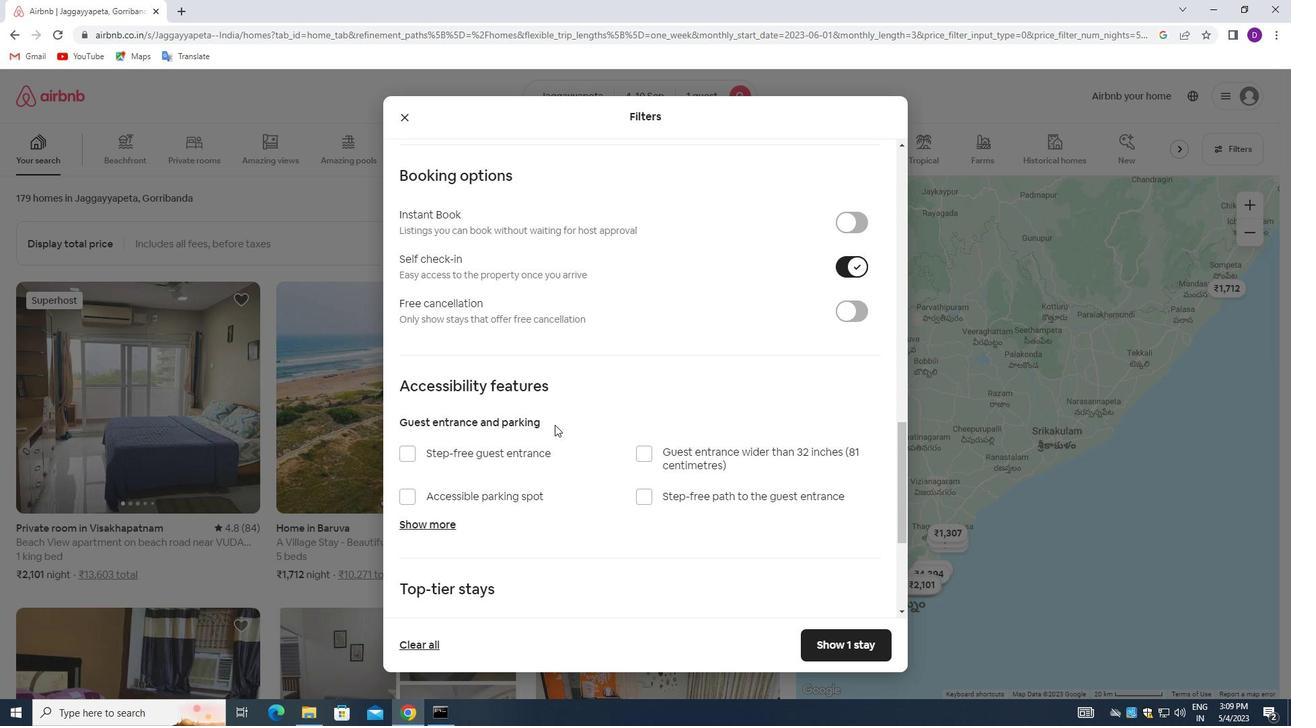
Action: Mouse moved to (571, 440)
Screenshot: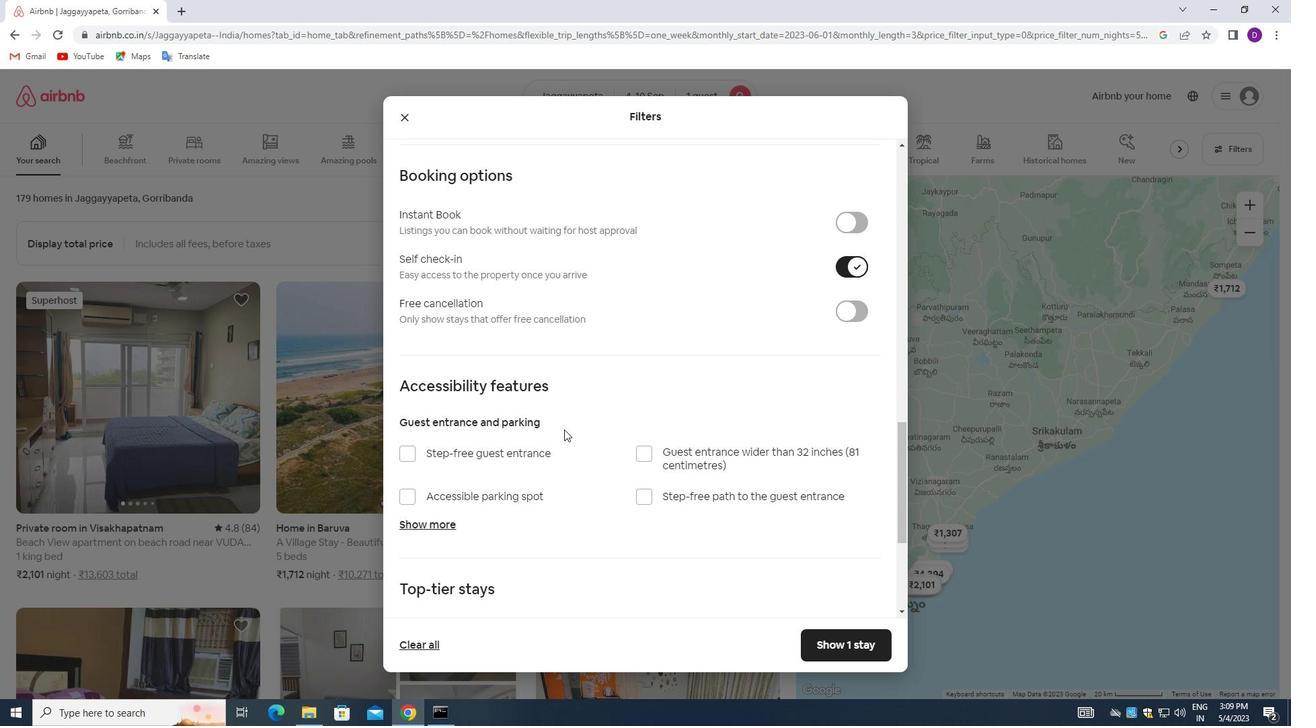 
Action: Mouse scrolled (571, 439) with delta (0, 0)
Screenshot: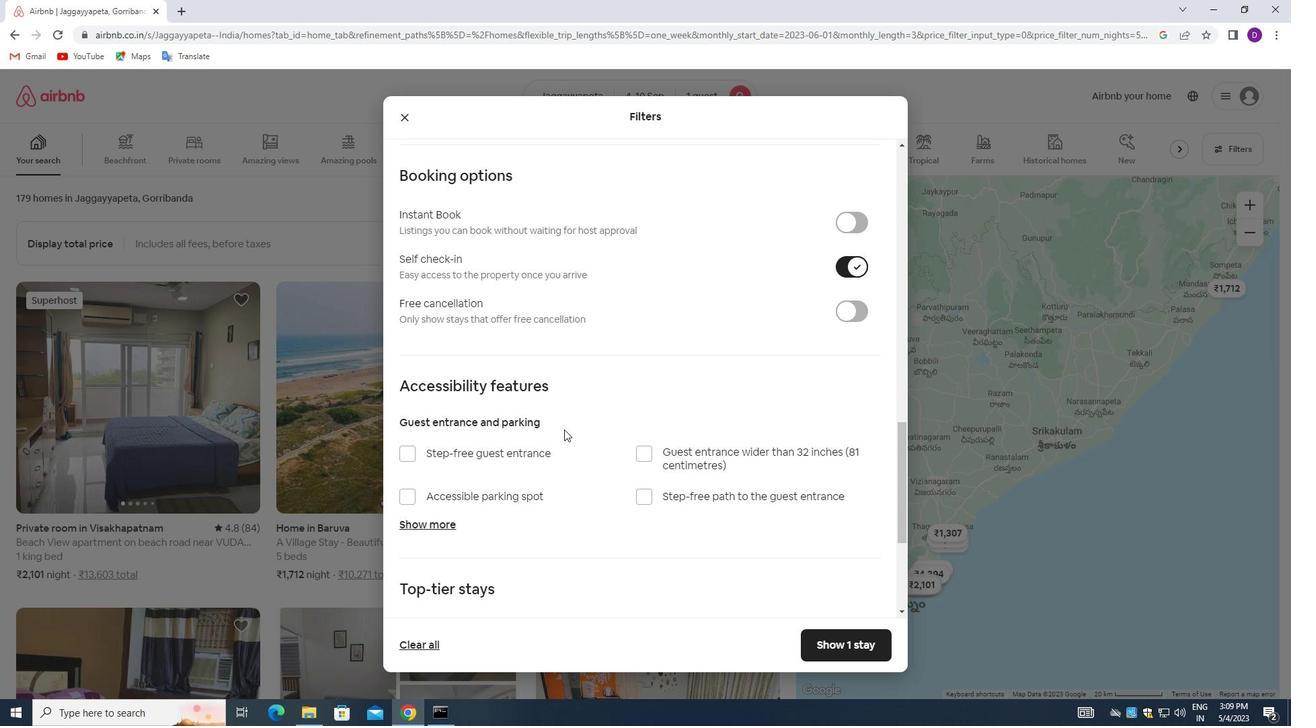 
Action: Mouse moved to (572, 442)
Screenshot: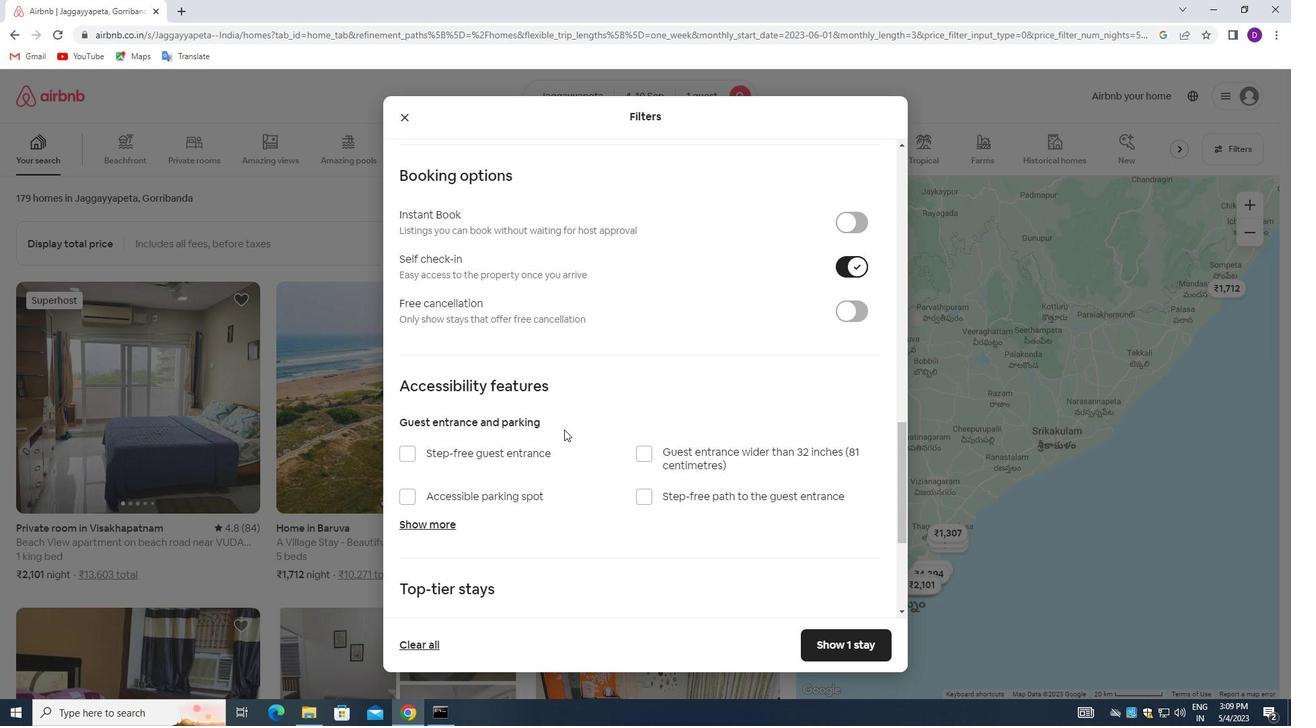 
Action: Mouse scrolled (572, 442) with delta (0, 0)
Screenshot: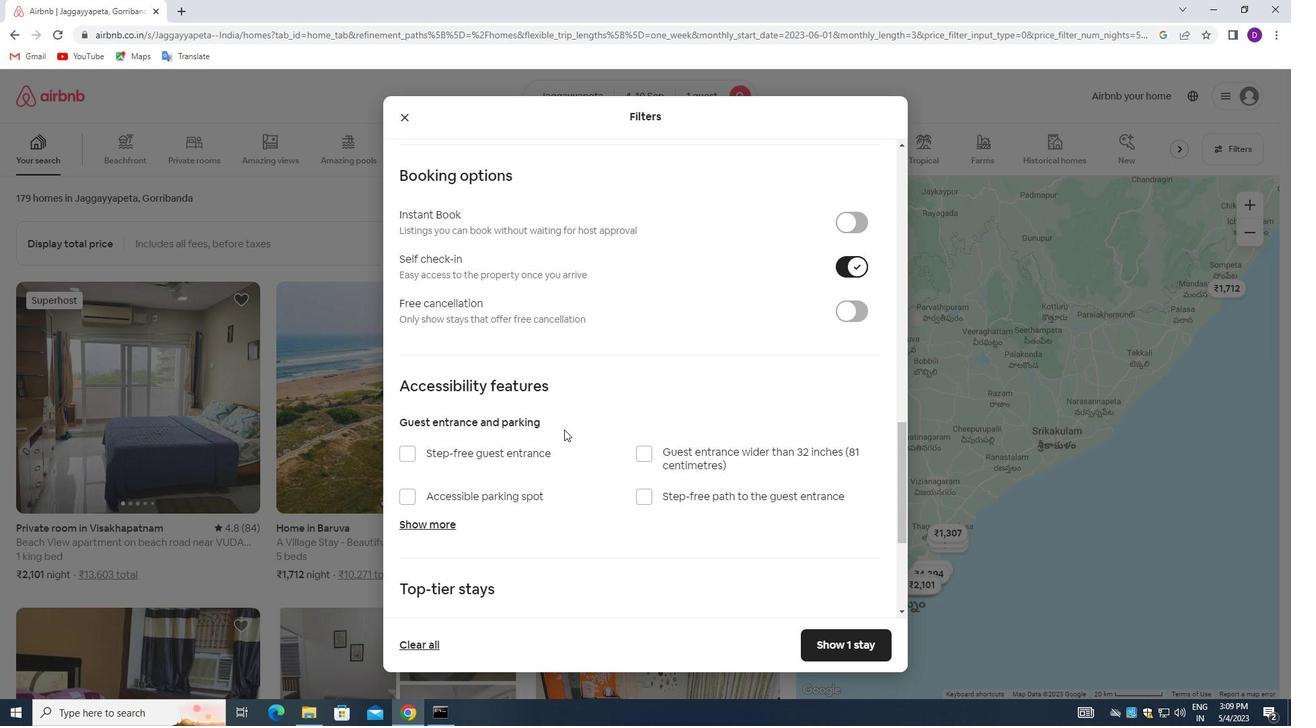 
Action: Mouse moved to (576, 466)
Screenshot: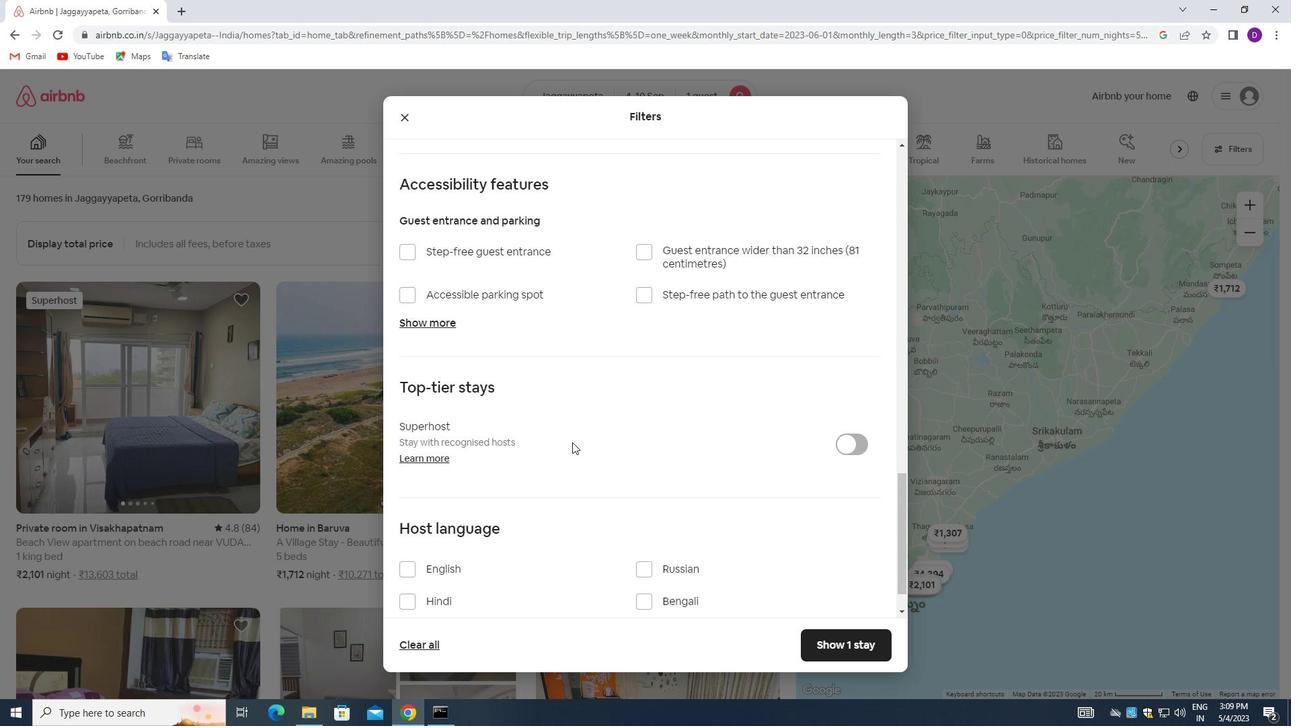 
Action: Mouse scrolled (576, 465) with delta (0, 0)
Screenshot: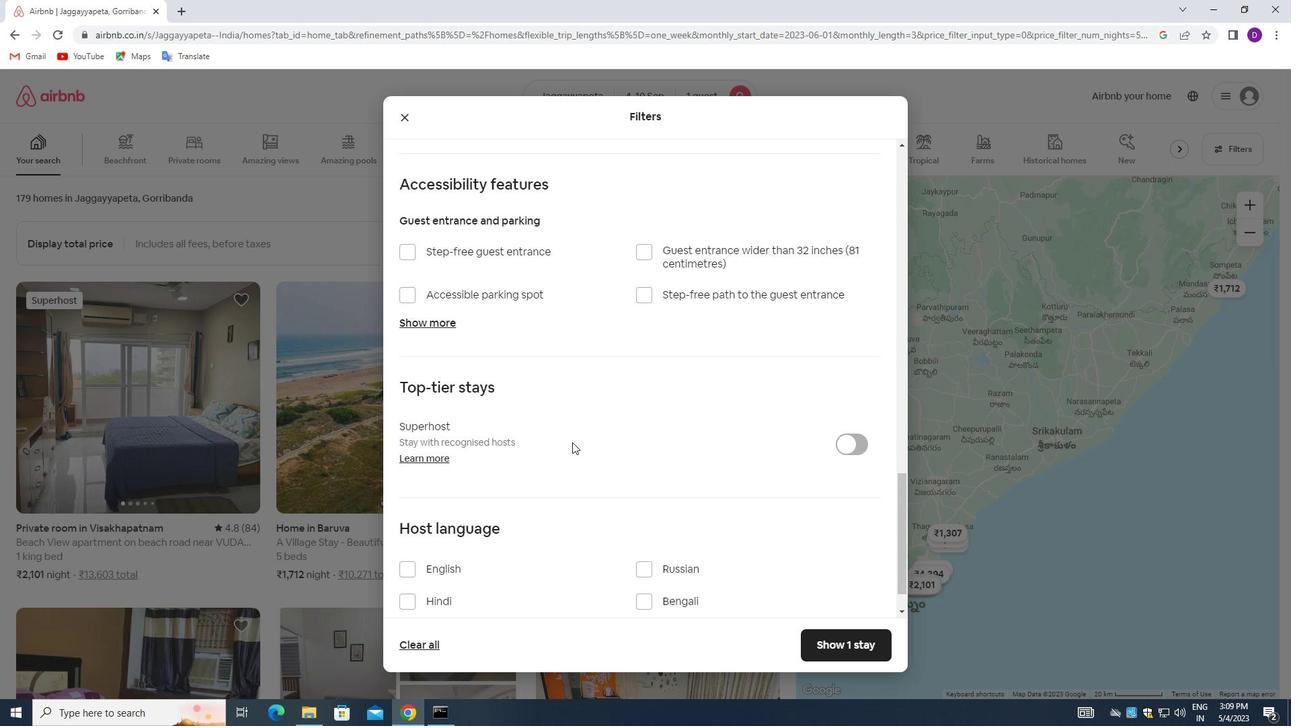 
Action: Mouse moved to (575, 477)
Screenshot: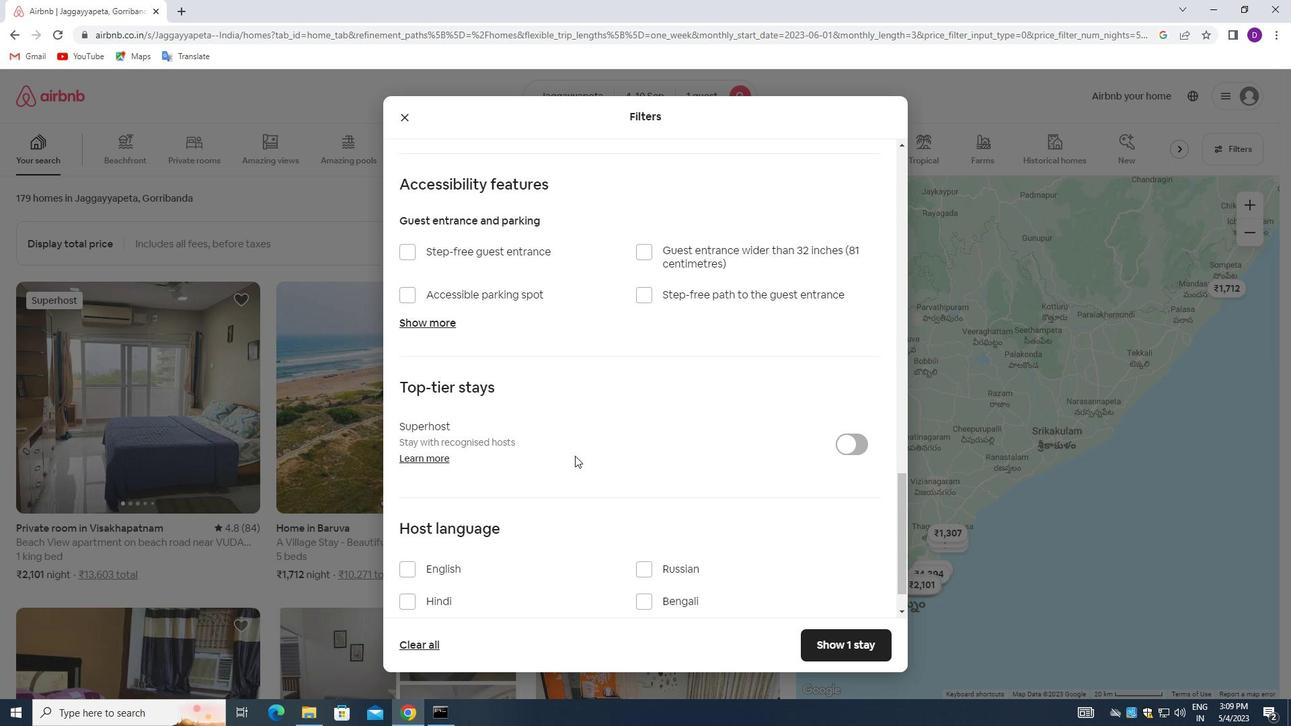 
Action: Mouse scrolled (575, 476) with delta (0, 0)
Screenshot: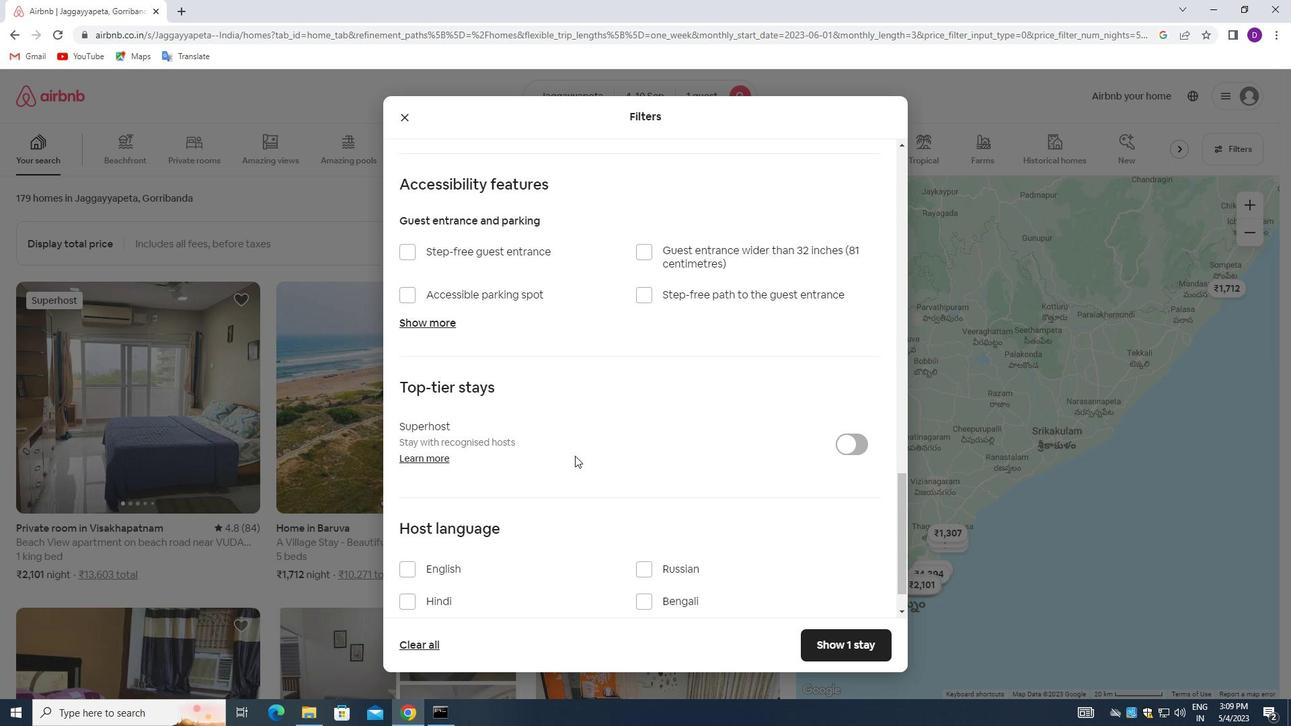 
Action: Mouse moved to (560, 487)
Screenshot: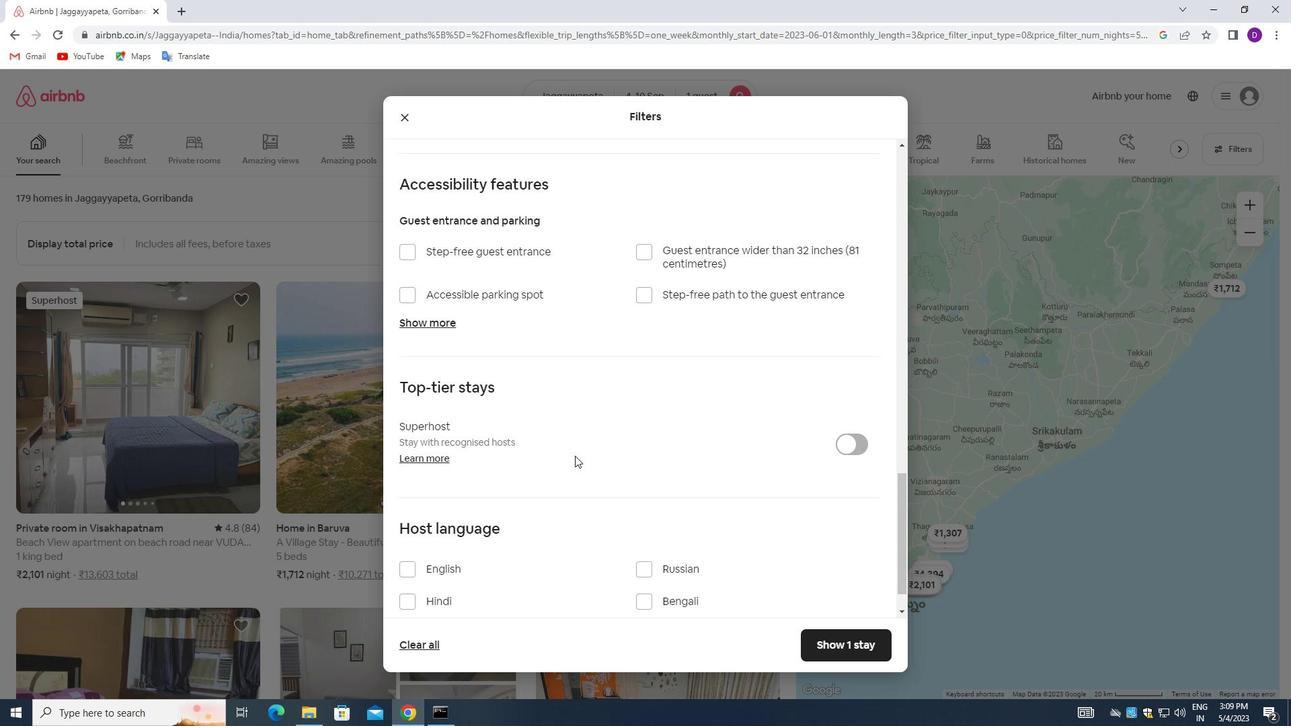 
Action: Mouse scrolled (560, 486) with delta (0, 0)
Screenshot: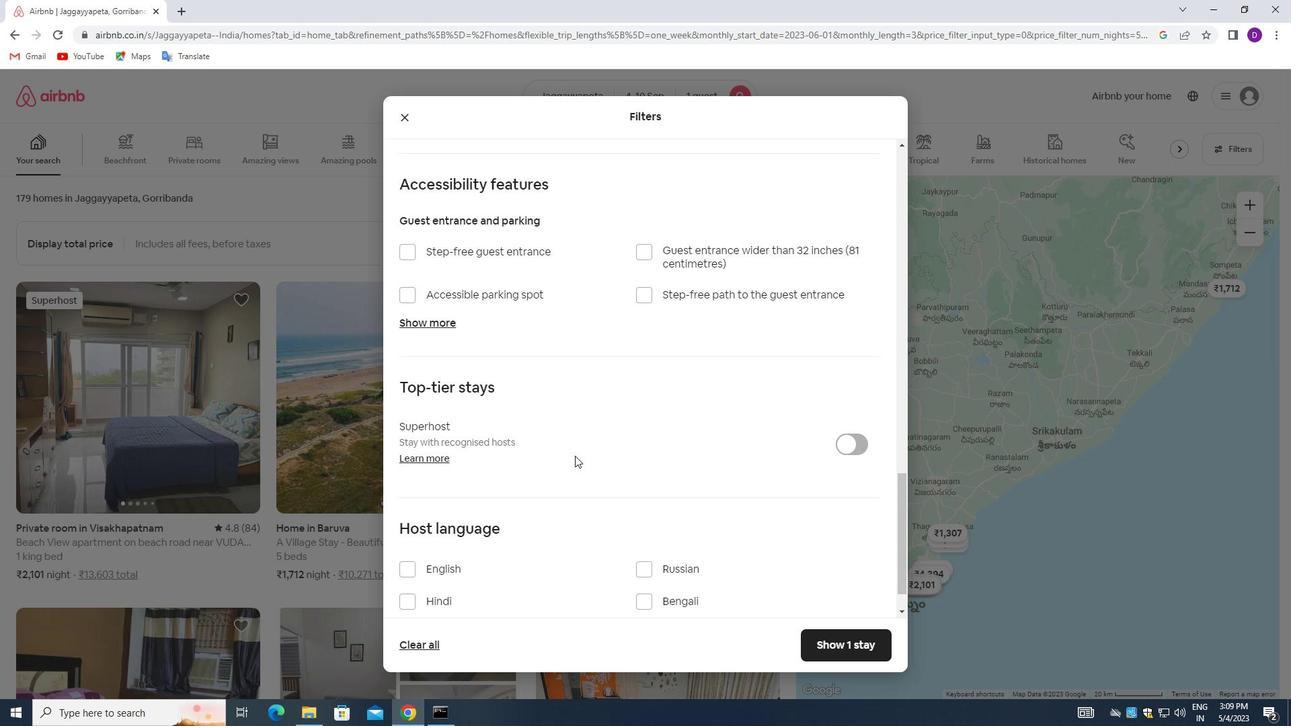 
Action: Mouse moved to (540, 496)
Screenshot: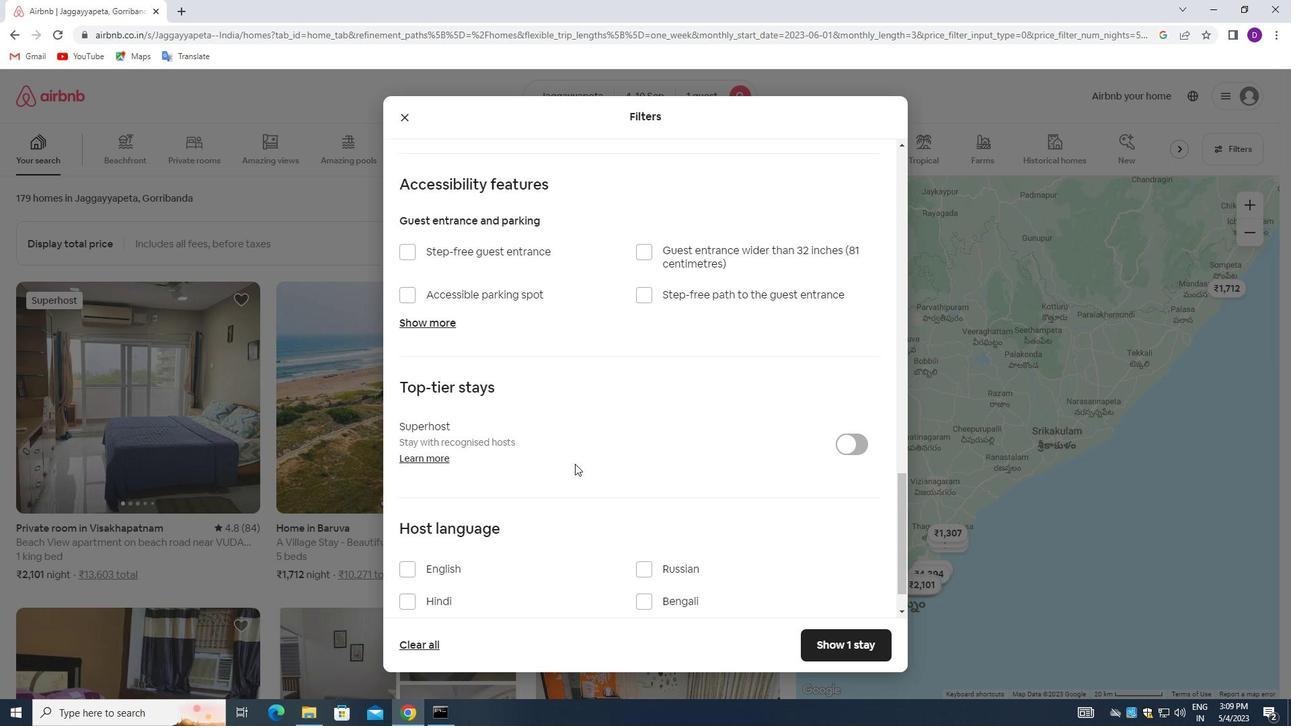 
Action: Mouse scrolled (540, 495) with delta (0, 0)
Screenshot: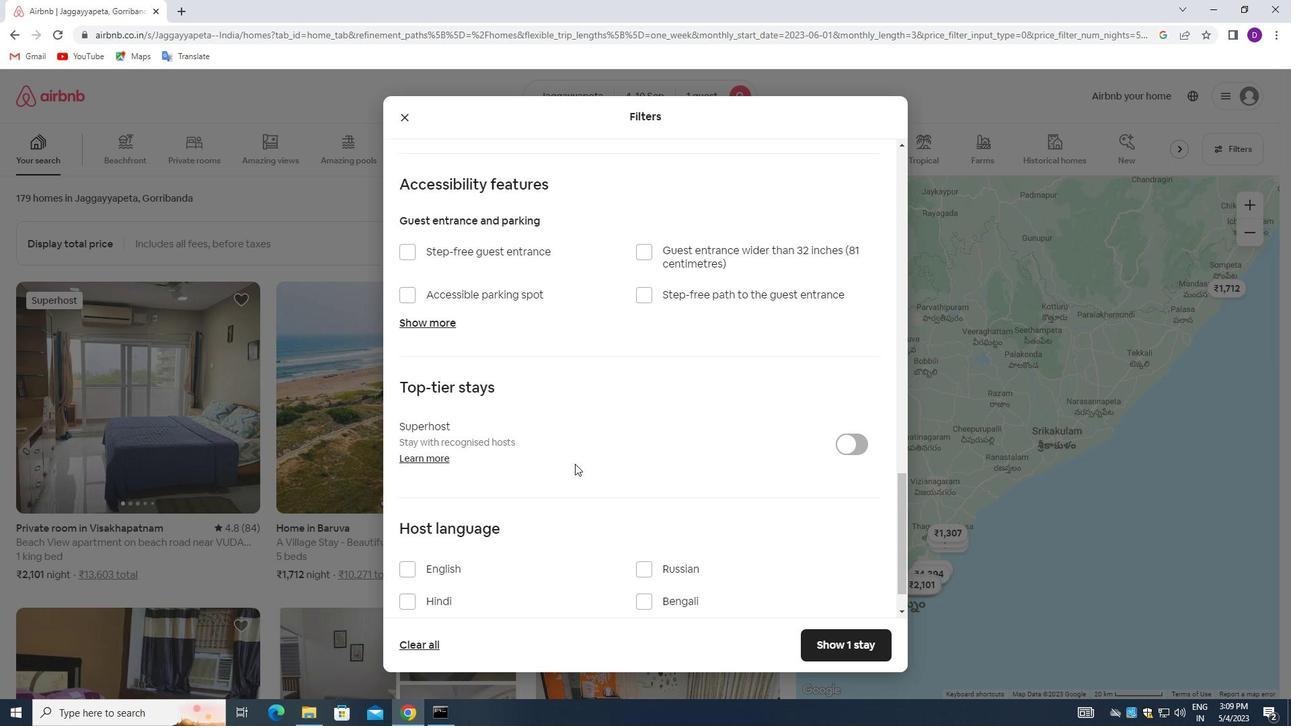 
Action: Mouse moved to (411, 528)
Screenshot: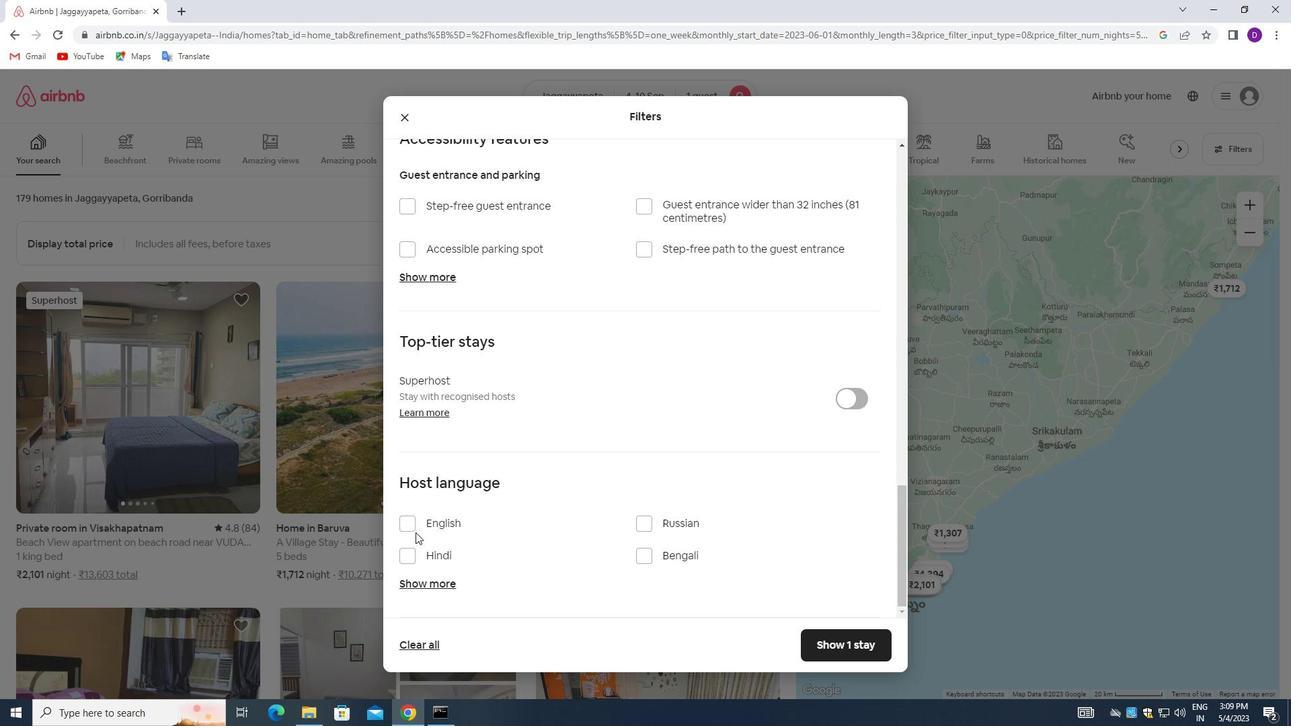 
Action: Mouse pressed left at (411, 528)
Screenshot: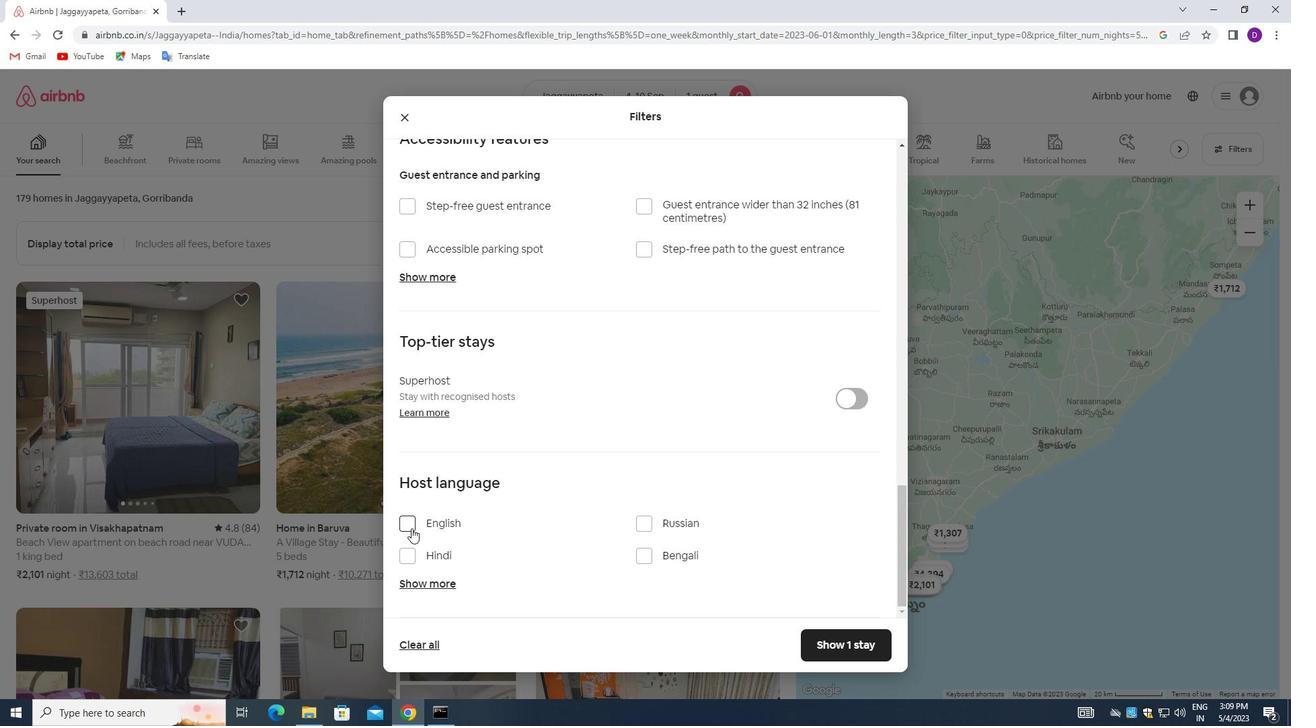 
Action: Mouse moved to (810, 635)
Screenshot: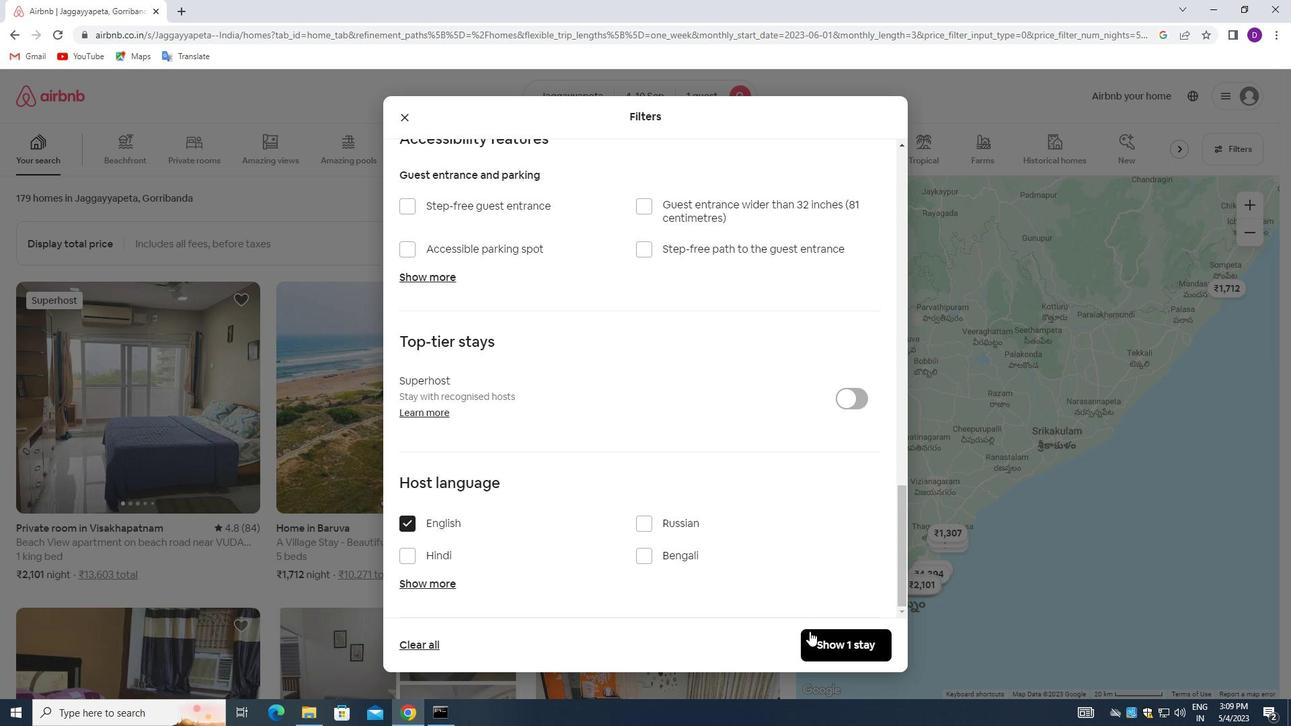 
Action: Mouse pressed left at (810, 635)
Screenshot: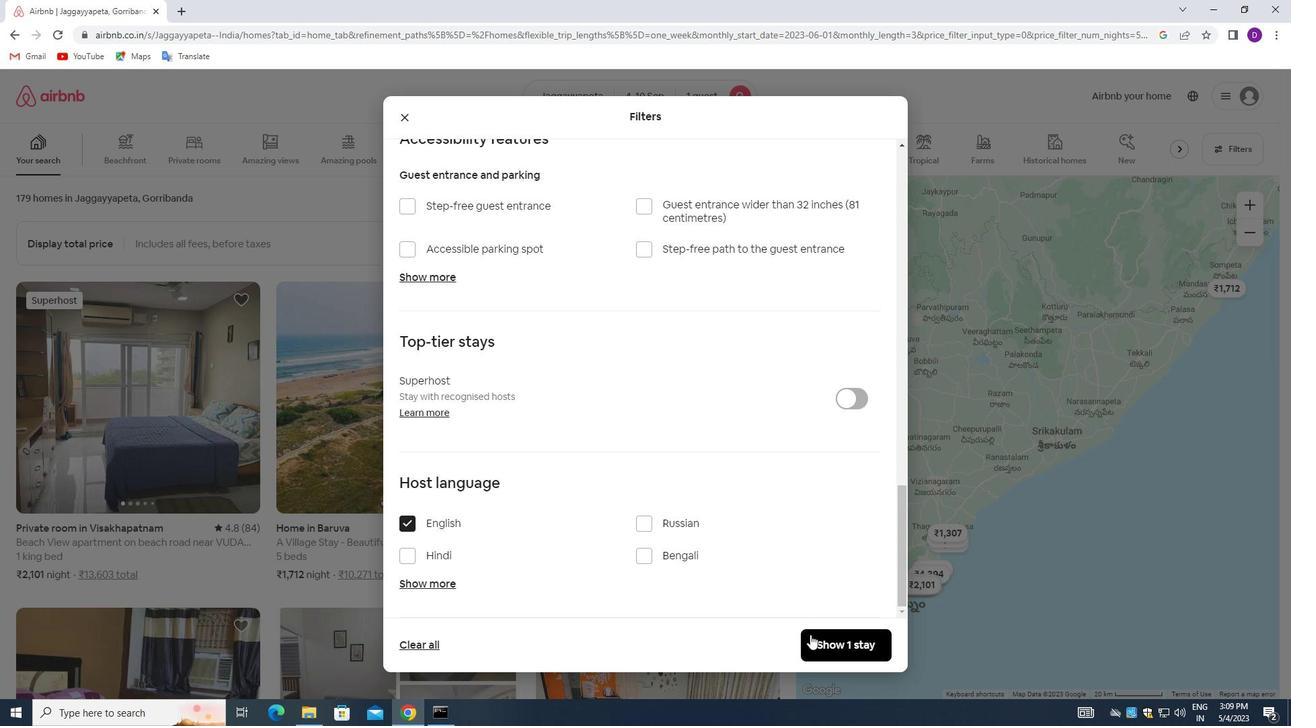 
Action: Mouse moved to (696, 448)
Screenshot: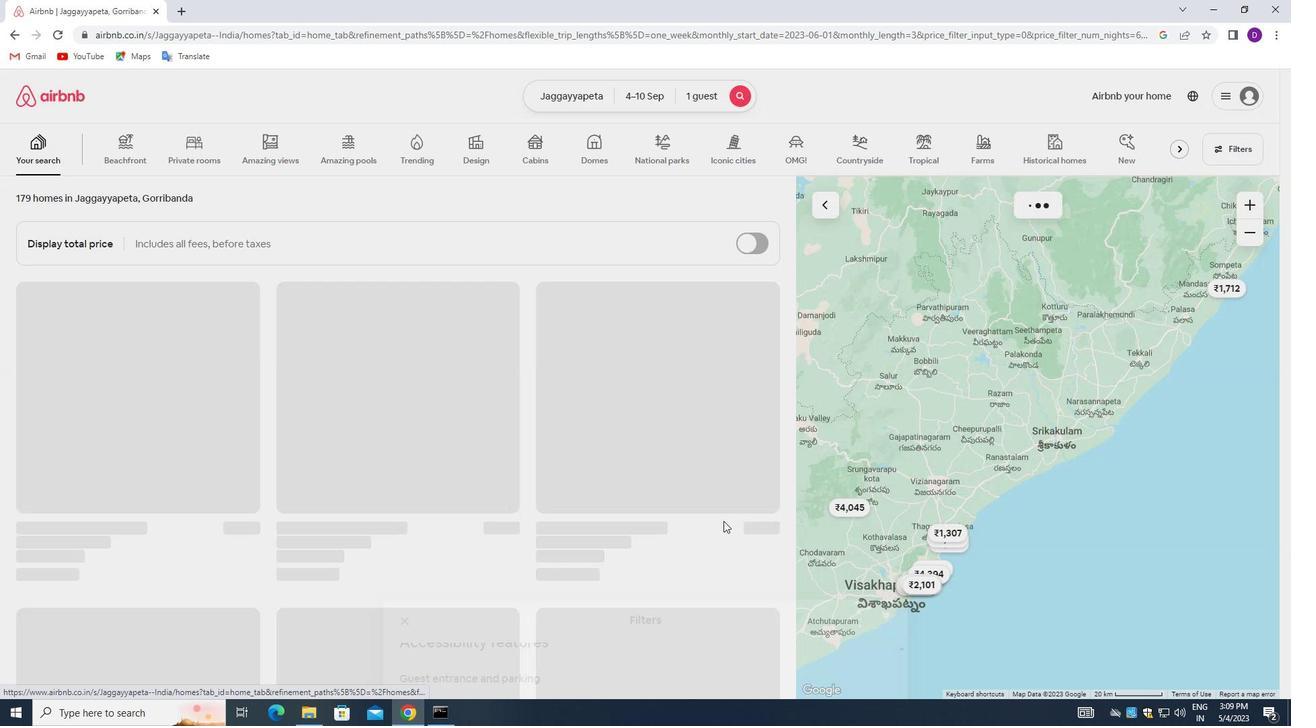 
